 Task: Define due dates for tasks focused on implementing improvements to data filtering.
Action: Mouse moved to (107, 478)
Screenshot: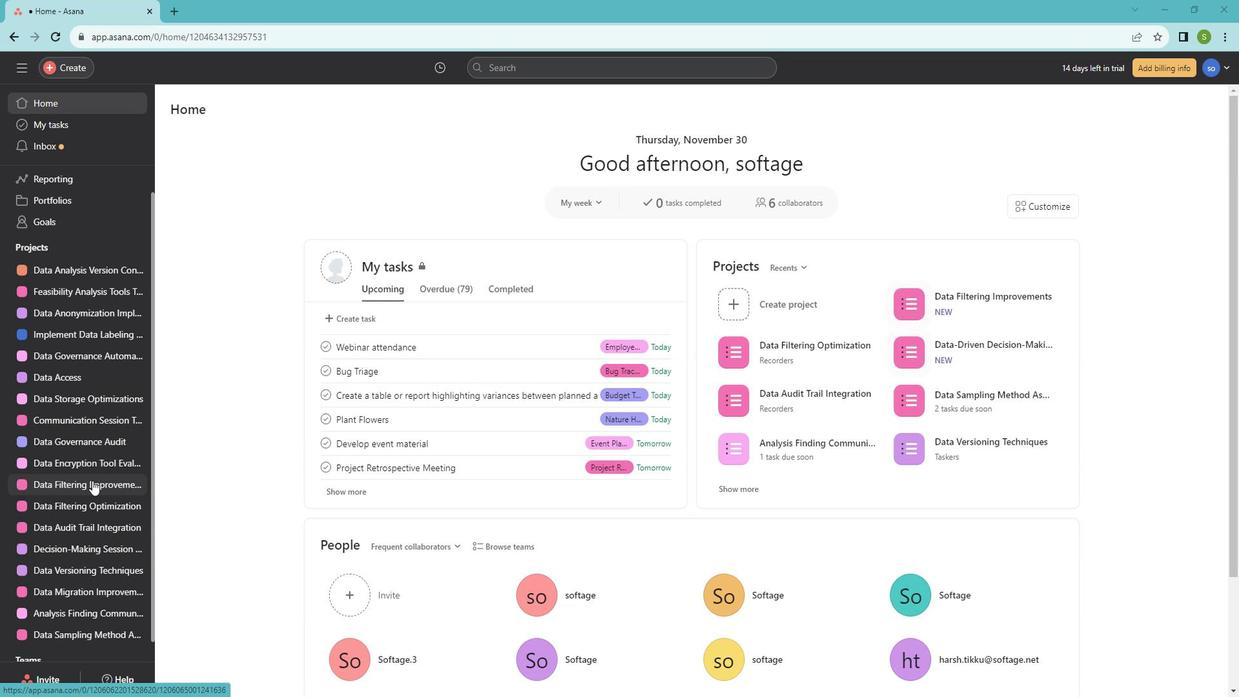 
Action: Mouse pressed left at (107, 478)
Screenshot: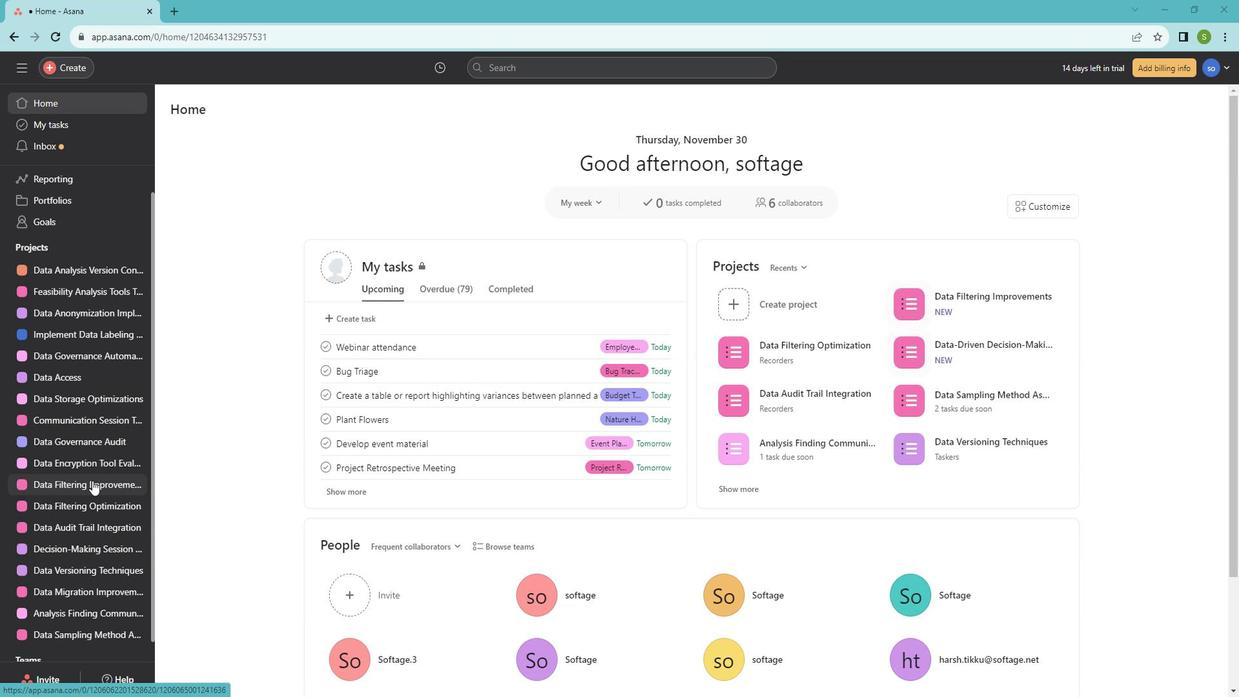 
Action: Mouse moved to (706, 260)
Screenshot: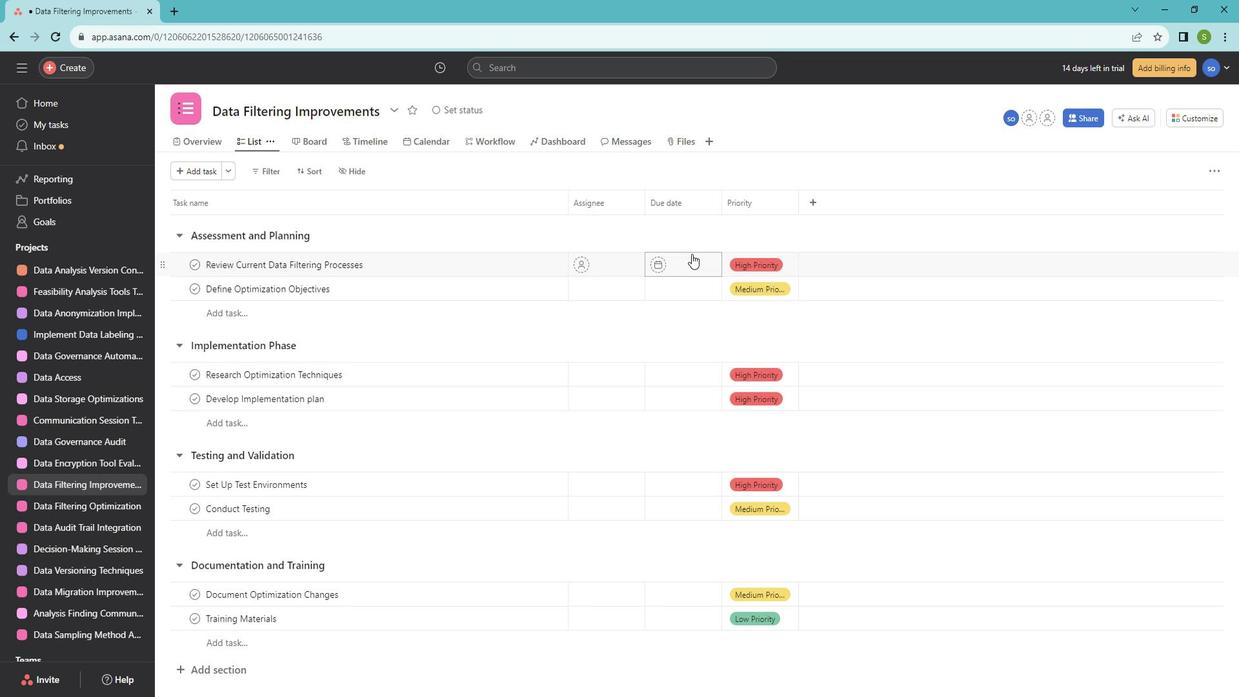 
Action: Mouse pressed left at (706, 260)
Screenshot: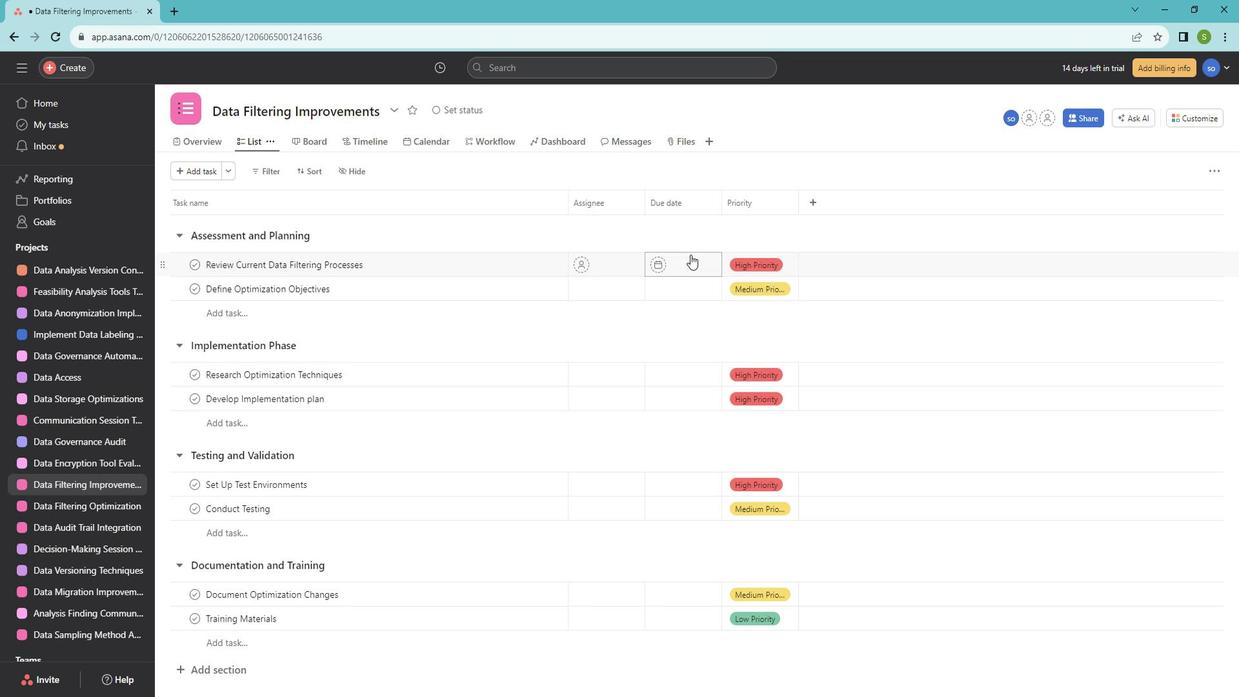 
Action: Mouse moved to (830, 330)
Screenshot: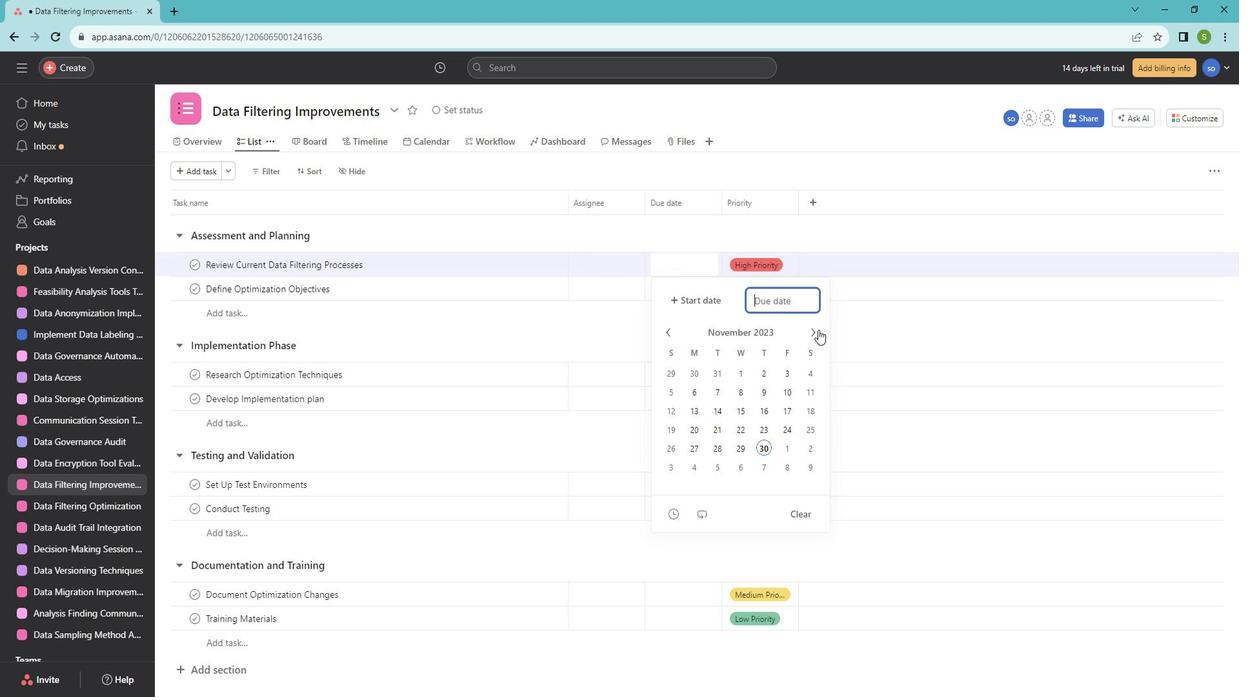 
Action: Mouse pressed left at (830, 330)
Screenshot: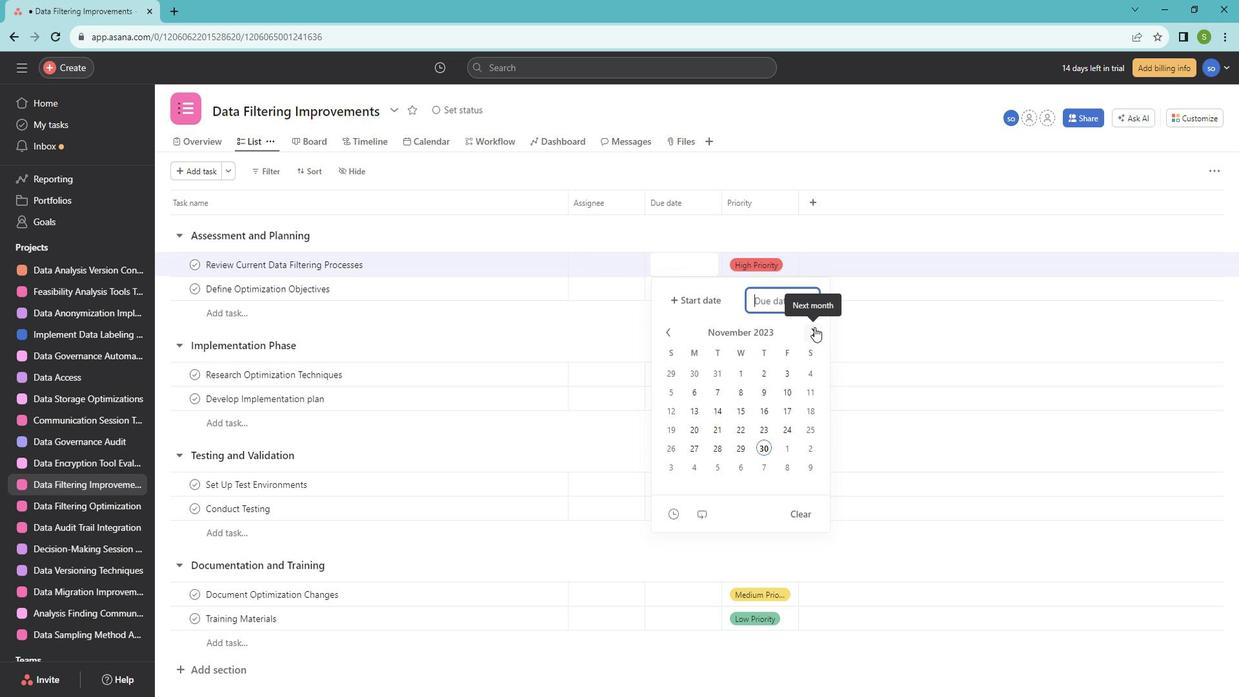 
Action: Mouse pressed left at (830, 330)
Screenshot: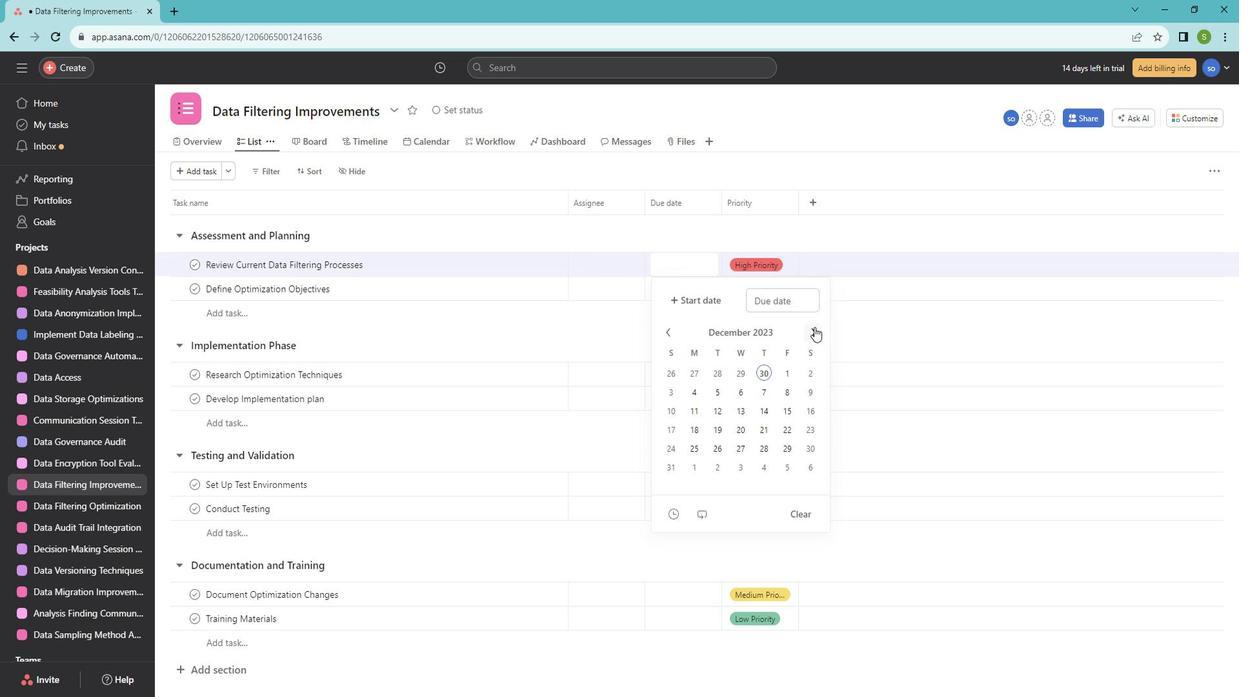 
Action: Mouse moved to (705, 302)
Screenshot: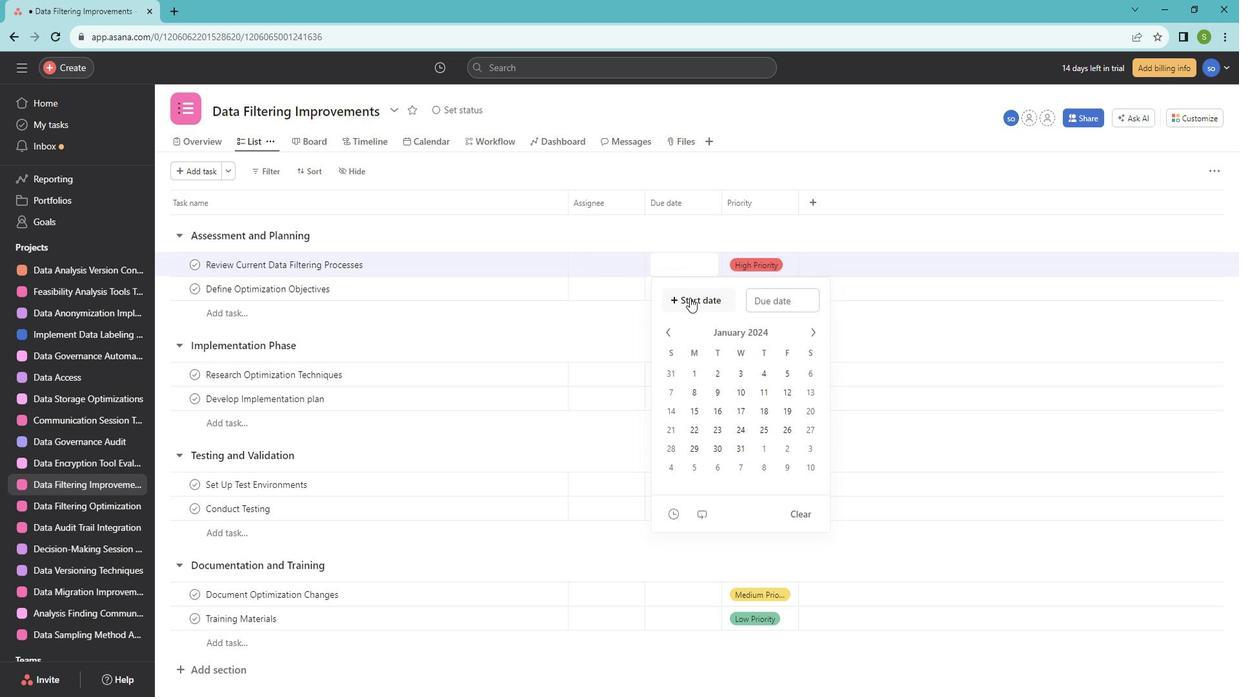 
Action: Mouse pressed left at (705, 302)
Screenshot: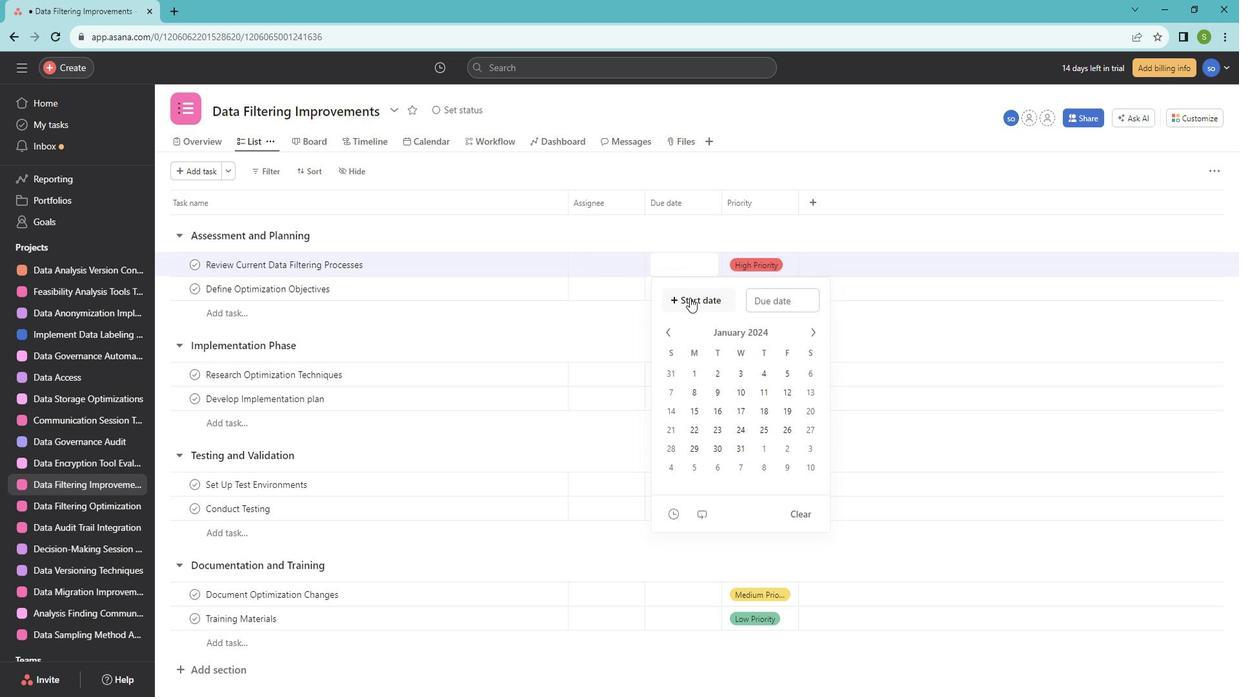
Action: Mouse moved to (708, 374)
Screenshot: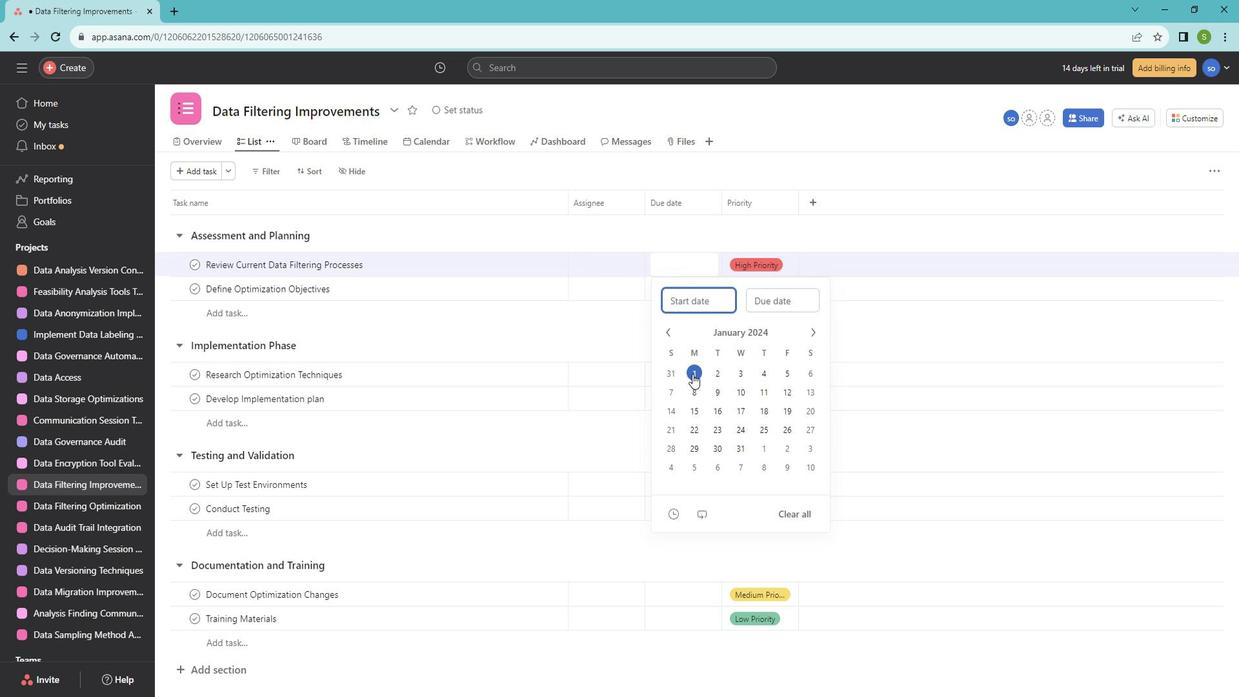 
Action: Mouse pressed left at (708, 374)
Screenshot: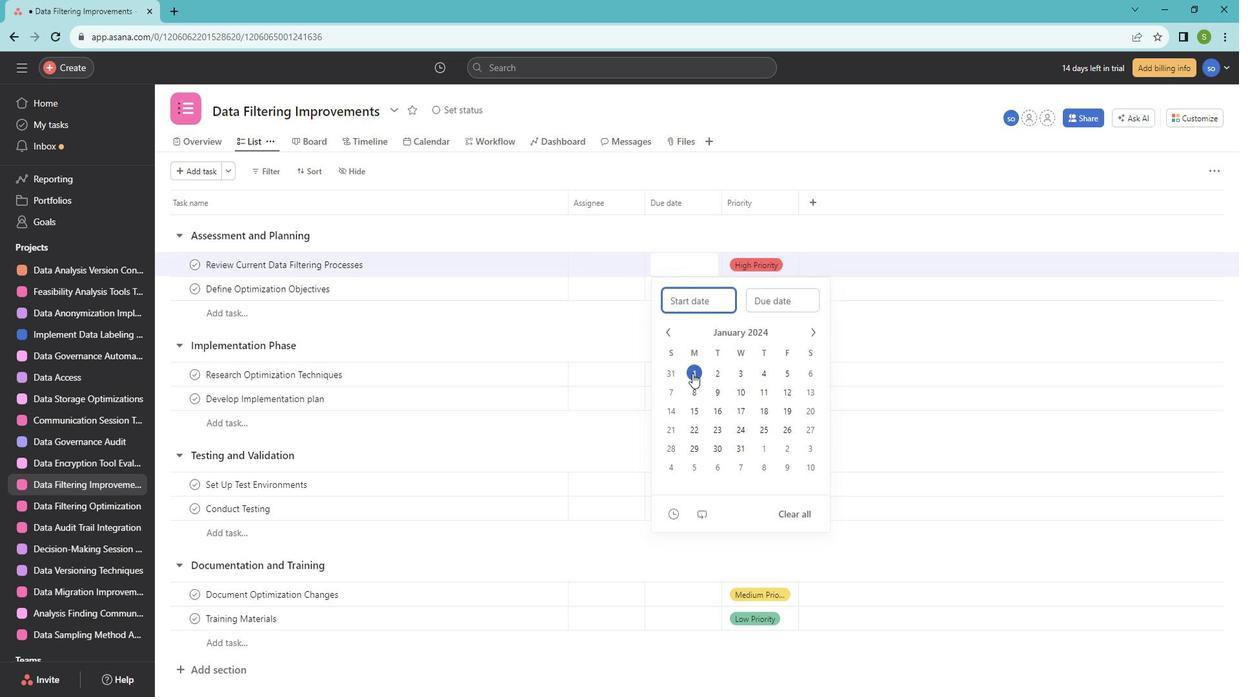 
Action: Mouse moved to (688, 389)
Screenshot: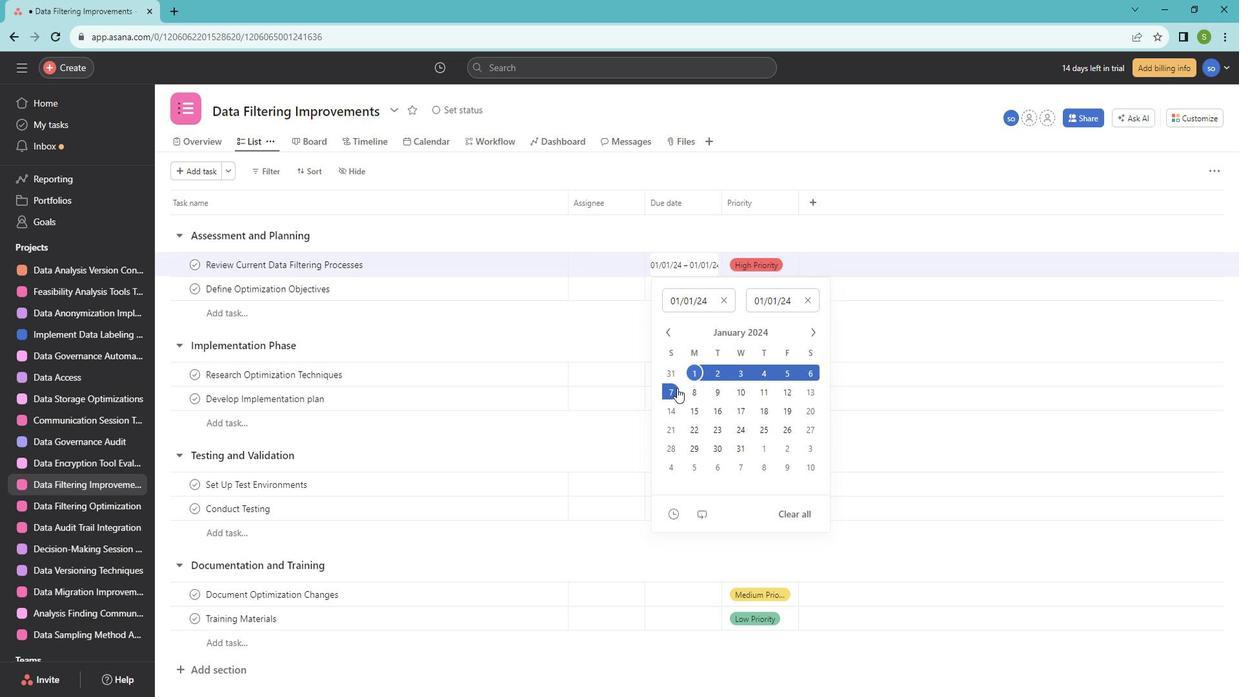 
Action: Mouse pressed left at (688, 389)
Screenshot: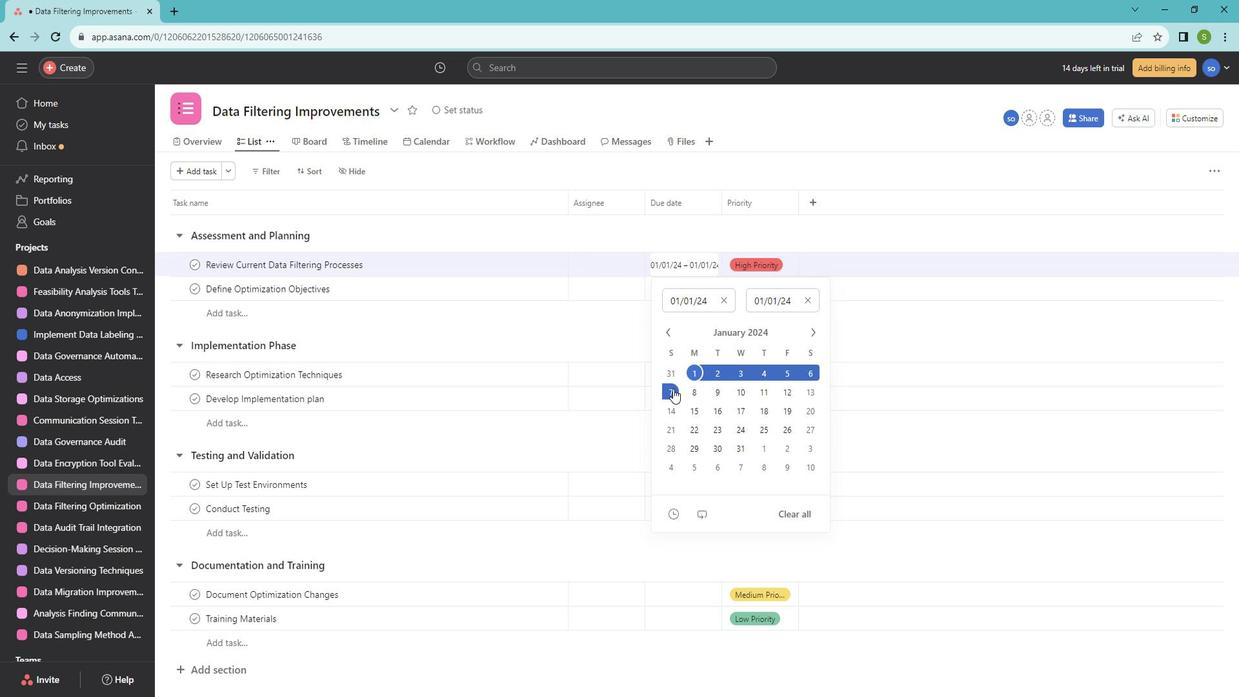 
Action: Mouse moved to (847, 336)
Screenshot: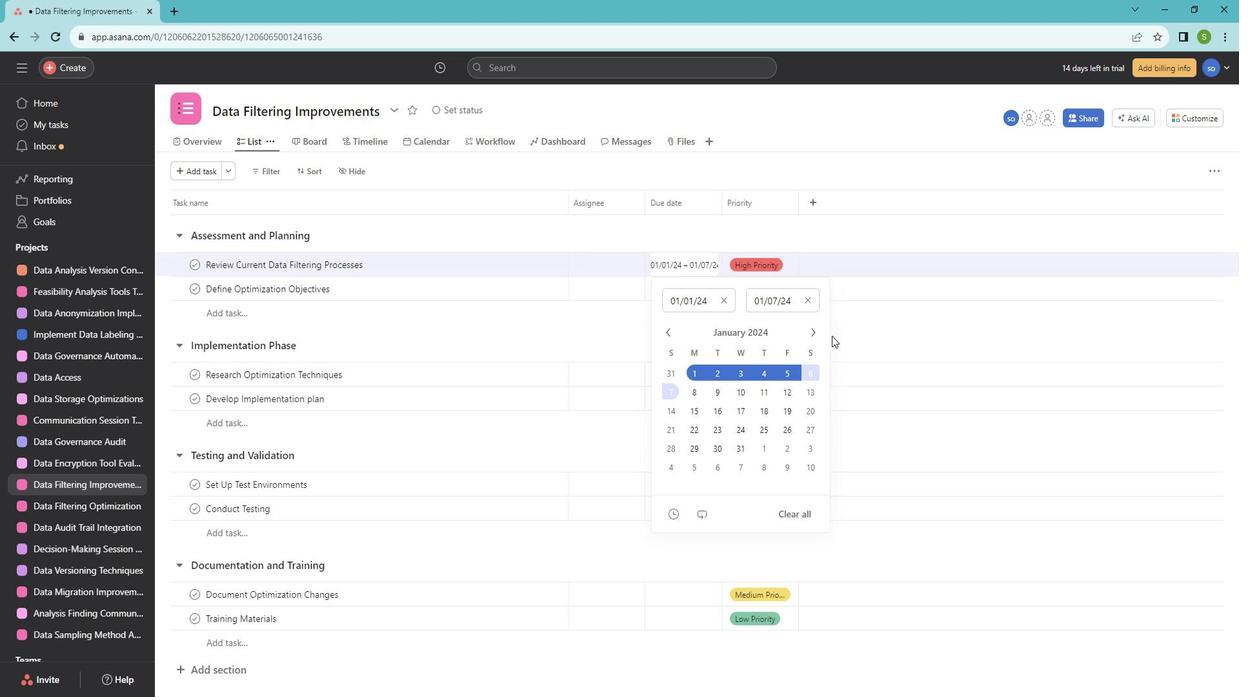 
Action: Mouse pressed left at (847, 336)
Screenshot: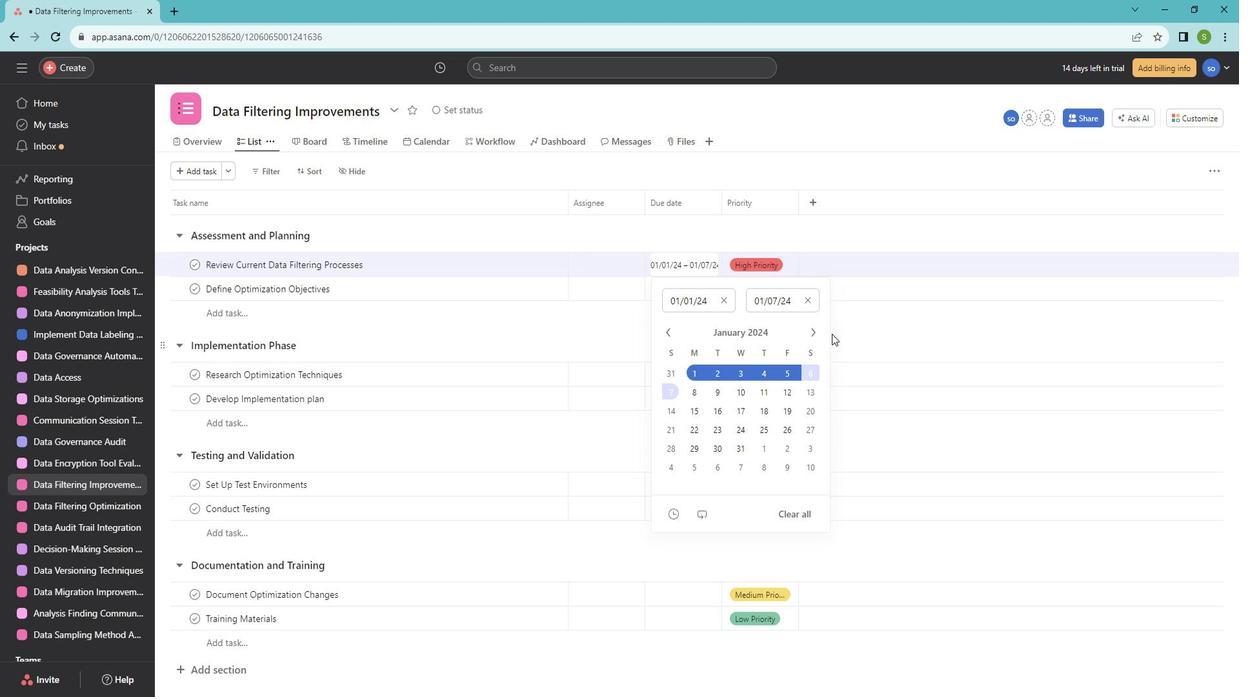 
Action: Mouse moved to (696, 293)
Screenshot: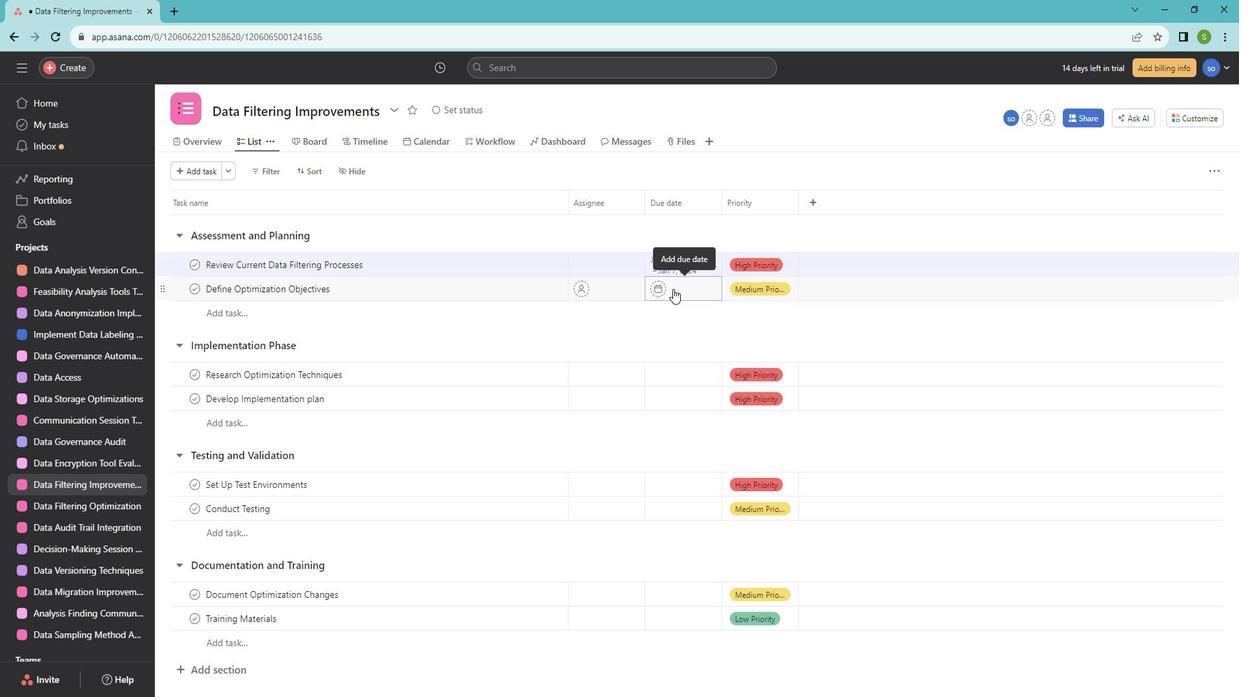 
Action: Mouse pressed left at (696, 293)
Screenshot: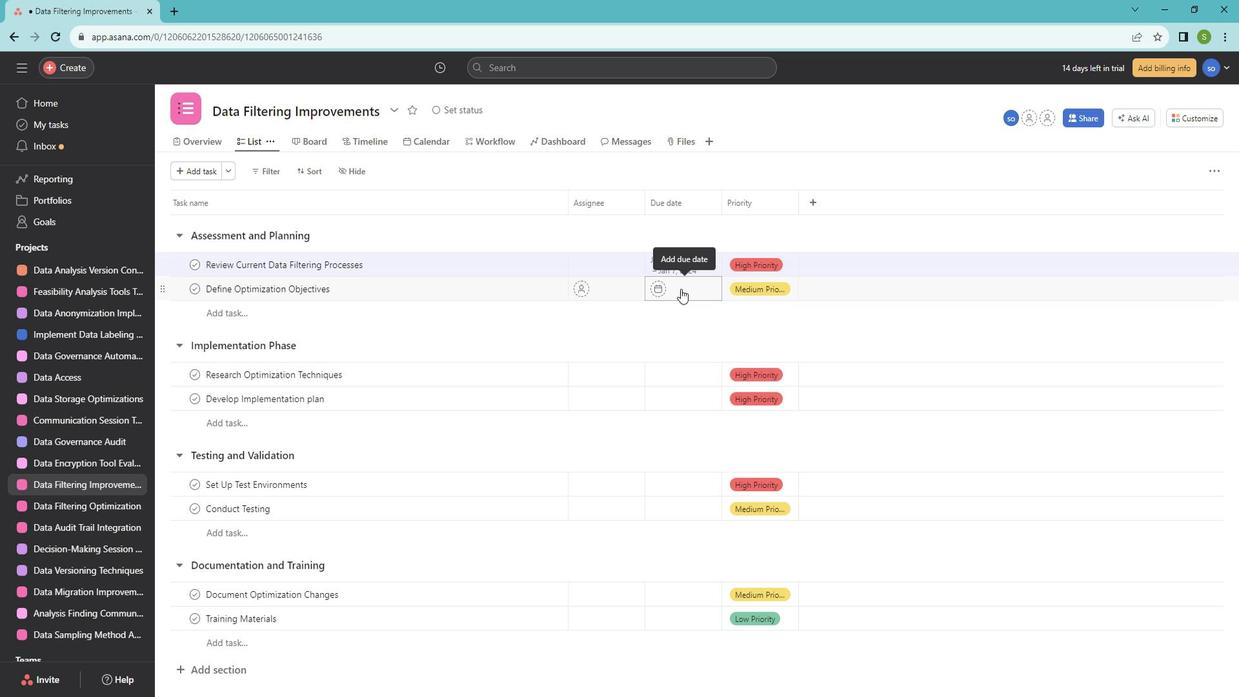 
Action: Mouse moved to (826, 358)
Screenshot: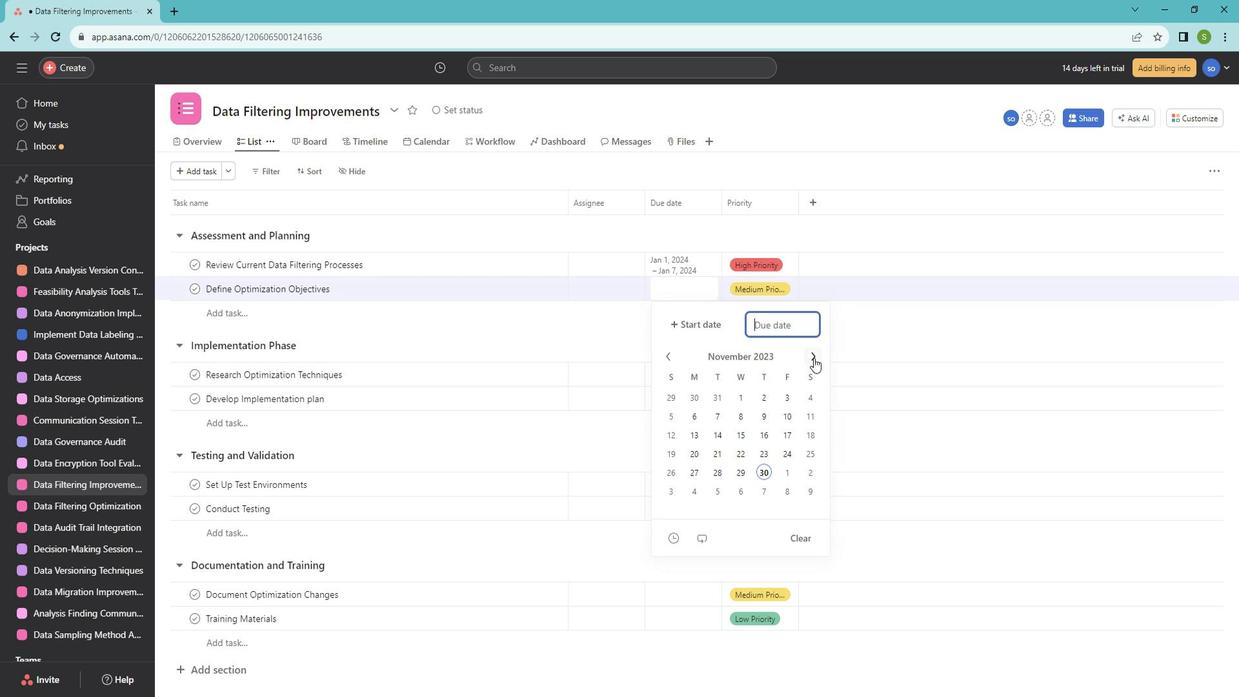
Action: Mouse pressed left at (826, 358)
Screenshot: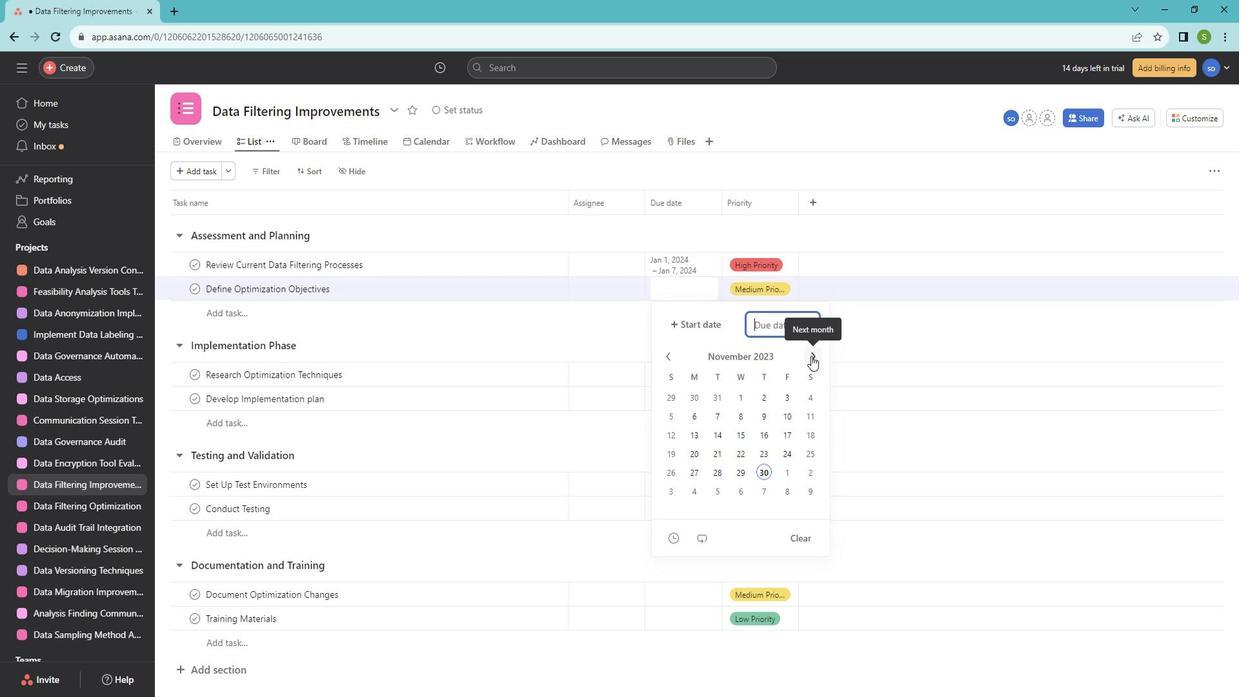 
Action: Mouse pressed left at (826, 358)
Screenshot: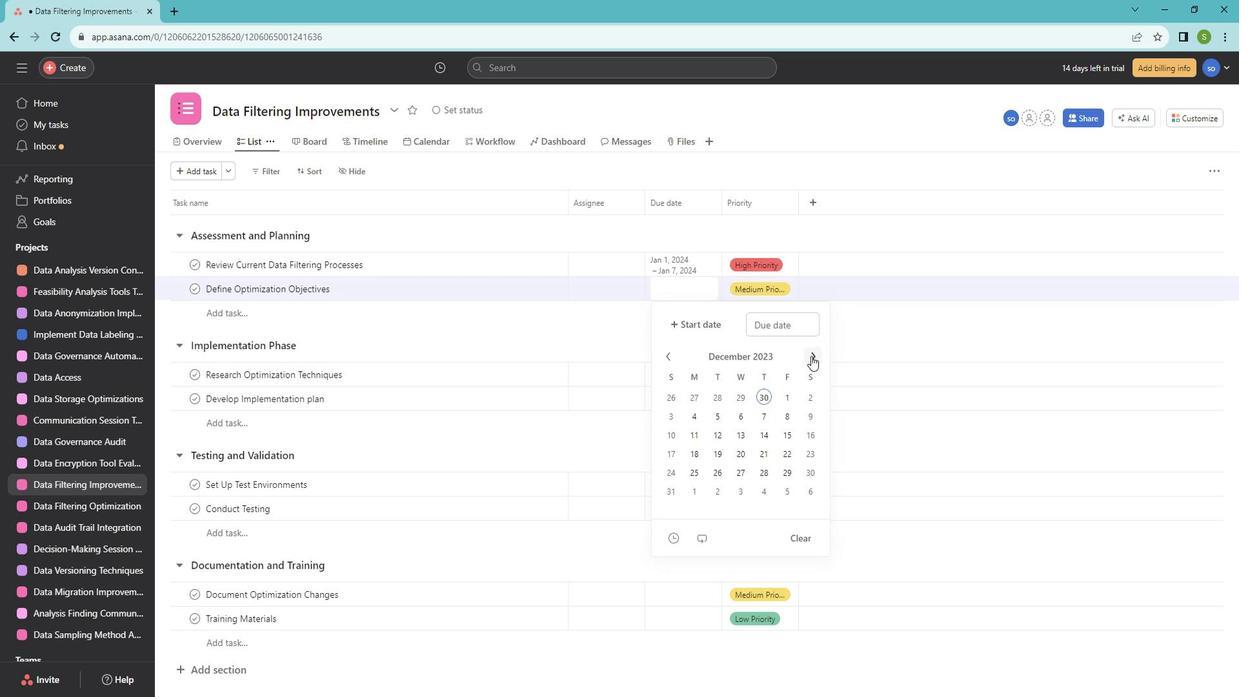 
Action: Mouse moved to (690, 329)
Screenshot: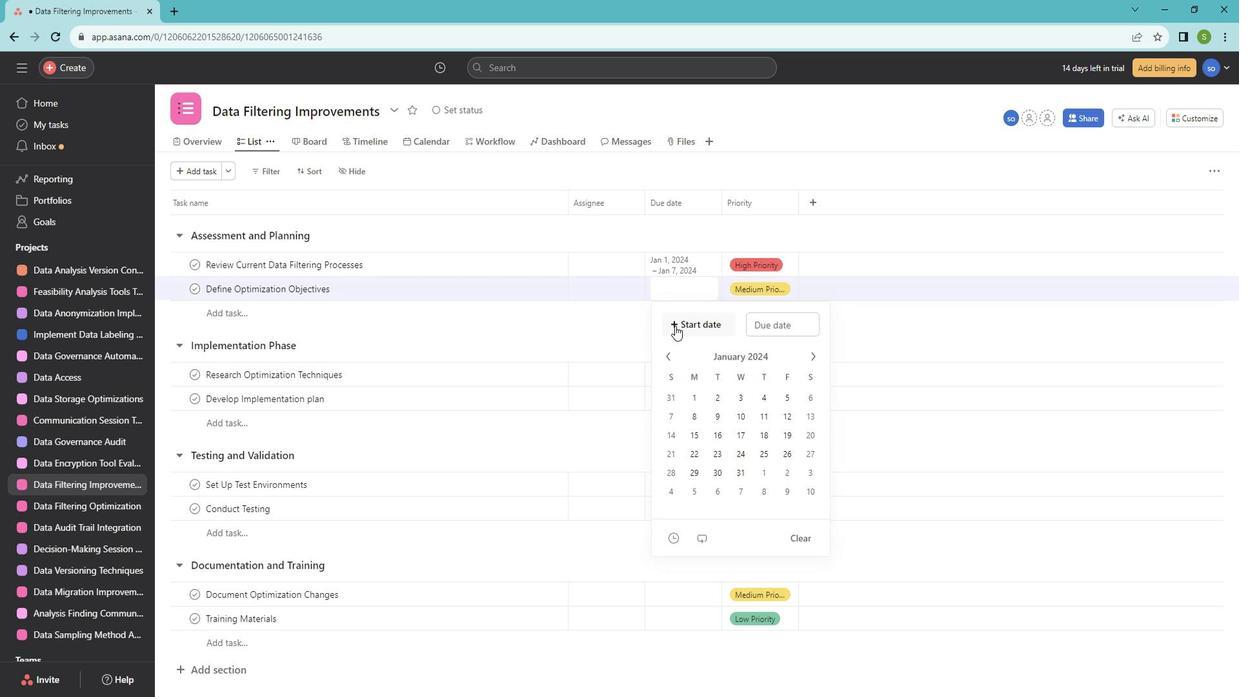 
Action: Mouse pressed left at (690, 329)
Screenshot: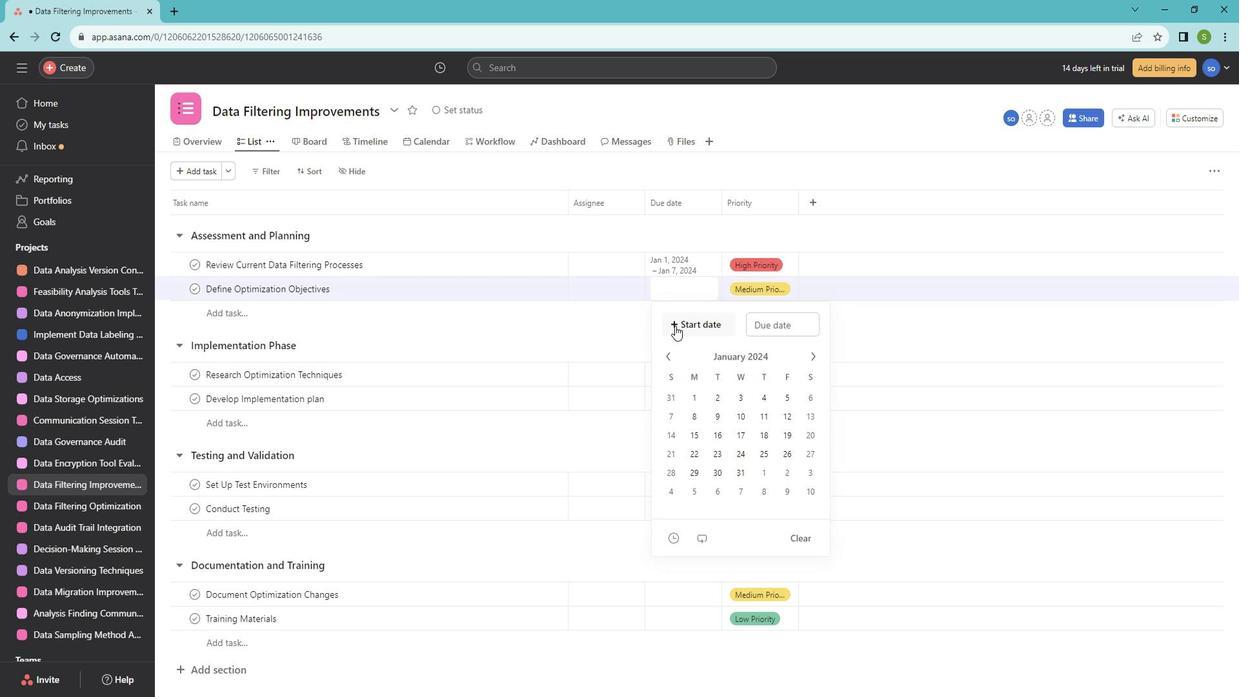 
Action: Mouse moved to (755, 414)
Screenshot: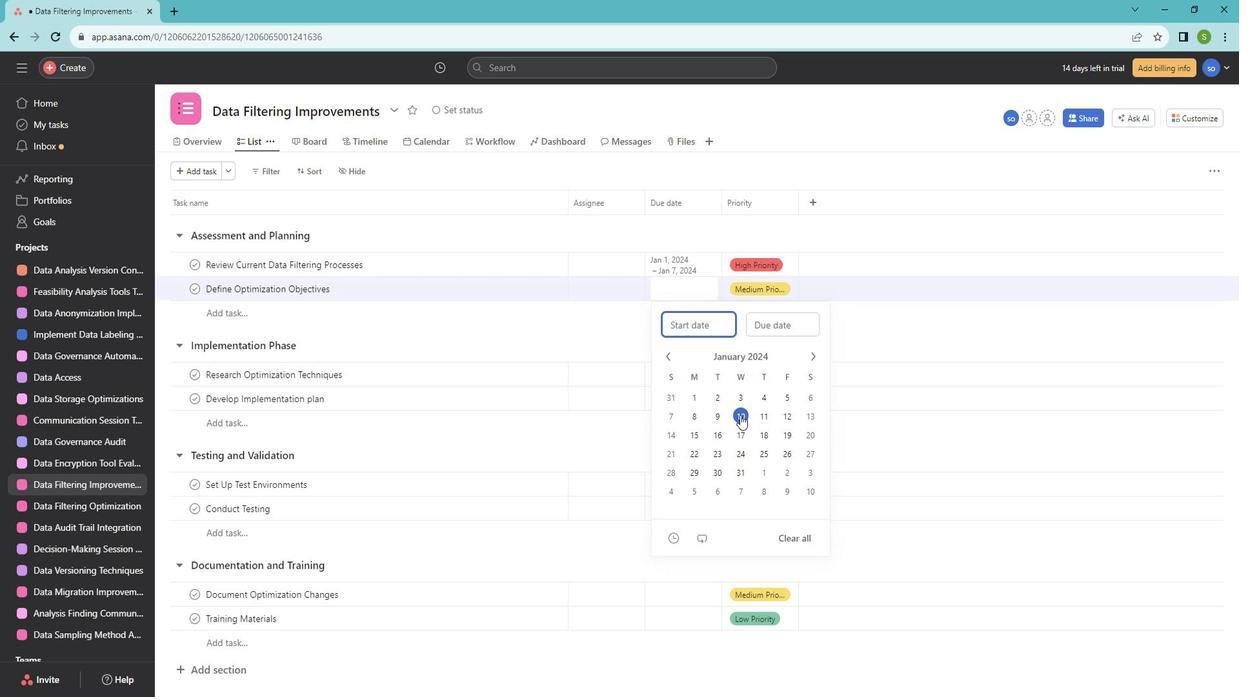 
Action: Mouse pressed left at (755, 414)
Screenshot: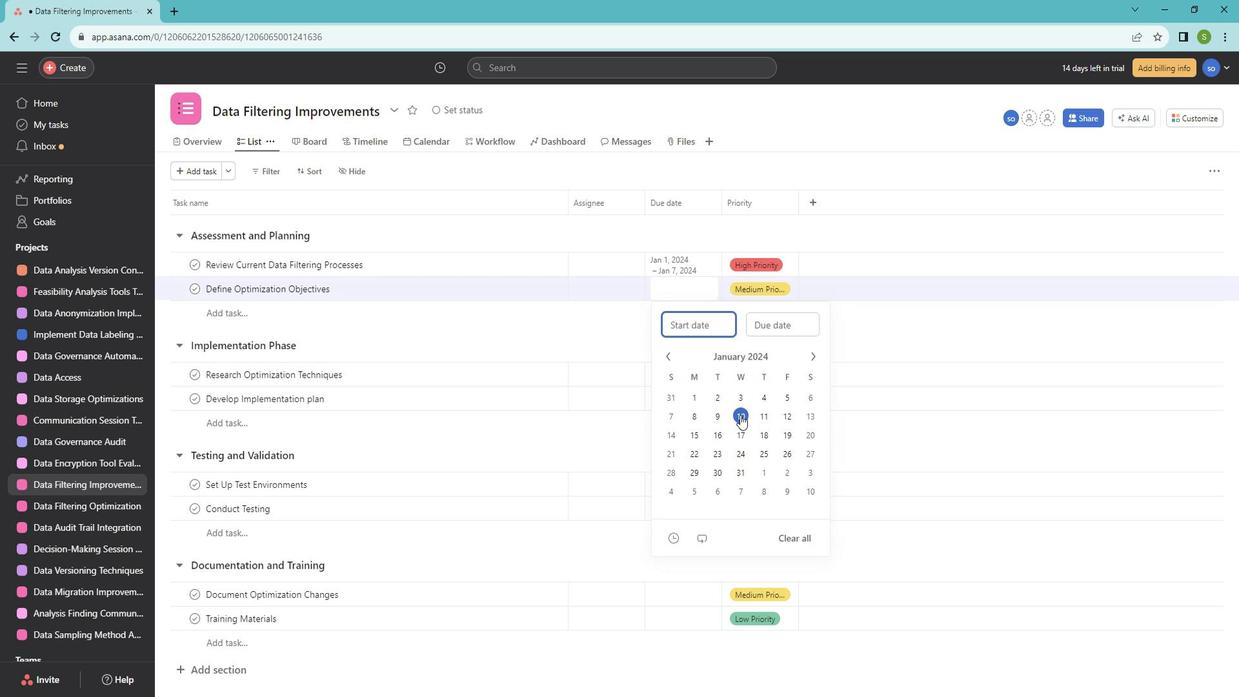 
Action: Mouse moved to (756, 431)
Screenshot: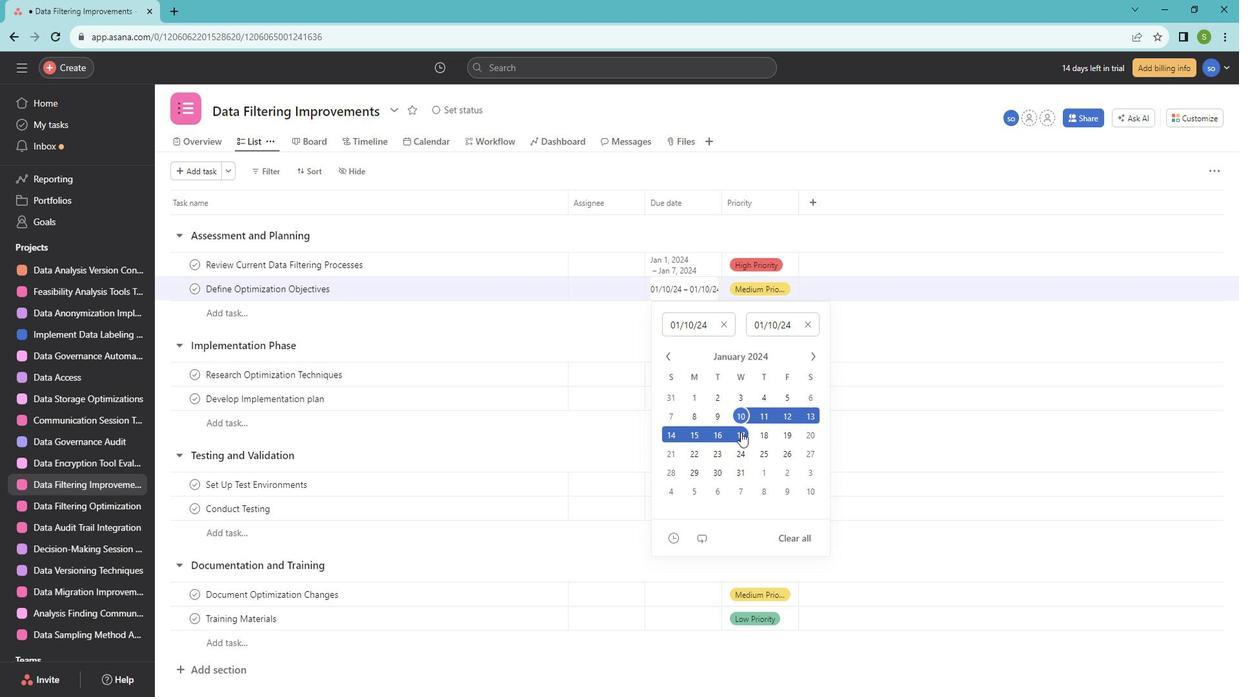 
Action: Mouse pressed left at (756, 431)
Screenshot: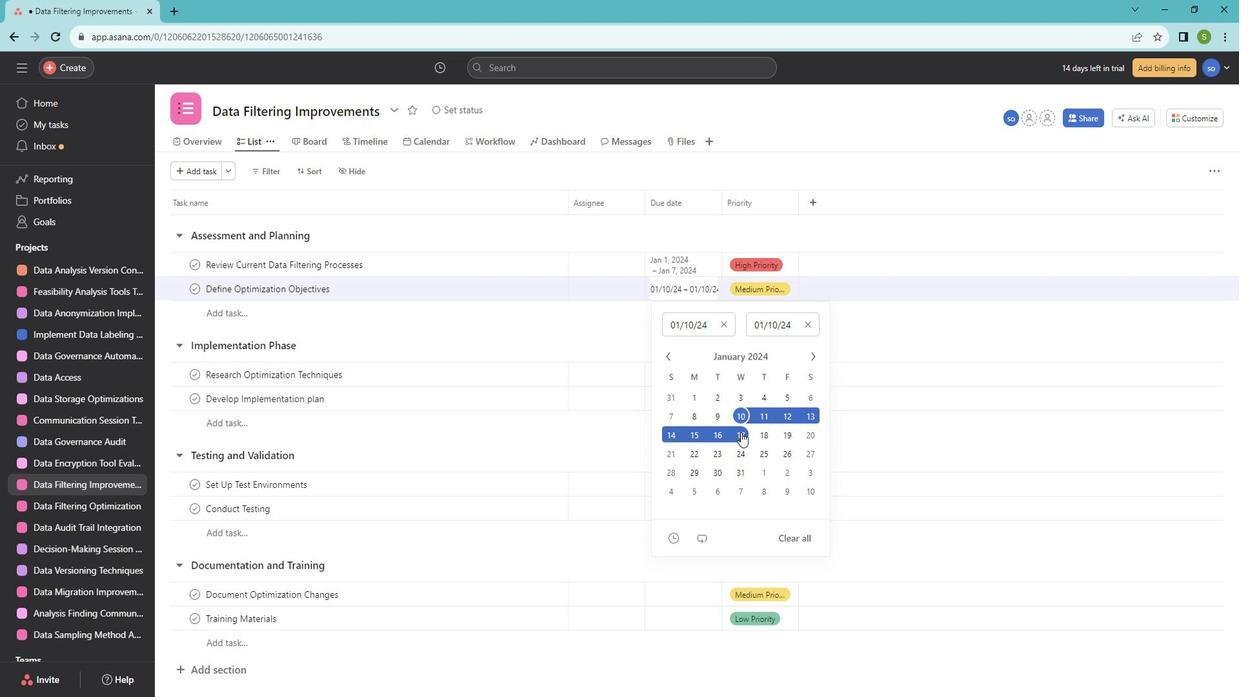 
Action: Mouse moved to (840, 376)
Screenshot: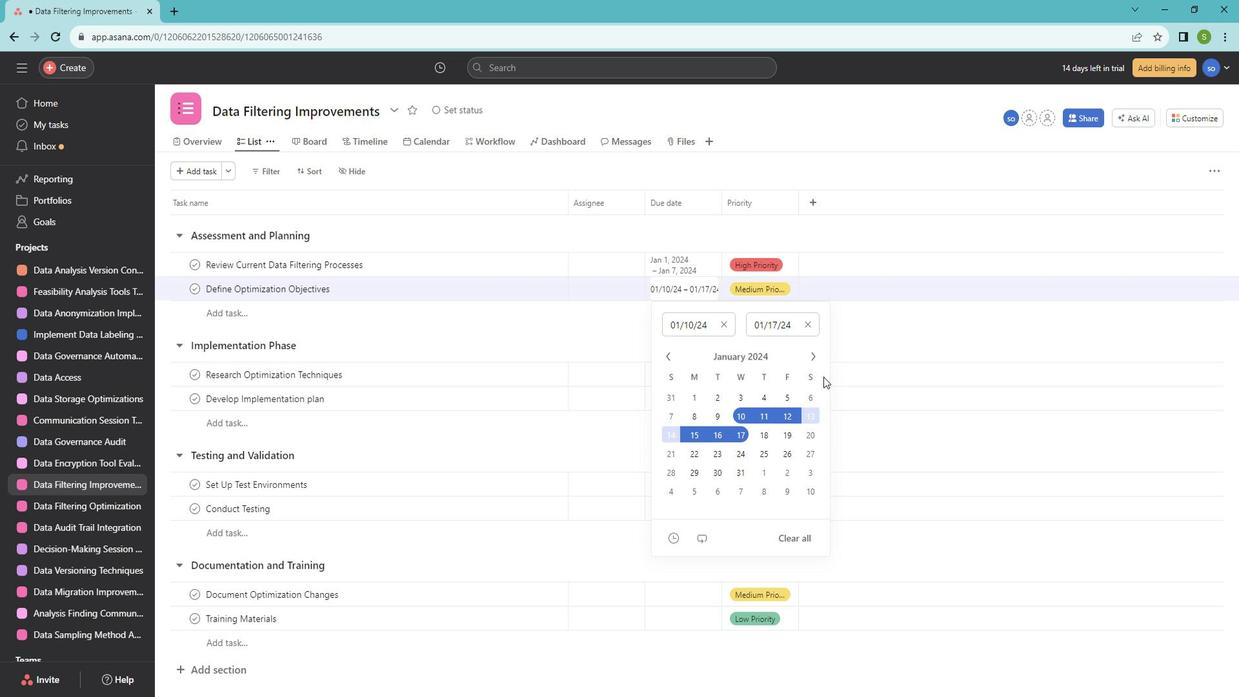 
Action: Mouse pressed left at (840, 376)
Screenshot: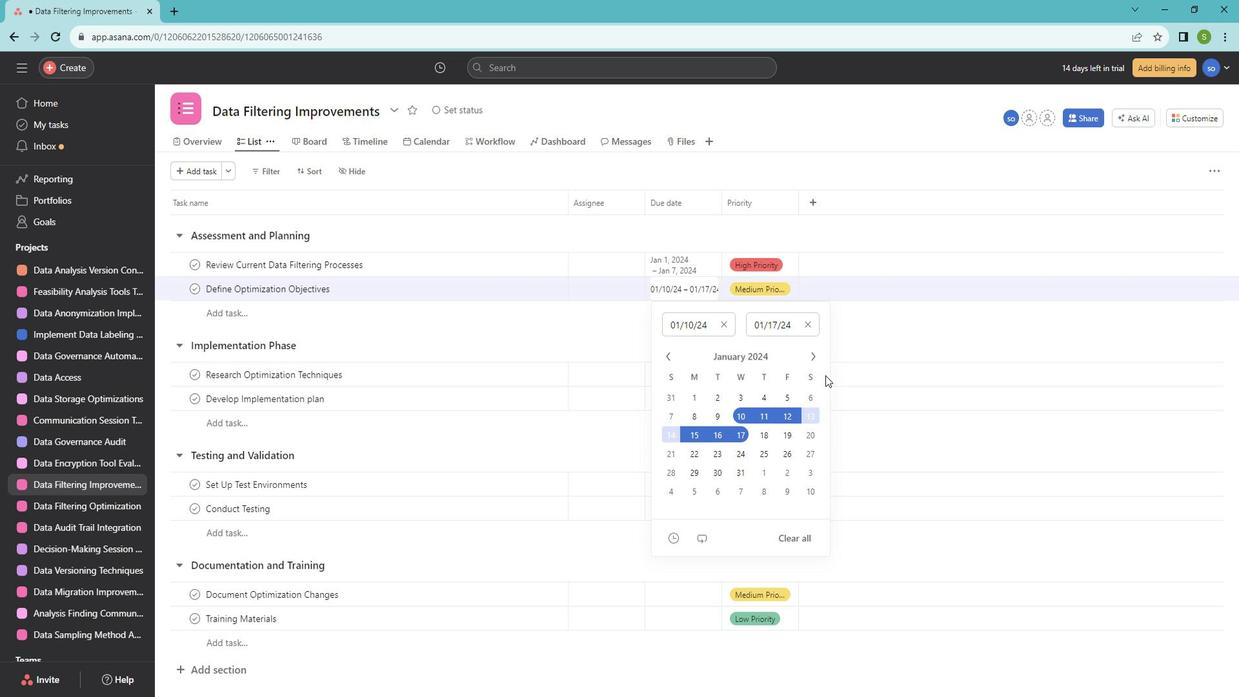 
Action: Mouse moved to (862, 365)
Screenshot: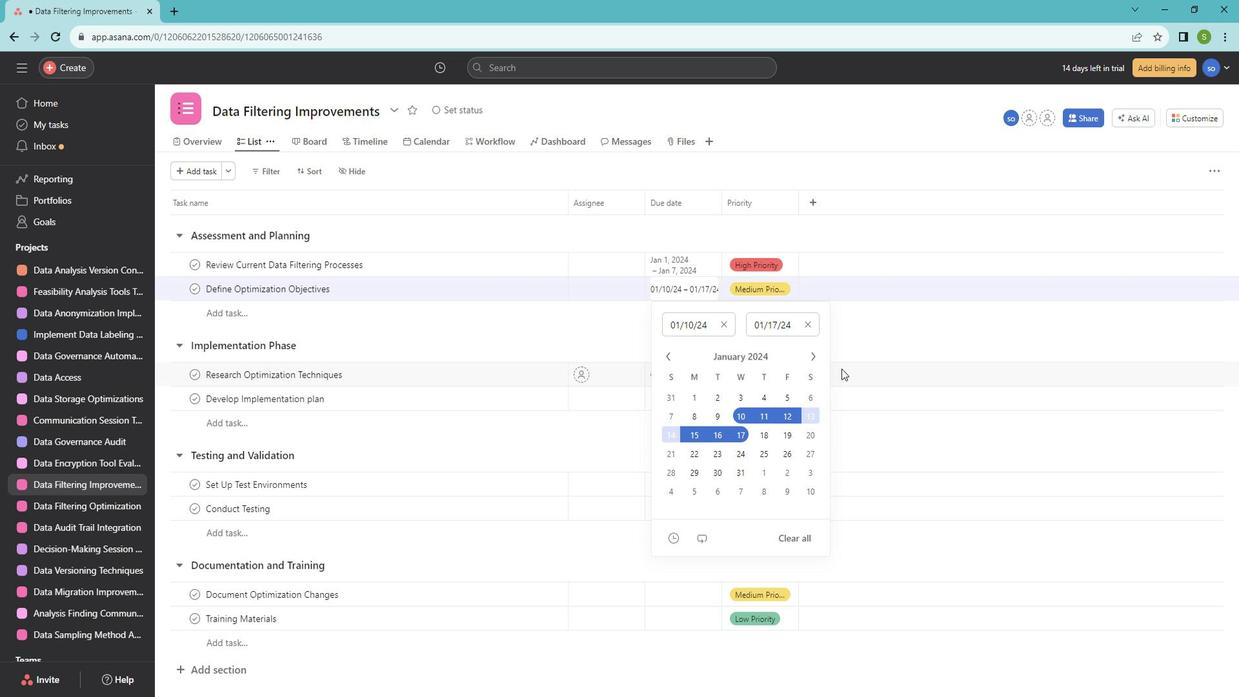 
Action: Mouse pressed left at (862, 365)
Screenshot: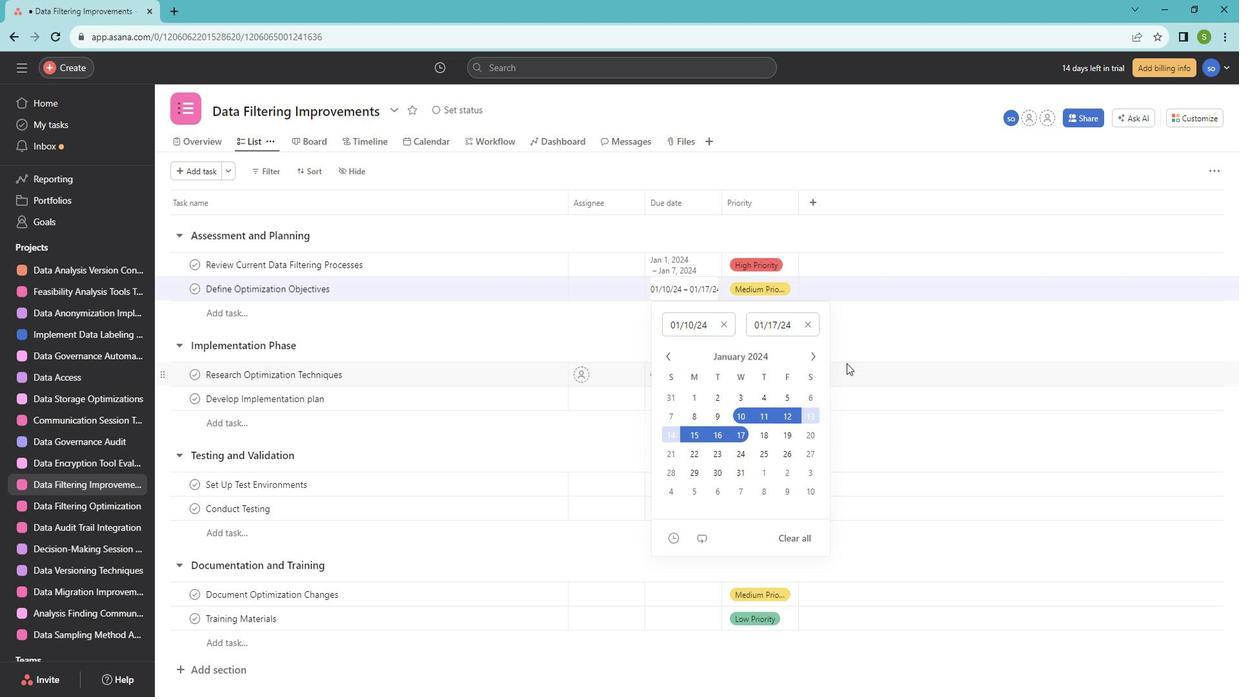 
Action: Mouse moved to (692, 373)
Screenshot: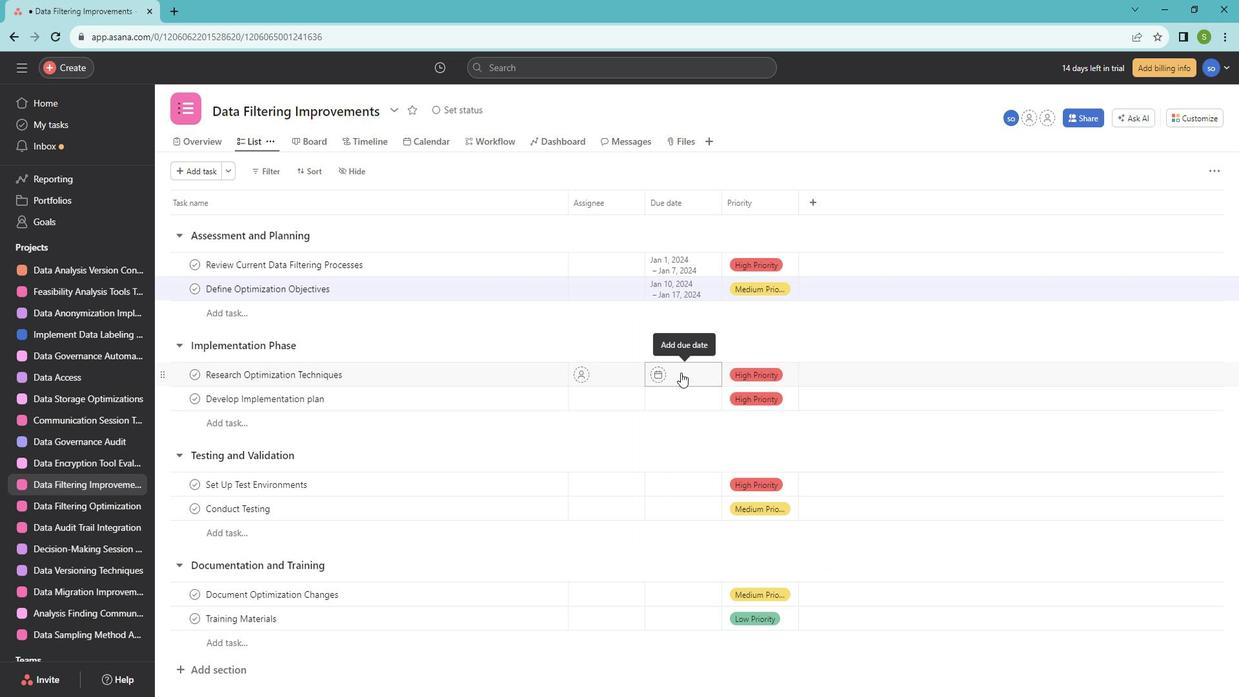 
Action: Mouse pressed left at (692, 373)
Screenshot: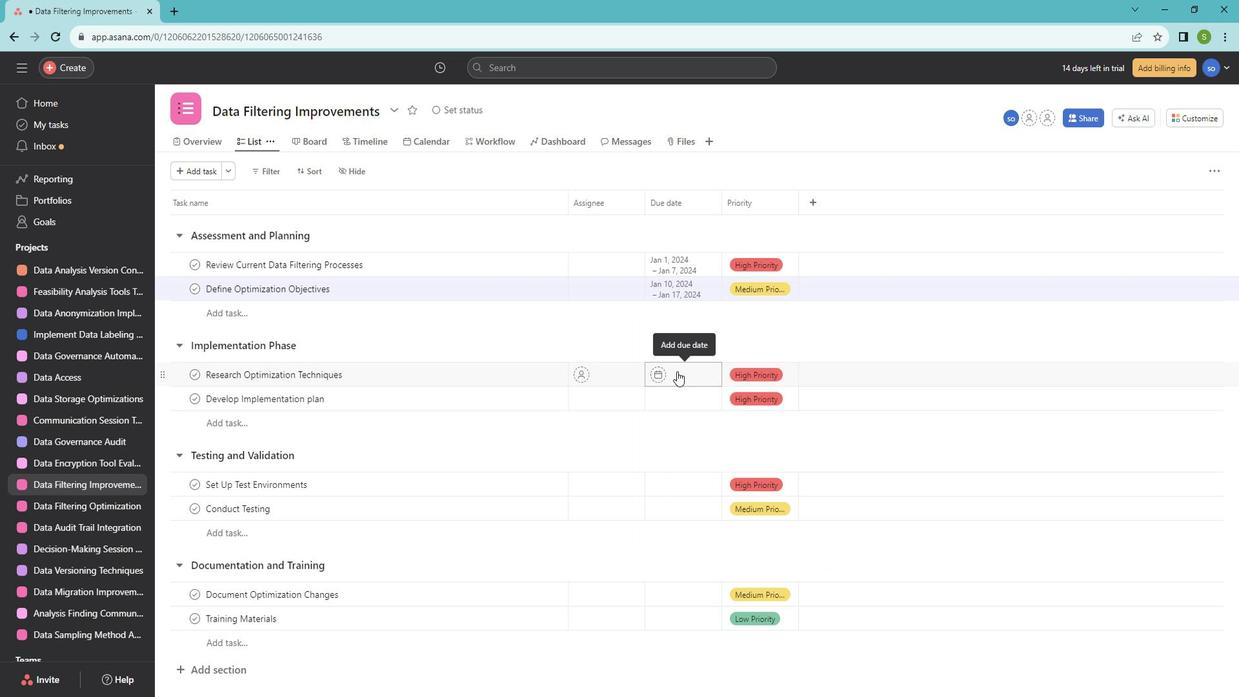 
Action: Mouse moved to (830, 435)
Screenshot: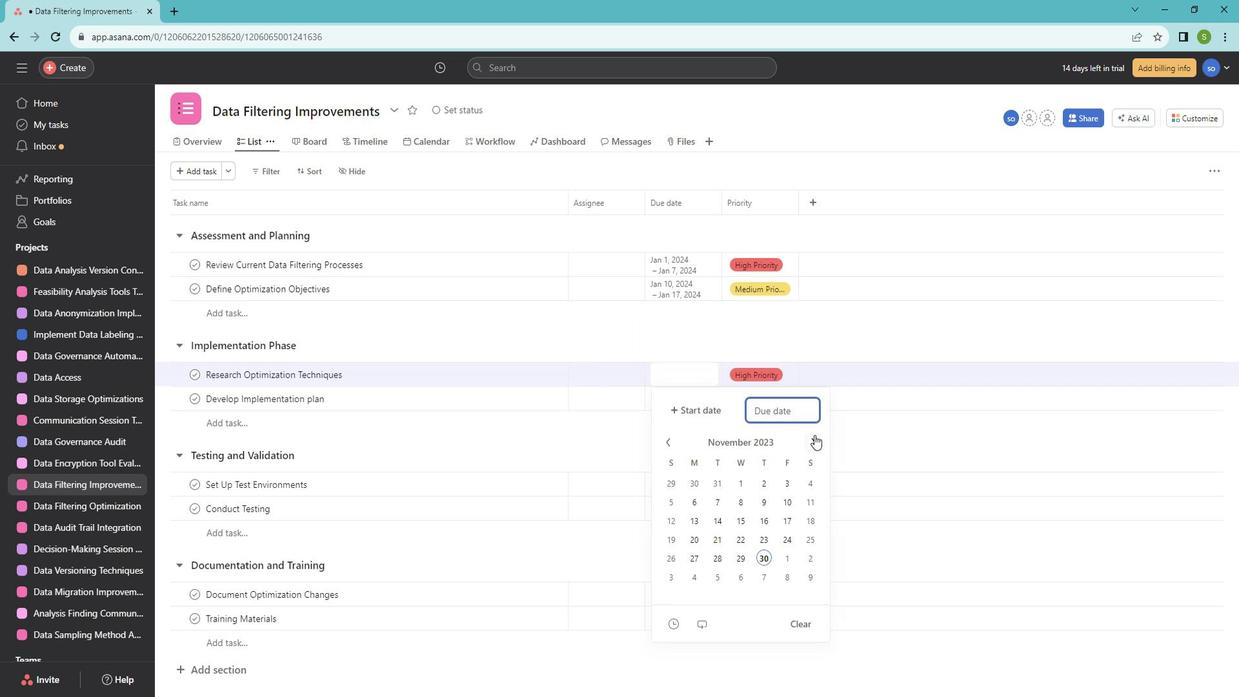 
Action: Mouse pressed left at (830, 435)
Screenshot: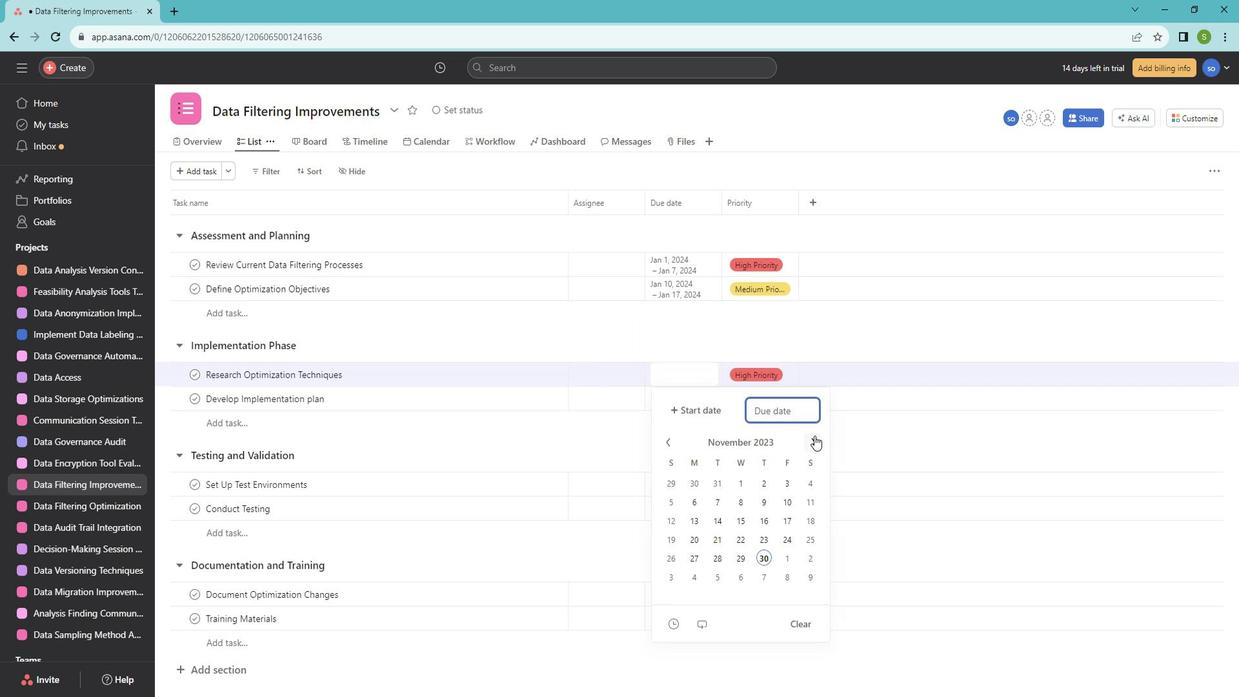 
Action: Mouse moved to (829, 436)
Screenshot: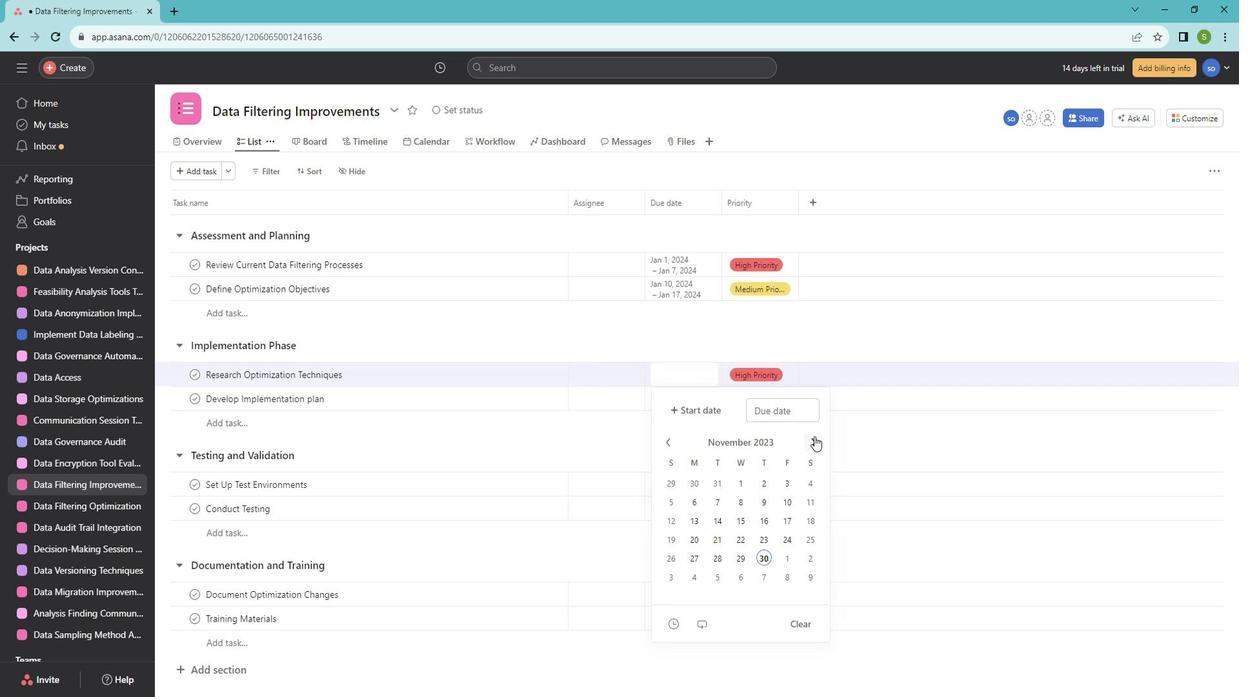 
Action: Mouse pressed left at (829, 436)
Screenshot: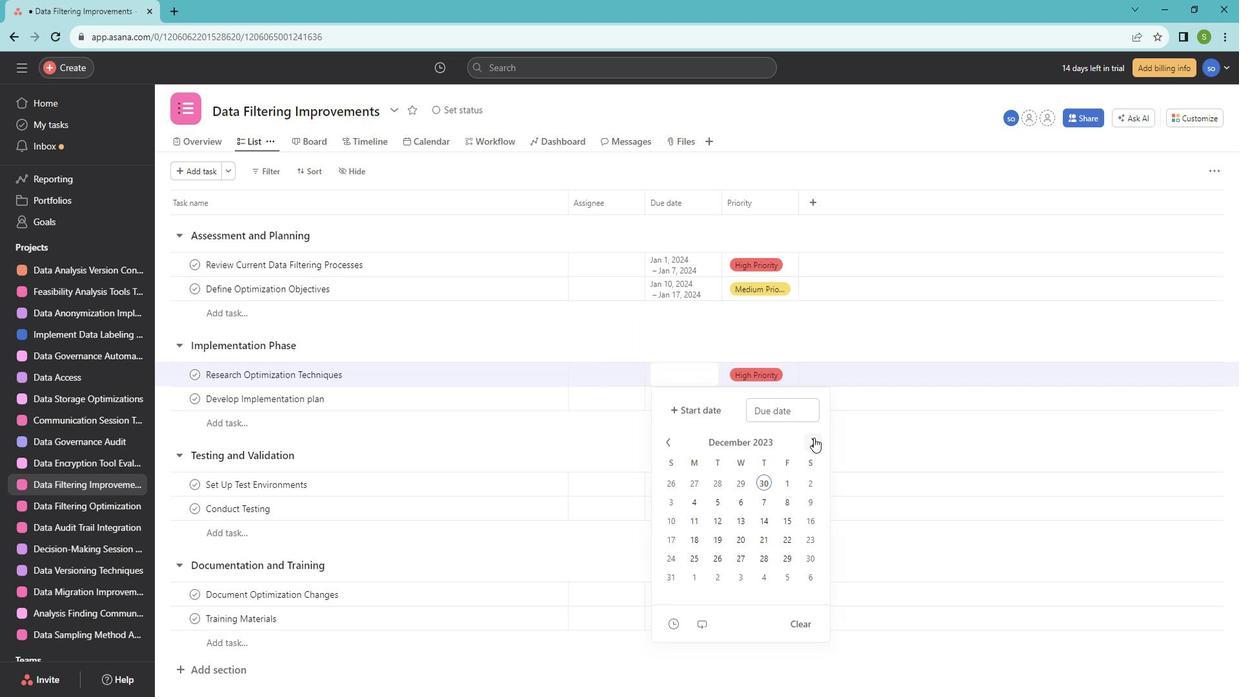 
Action: Mouse moved to (700, 408)
Screenshot: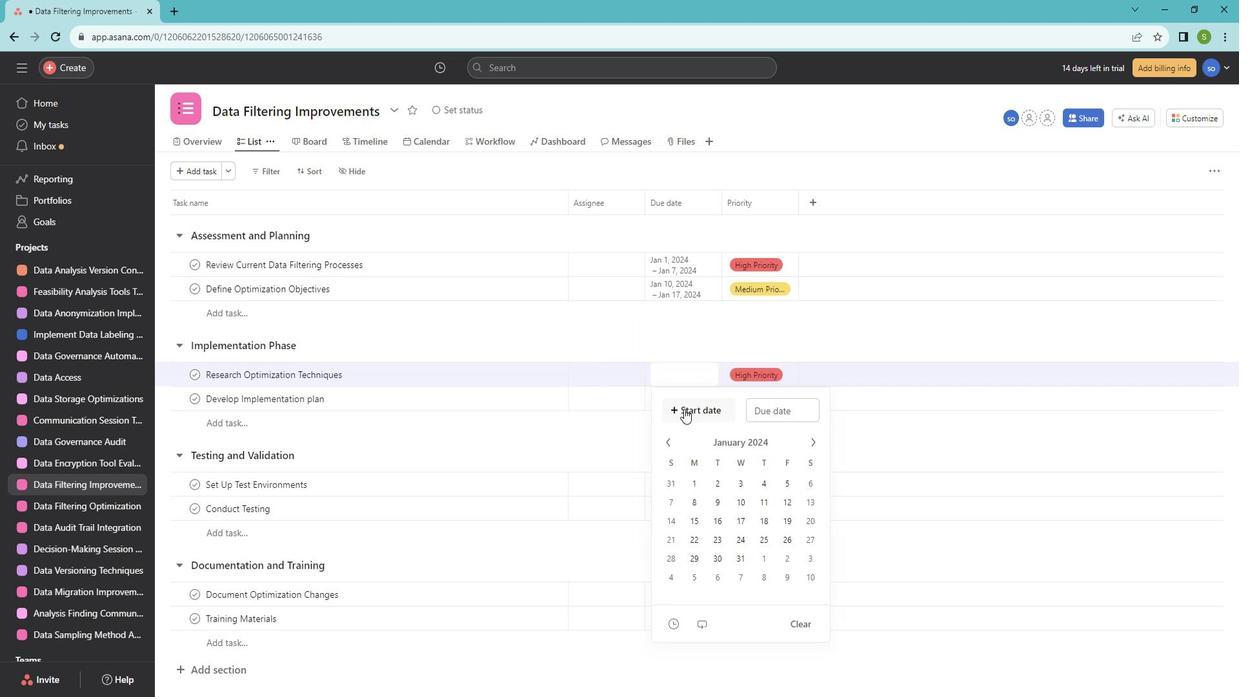 
Action: Mouse pressed left at (700, 408)
Screenshot: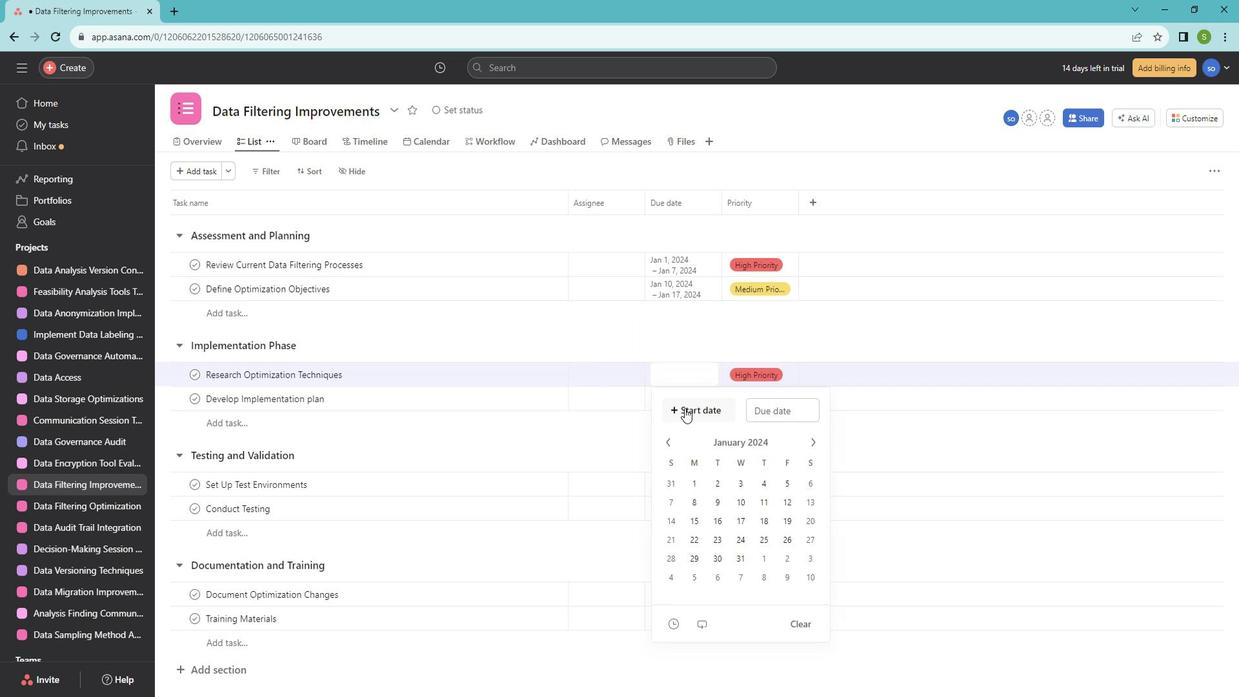 
Action: Mouse moved to (824, 516)
Screenshot: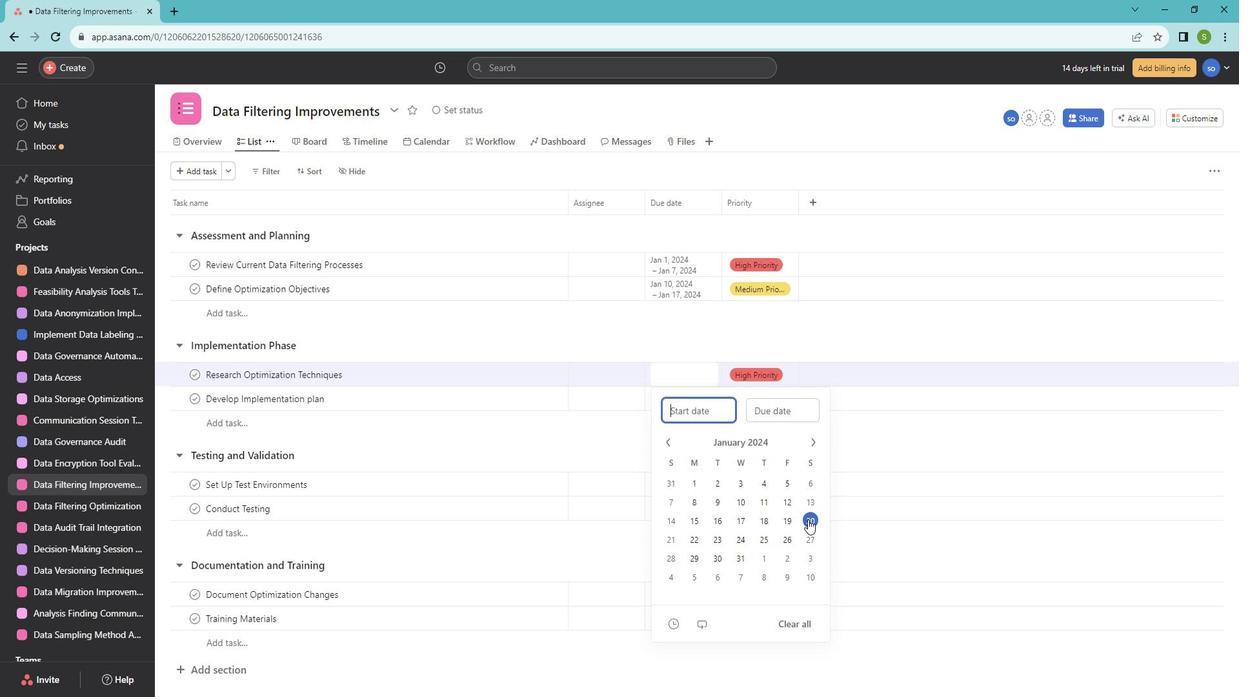 
Action: Mouse pressed left at (824, 516)
Screenshot: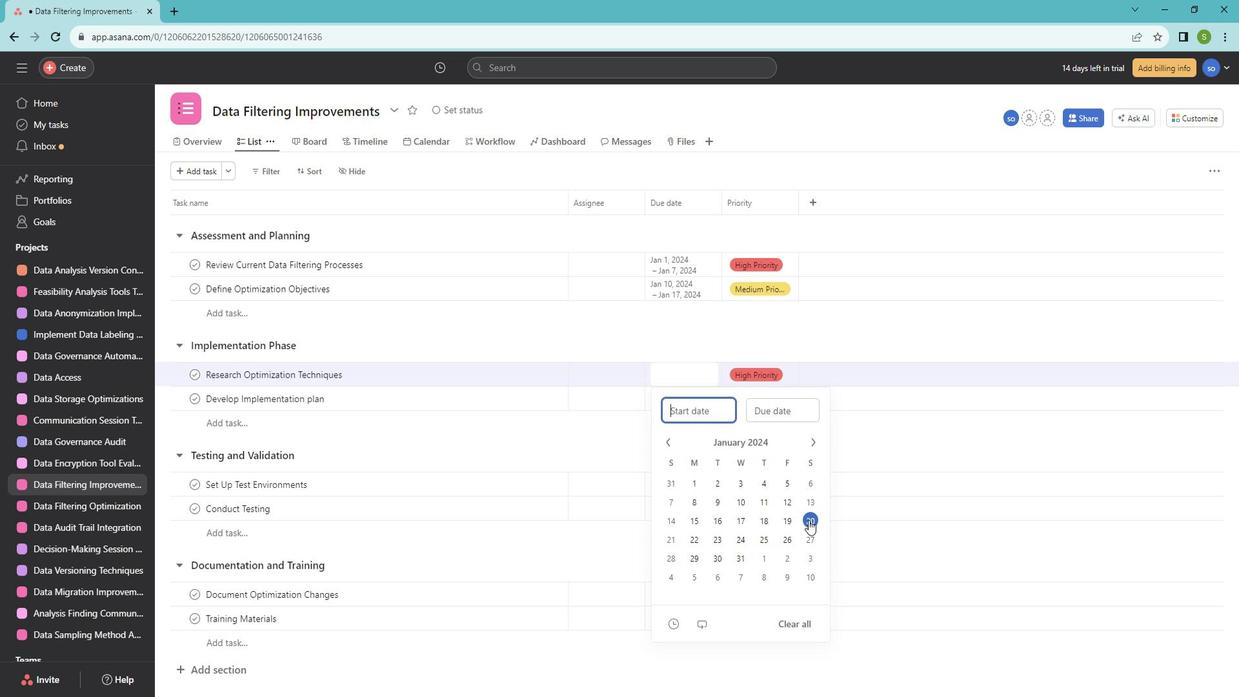 
Action: Mouse moved to (831, 533)
Screenshot: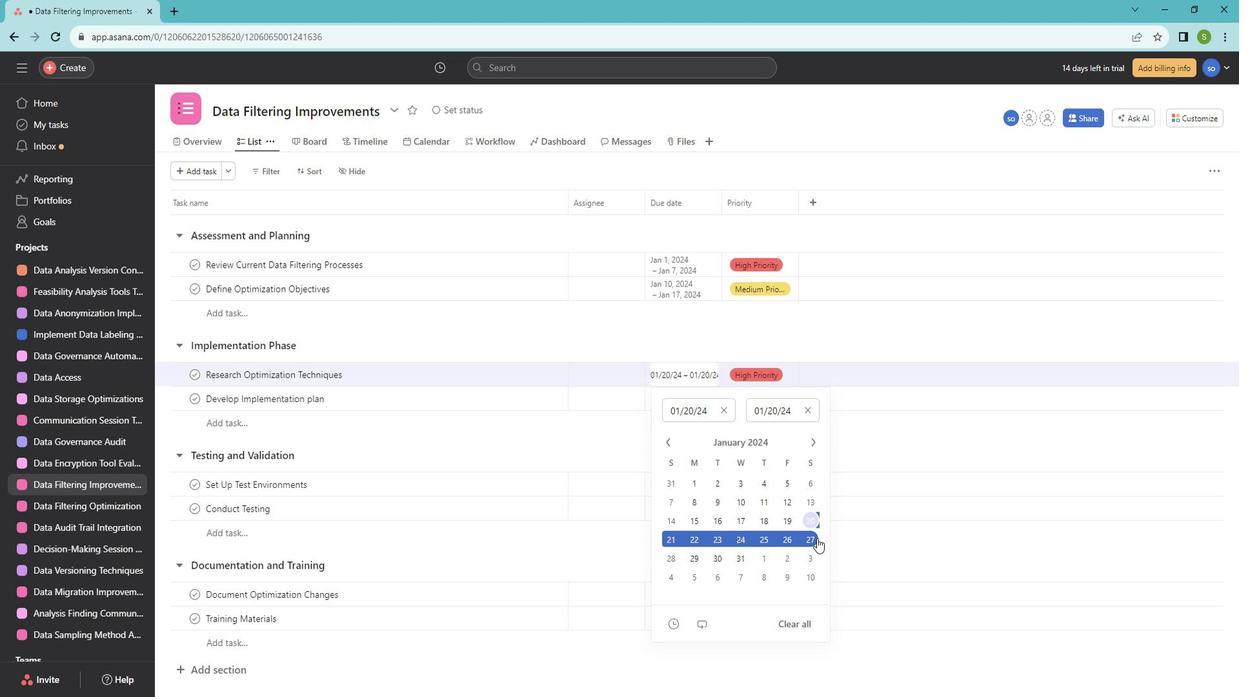 
Action: Mouse pressed left at (831, 533)
Screenshot: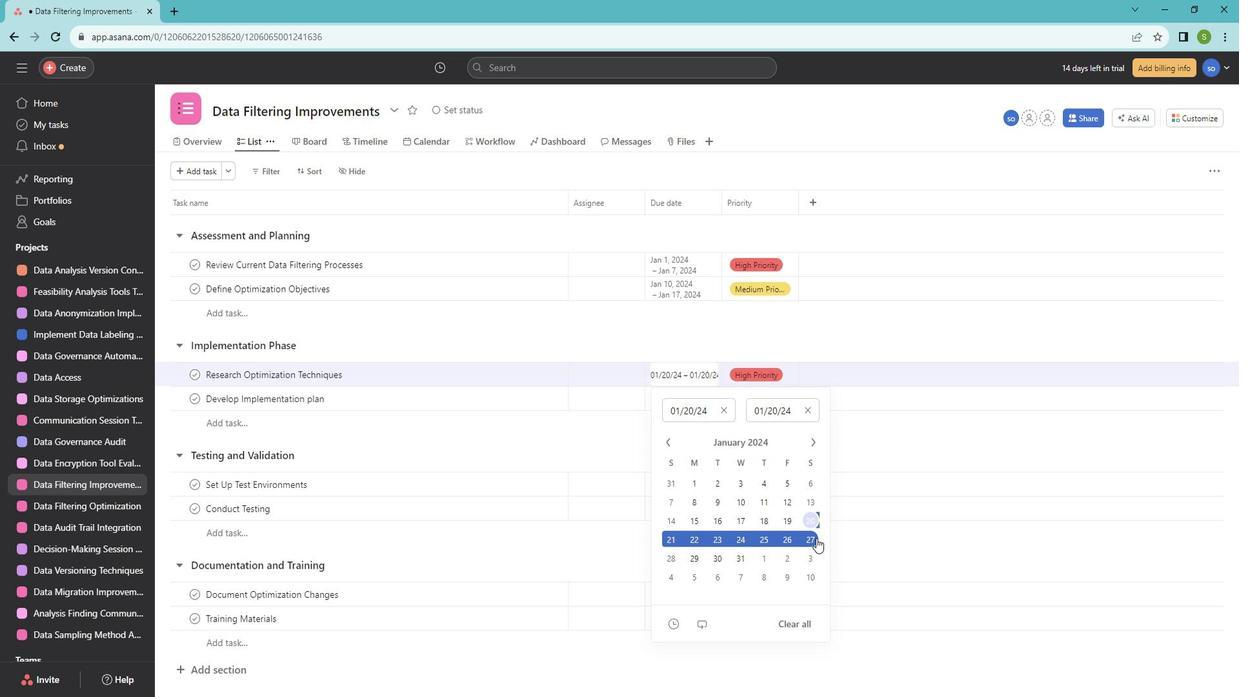 
Action: Mouse moved to (909, 421)
Screenshot: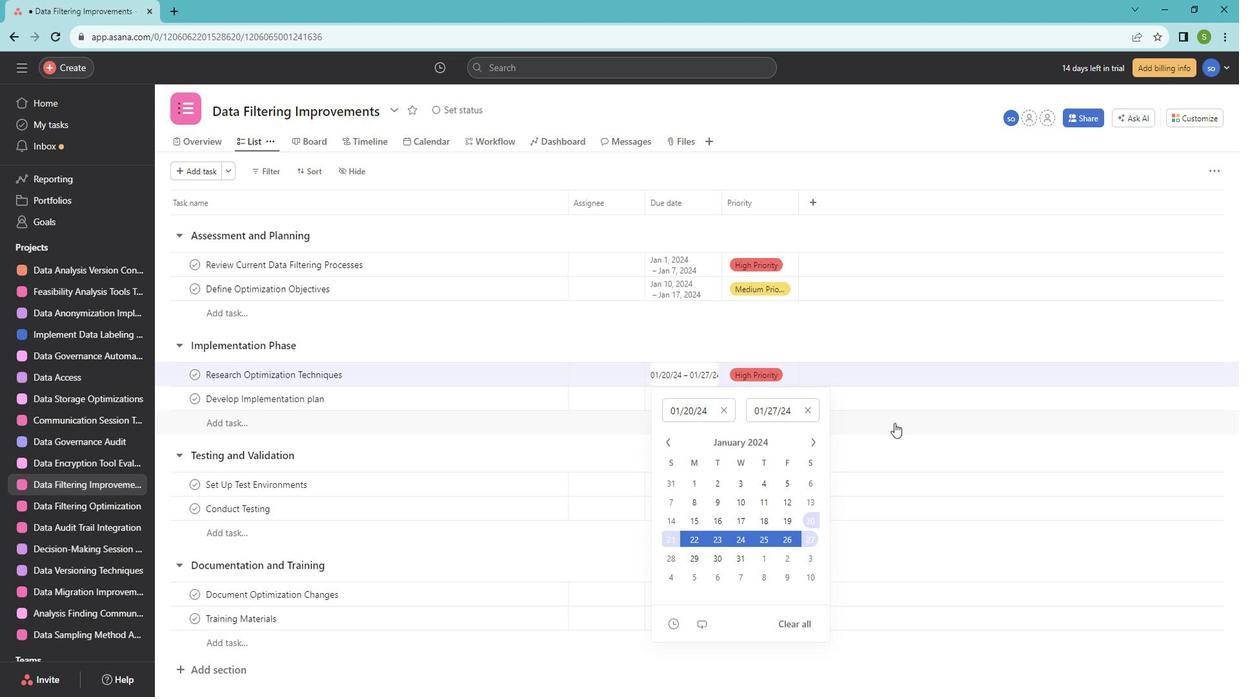 
Action: Mouse pressed left at (909, 421)
Screenshot: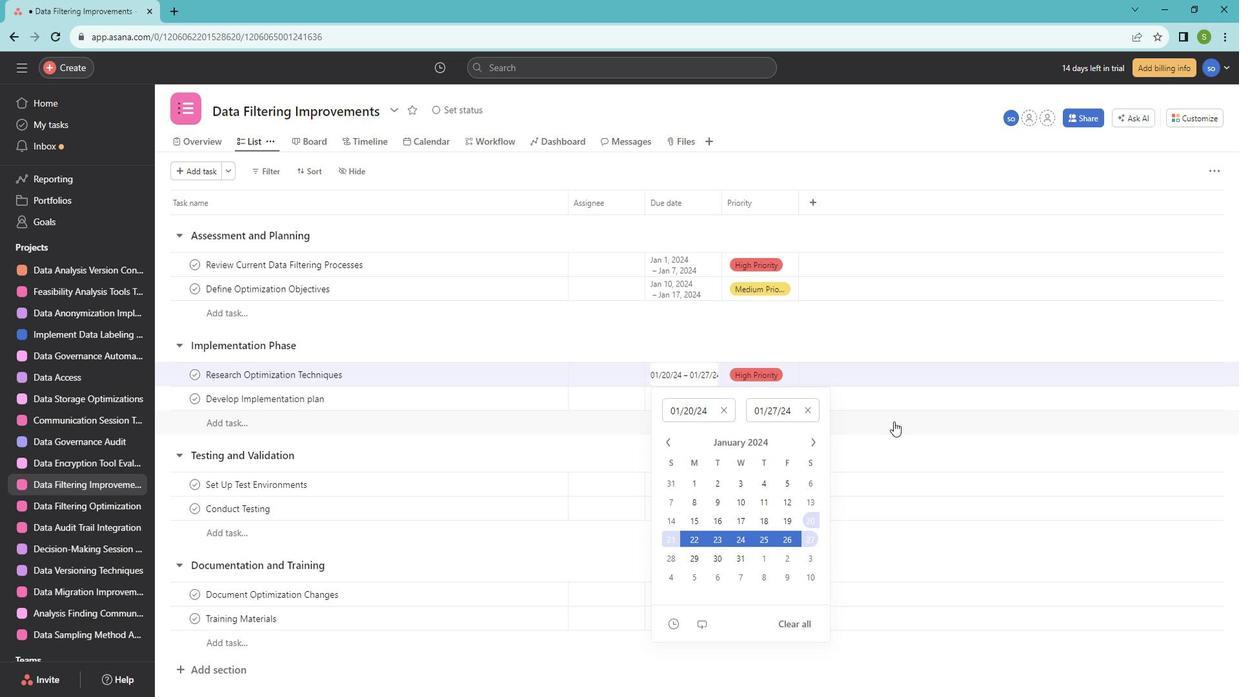 
Action: Mouse moved to (688, 400)
Screenshot: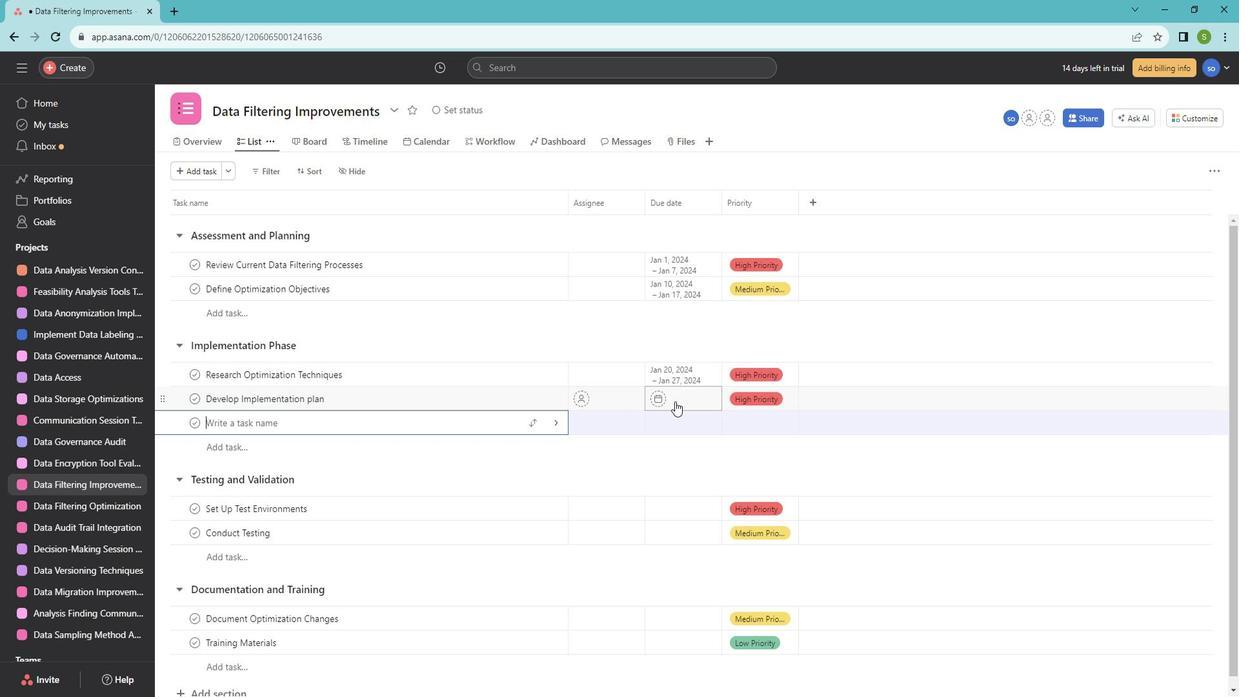 
Action: Mouse pressed left at (688, 400)
Screenshot: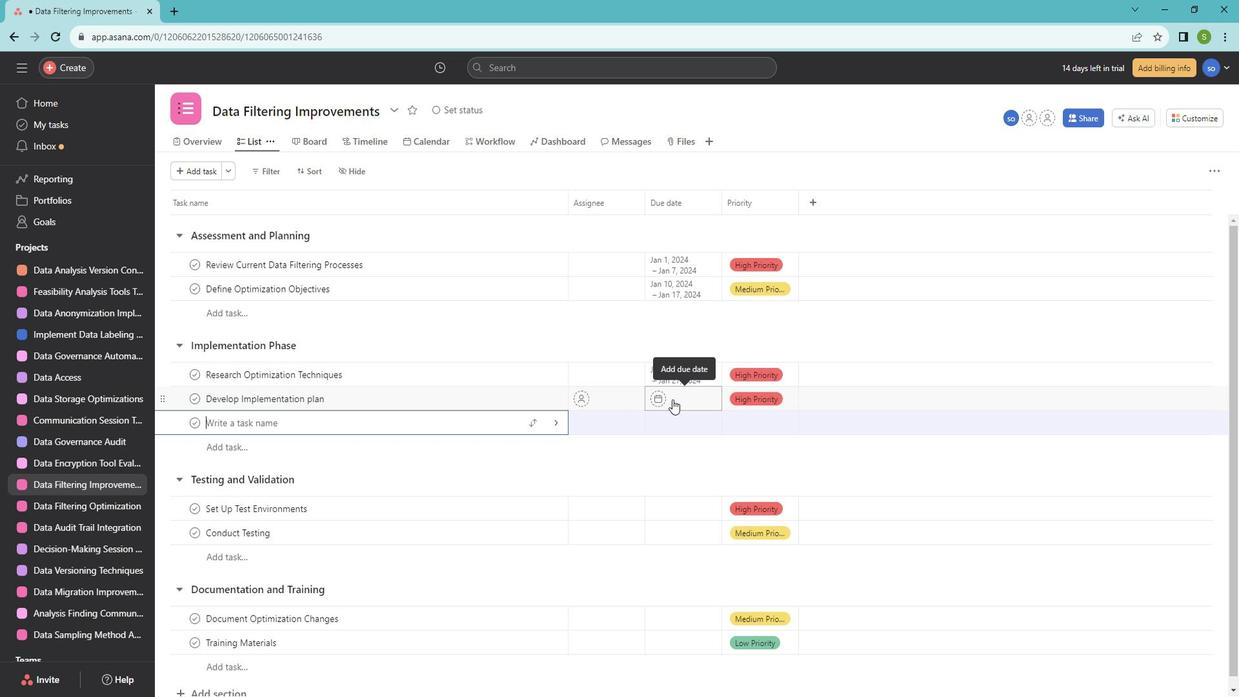 
Action: Mouse moved to (702, 430)
Screenshot: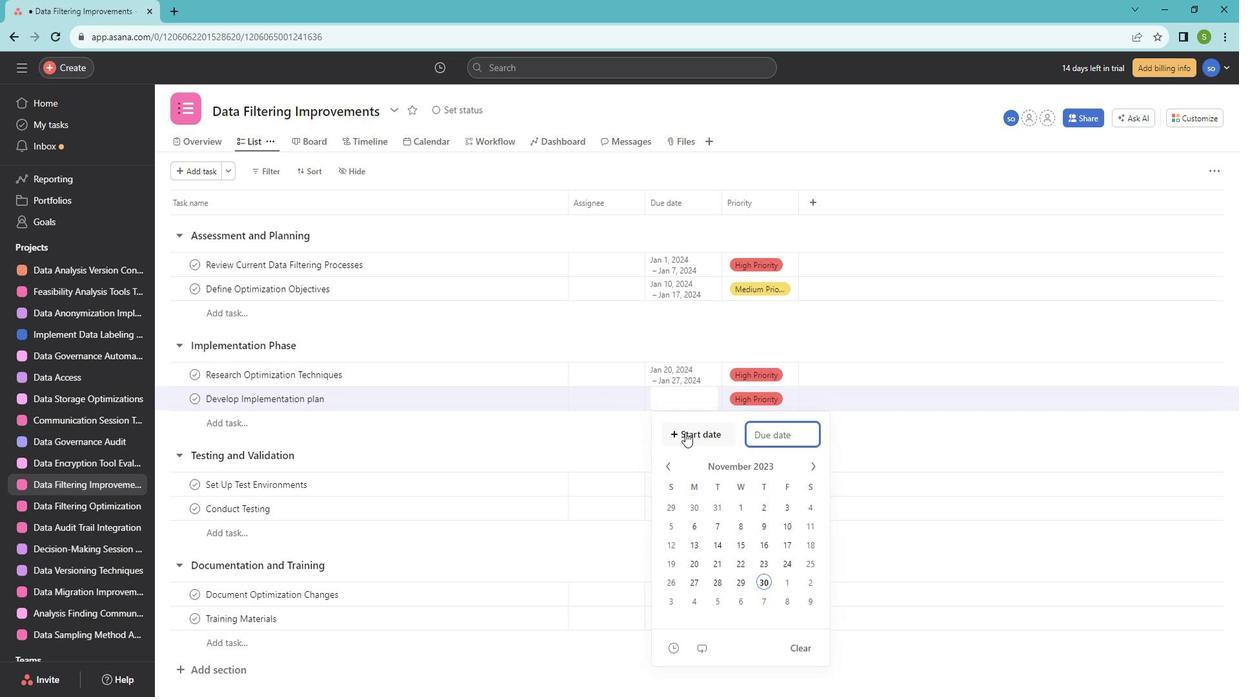 
Action: Mouse pressed left at (702, 430)
Screenshot: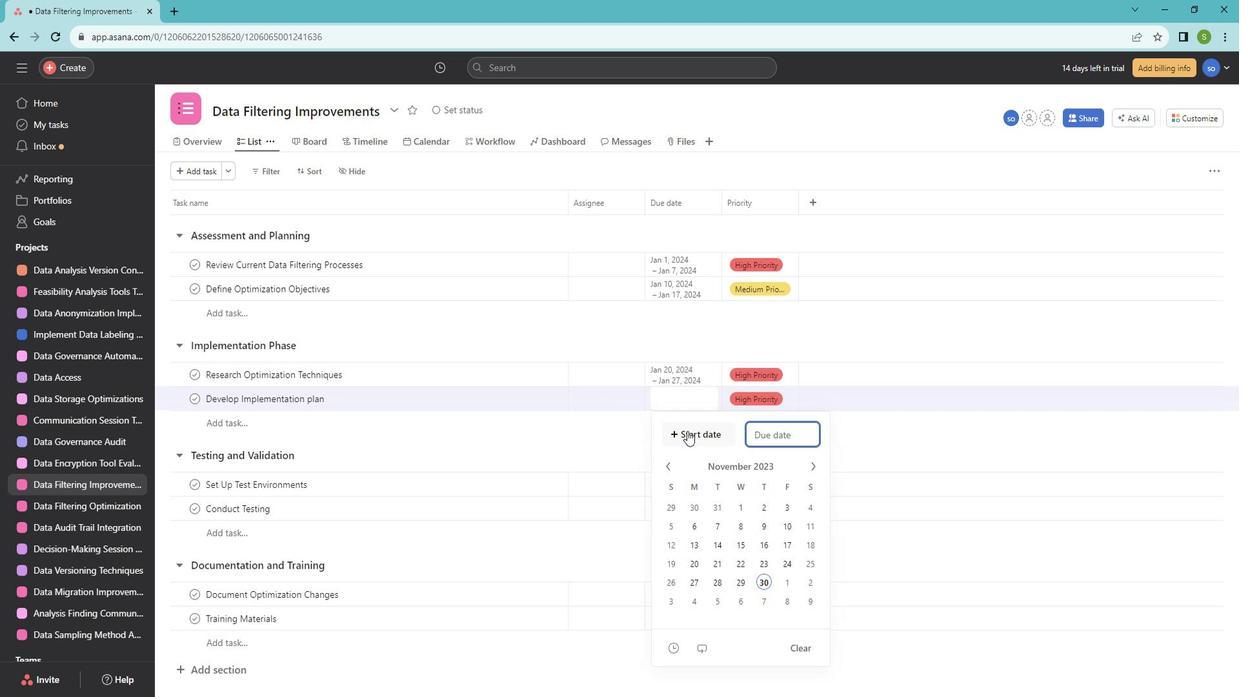 
Action: Mouse moved to (824, 464)
Screenshot: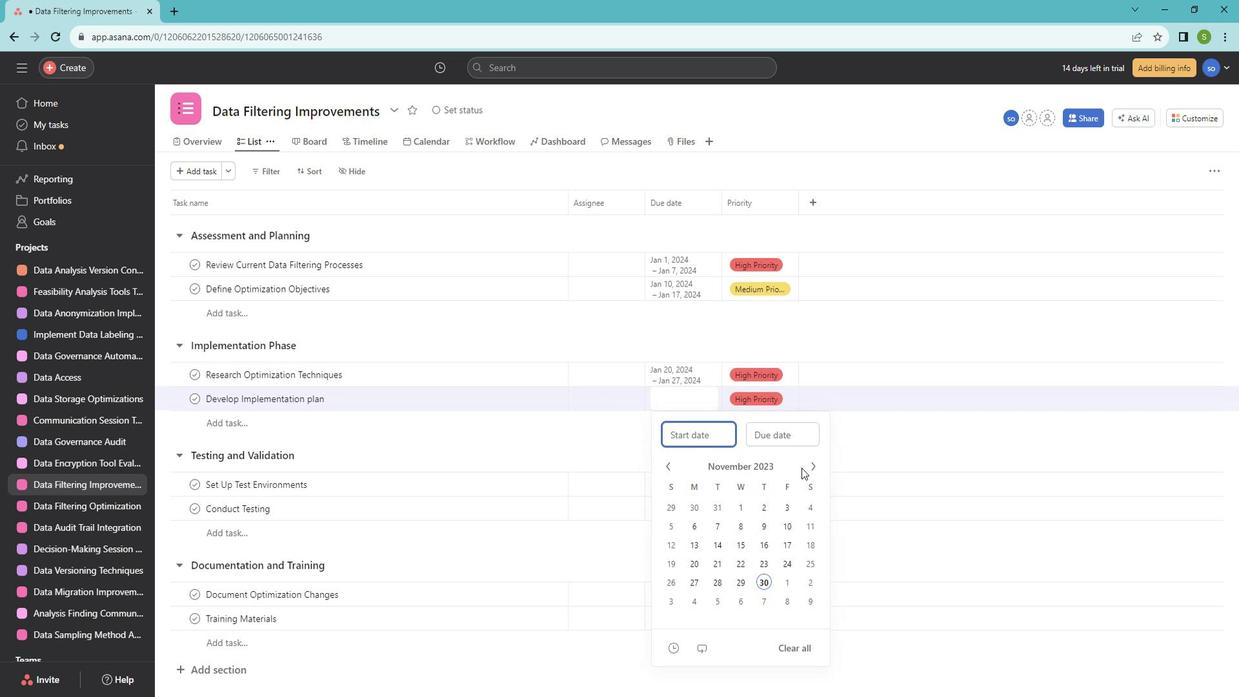 
Action: Mouse pressed left at (824, 464)
Screenshot: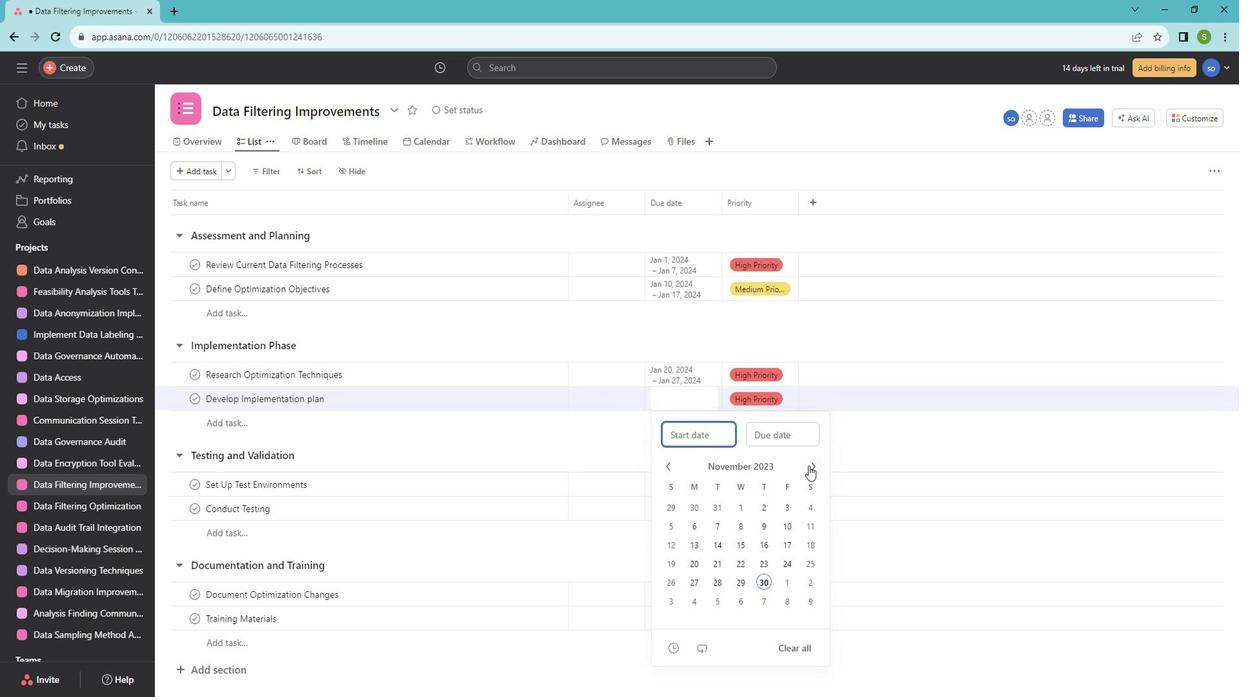 
Action: Mouse pressed left at (824, 464)
Screenshot: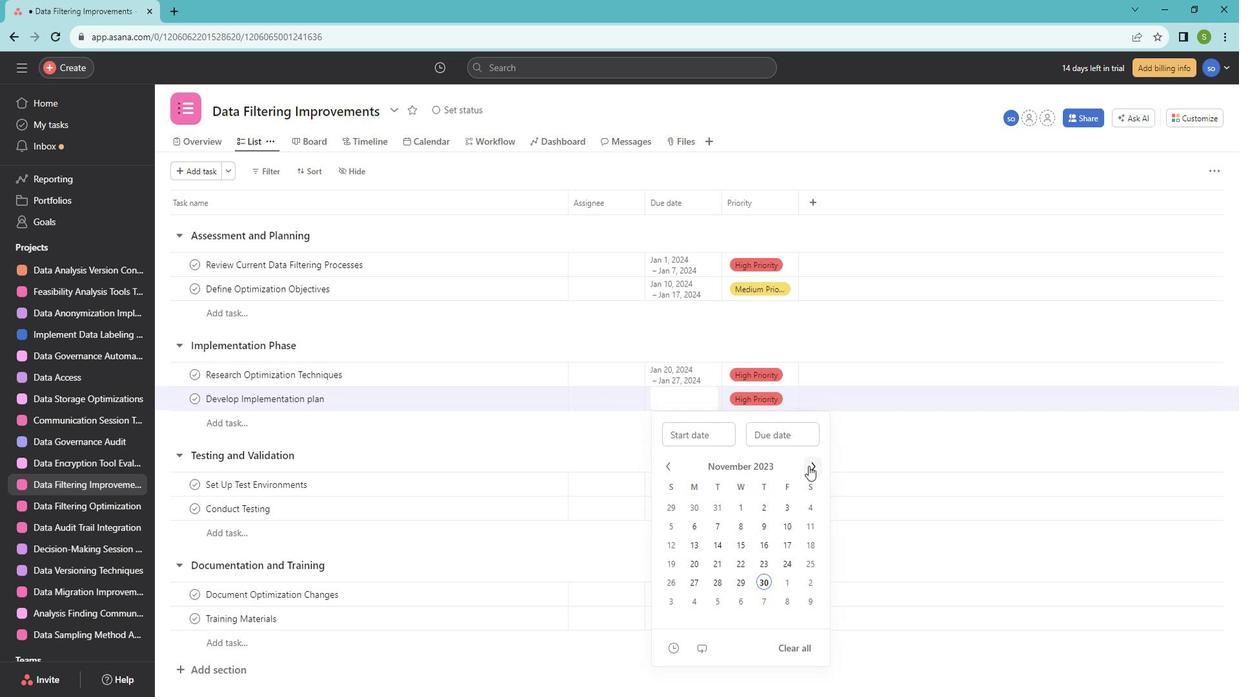 
Action: Mouse pressed left at (824, 464)
Screenshot: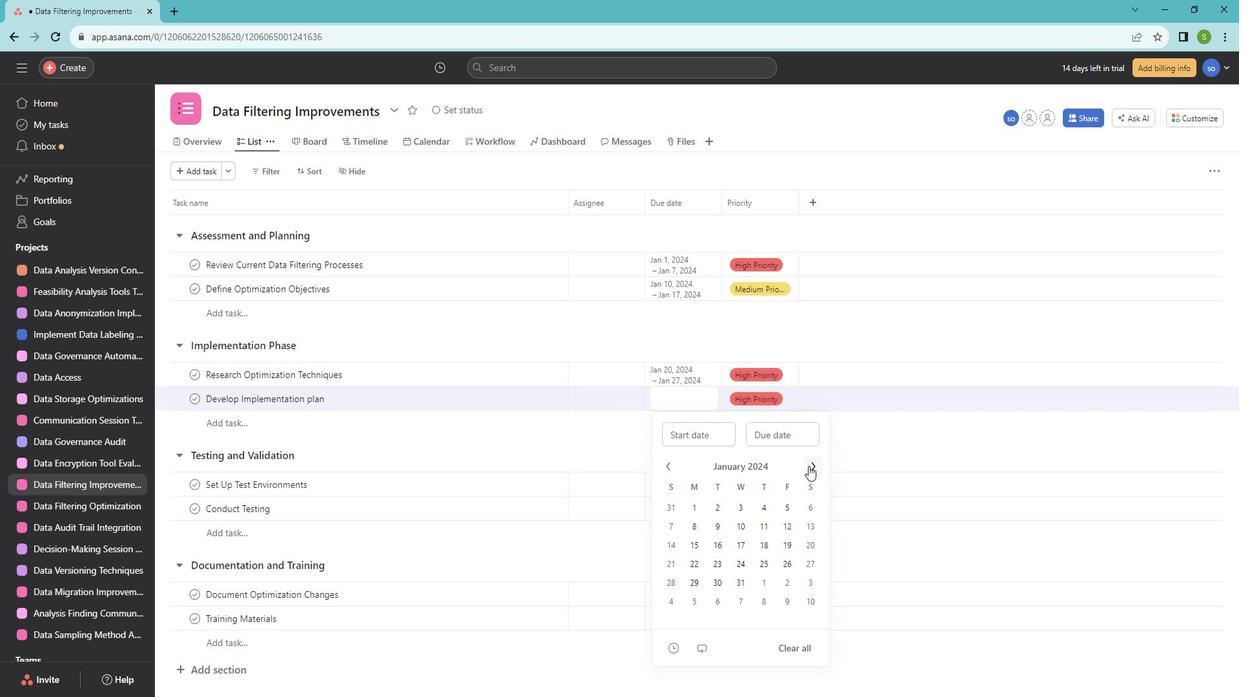 
Action: Mouse moved to (781, 502)
Screenshot: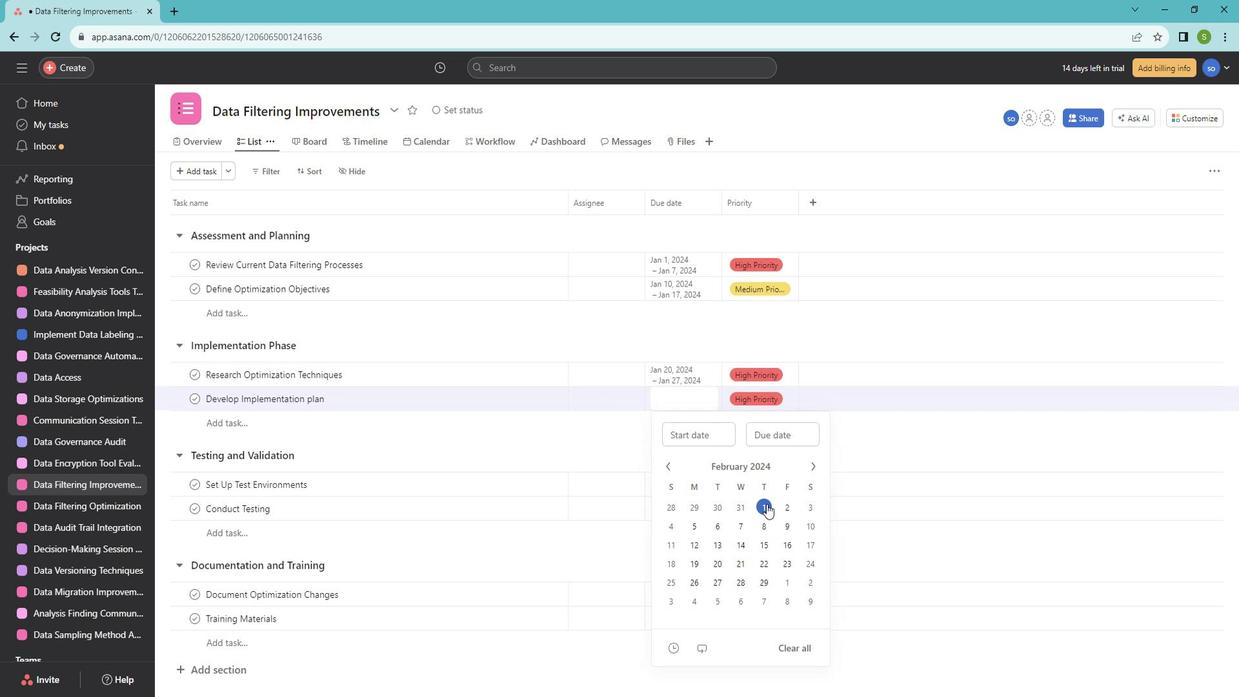 
Action: Mouse pressed left at (781, 502)
Screenshot: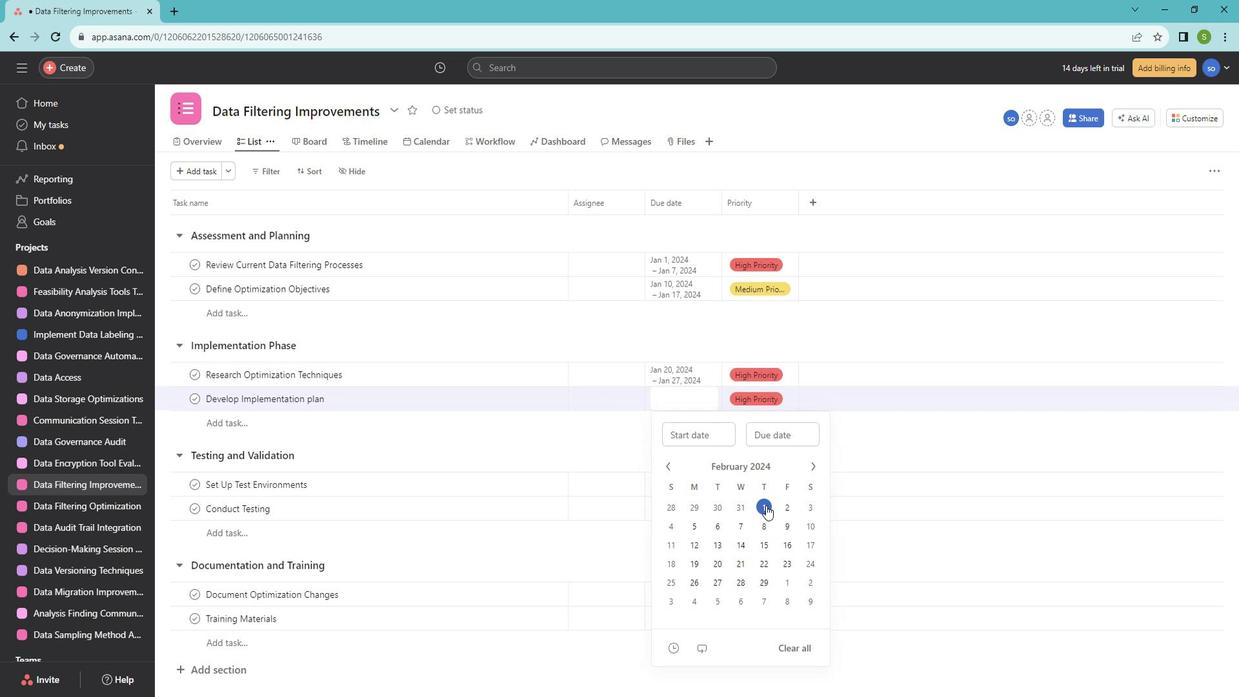 
Action: Mouse moved to (760, 520)
Screenshot: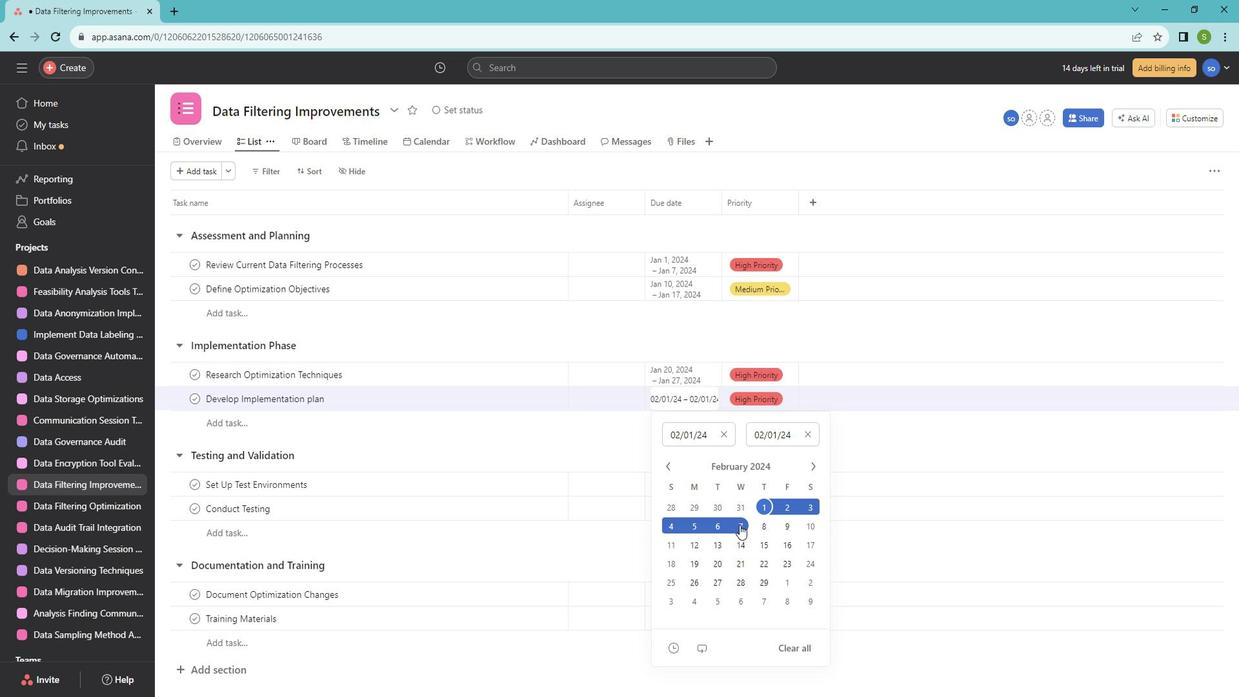 
Action: Mouse pressed left at (760, 520)
Screenshot: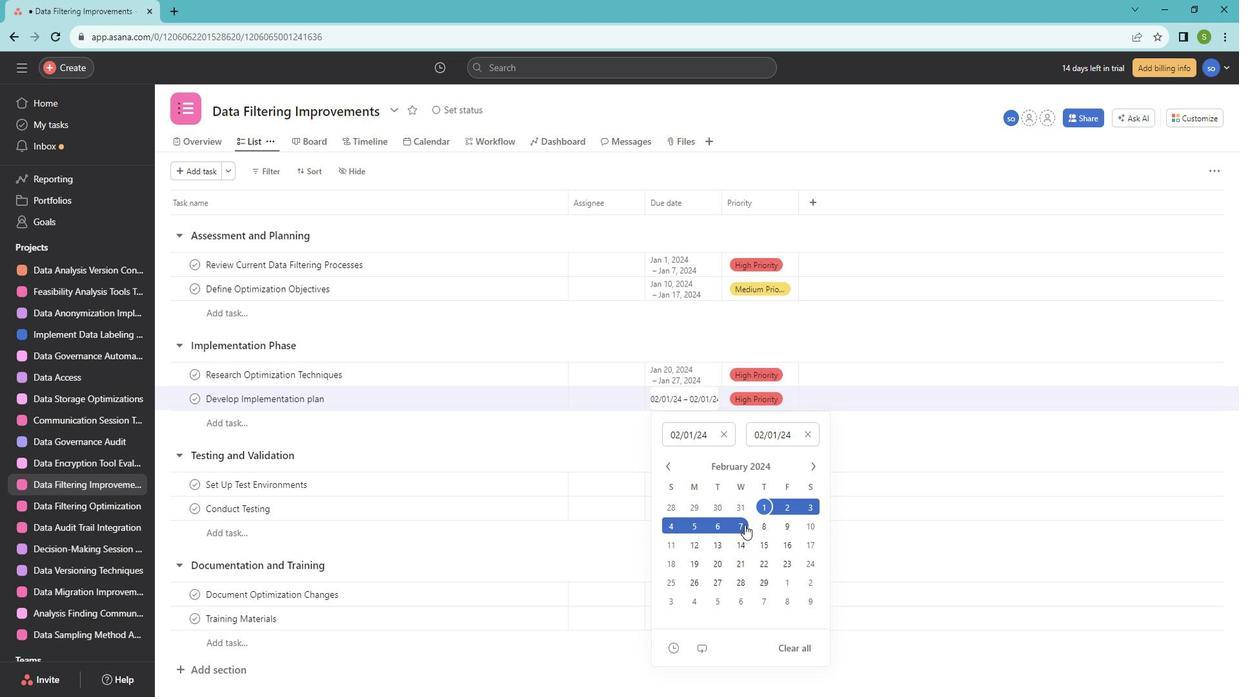
Action: Mouse moved to (661, 504)
Screenshot: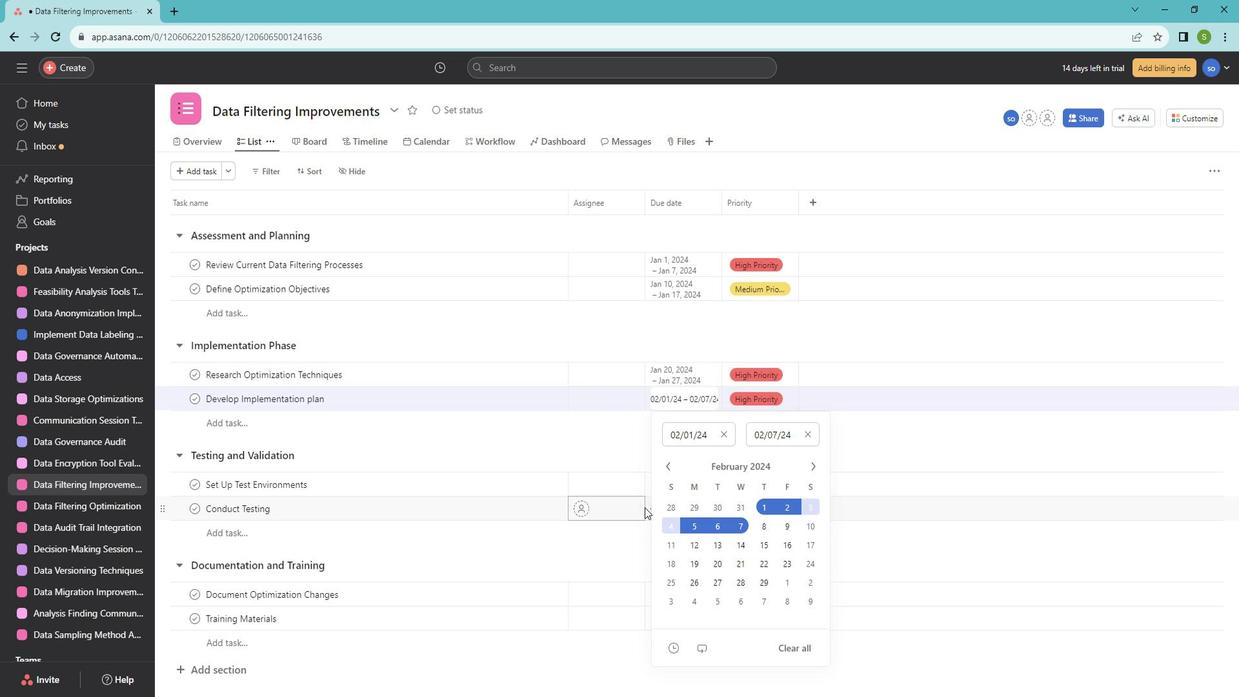 
Action: Mouse pressed left at (661, 504)
Screenshot: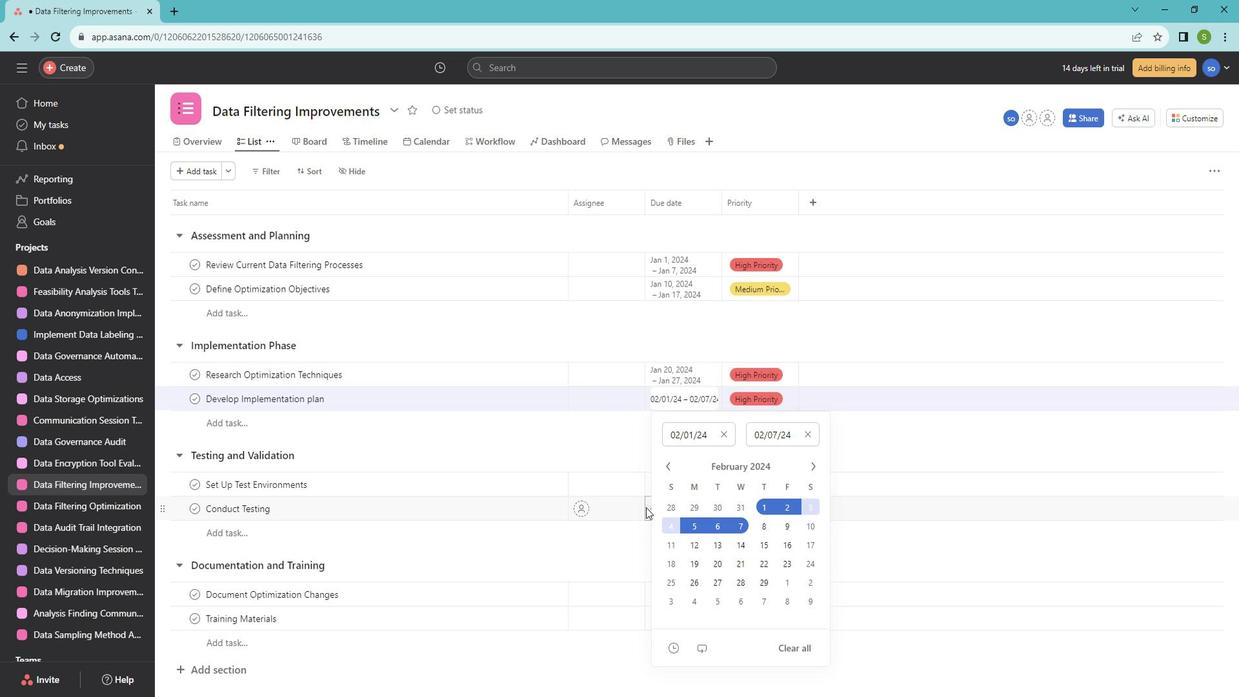 
Action: Mouse moved to (681, 476)
Screenshot: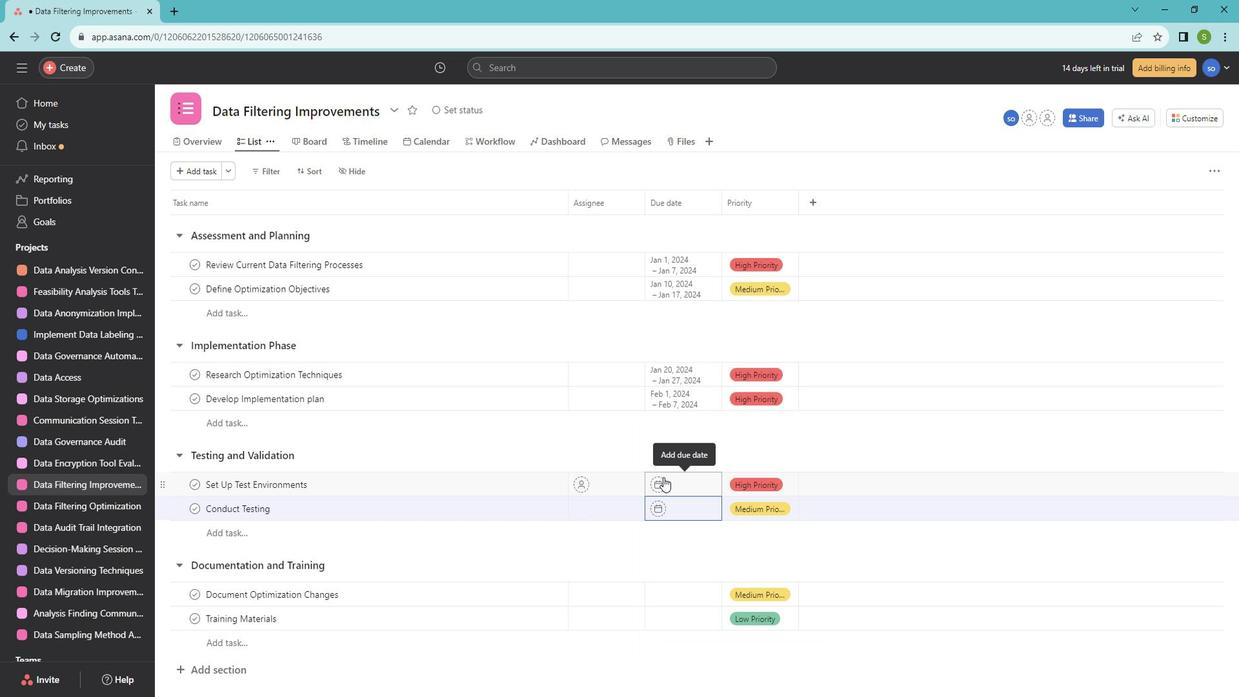 
Action: Mouse pressed left at (681, 476)
Screenshot: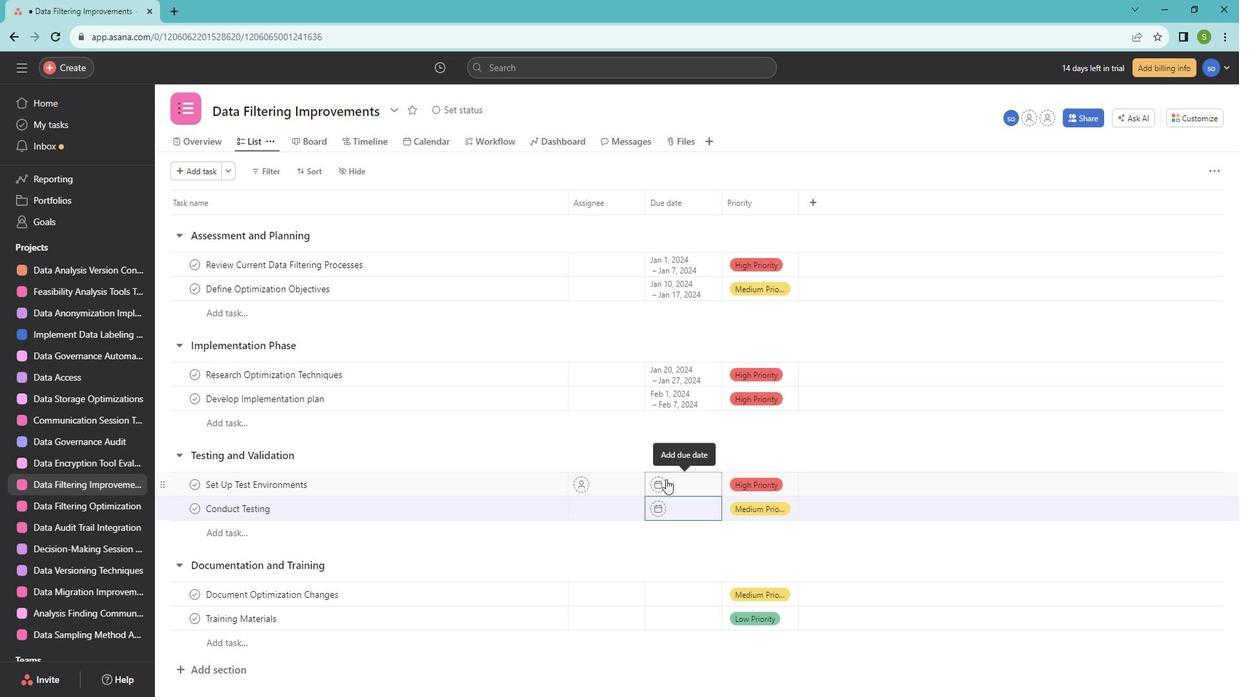 
Action: Mouse moved to (826, 273)
Screenshot: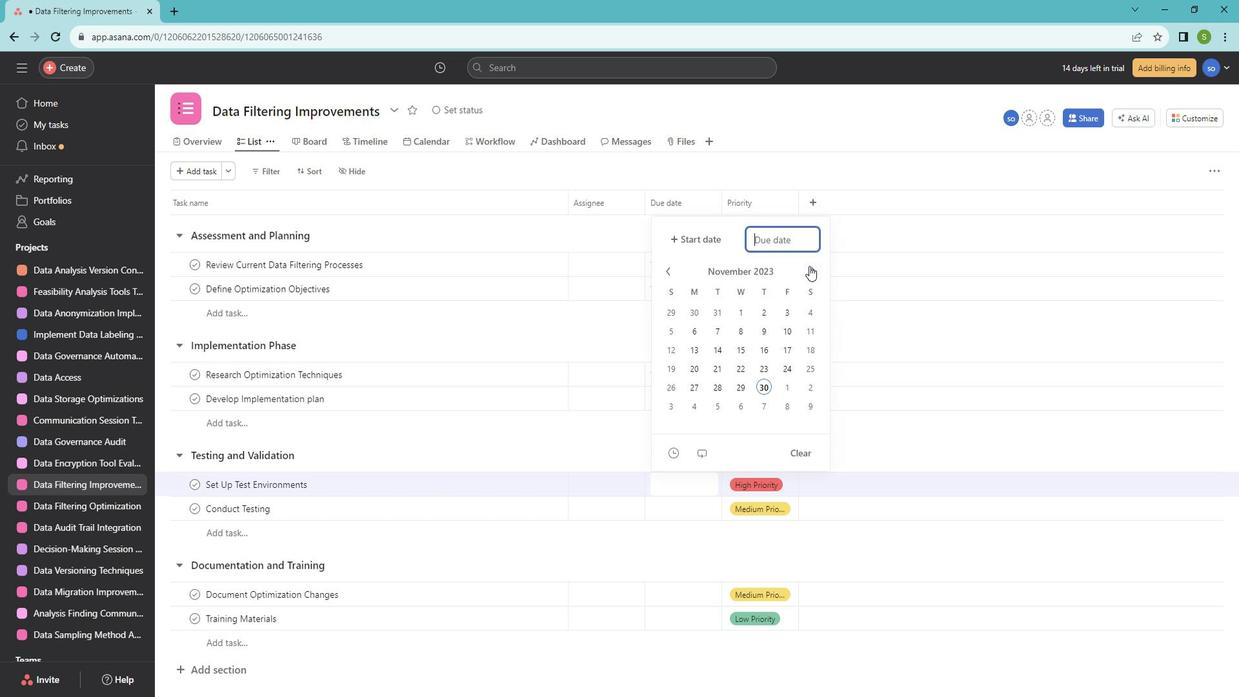 
Action: Mouse pressed left at (826, 273)
Screenshot: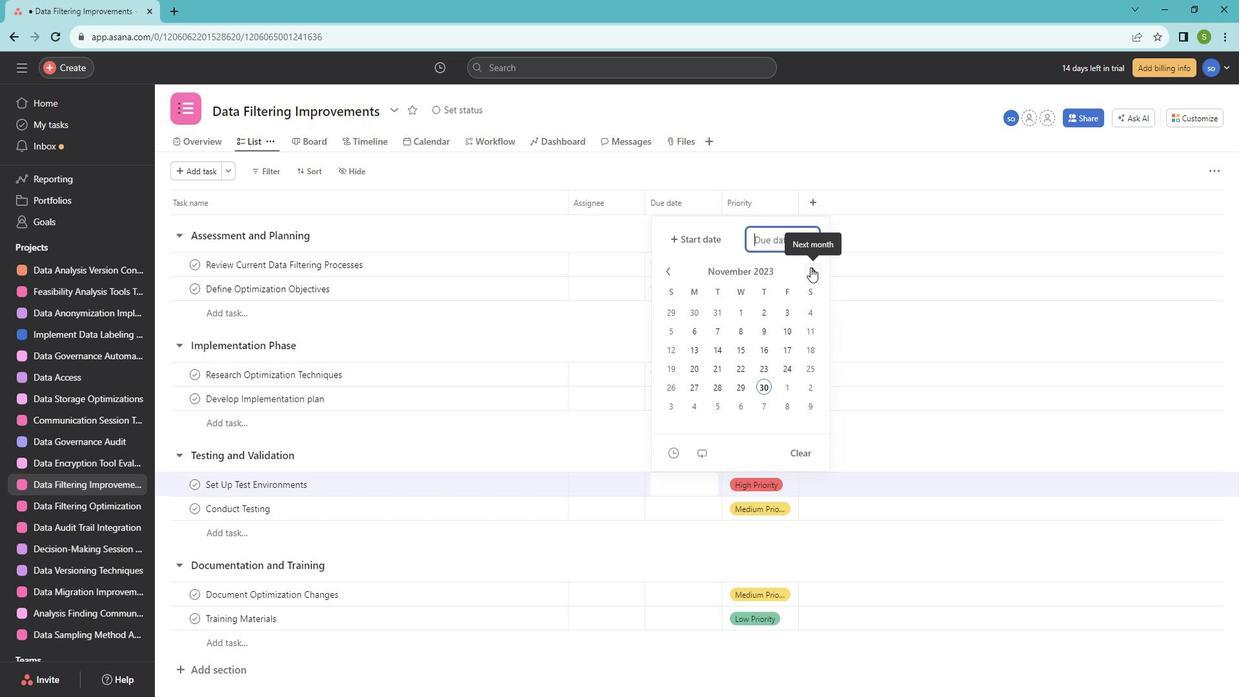 
Action: Mouse pressed left at (826, 273)
Screenshot: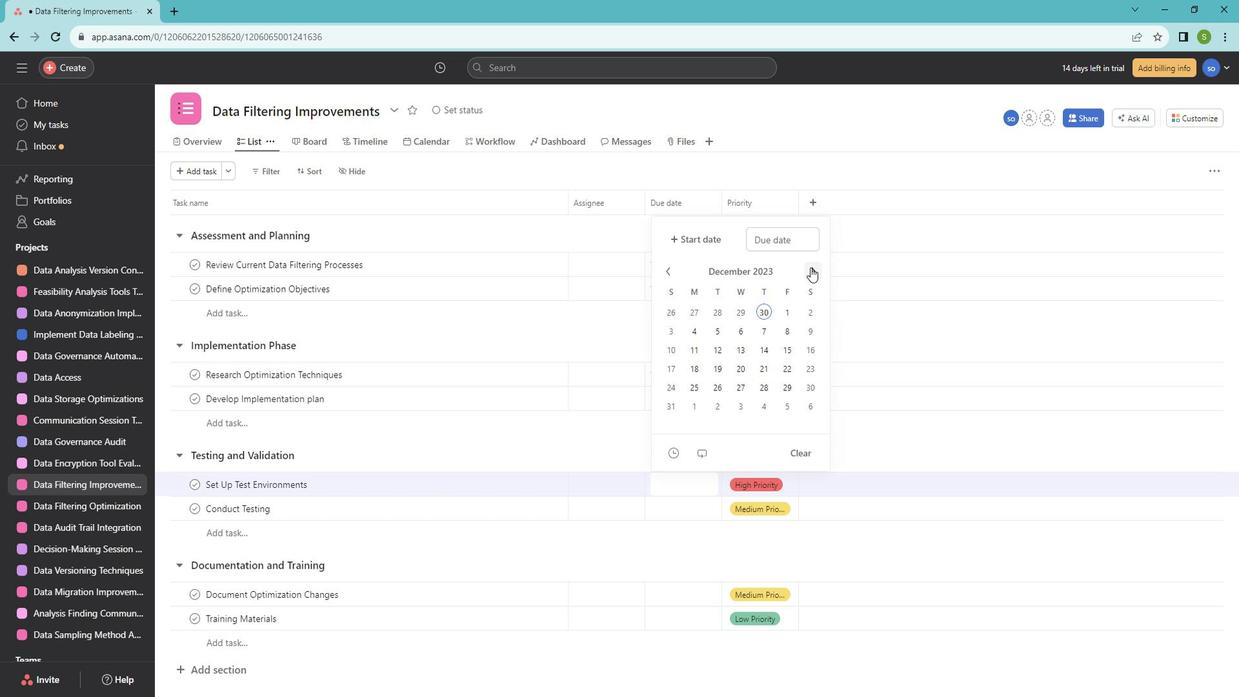 
Action: Mouse moved to (828, 276)
Screenshot: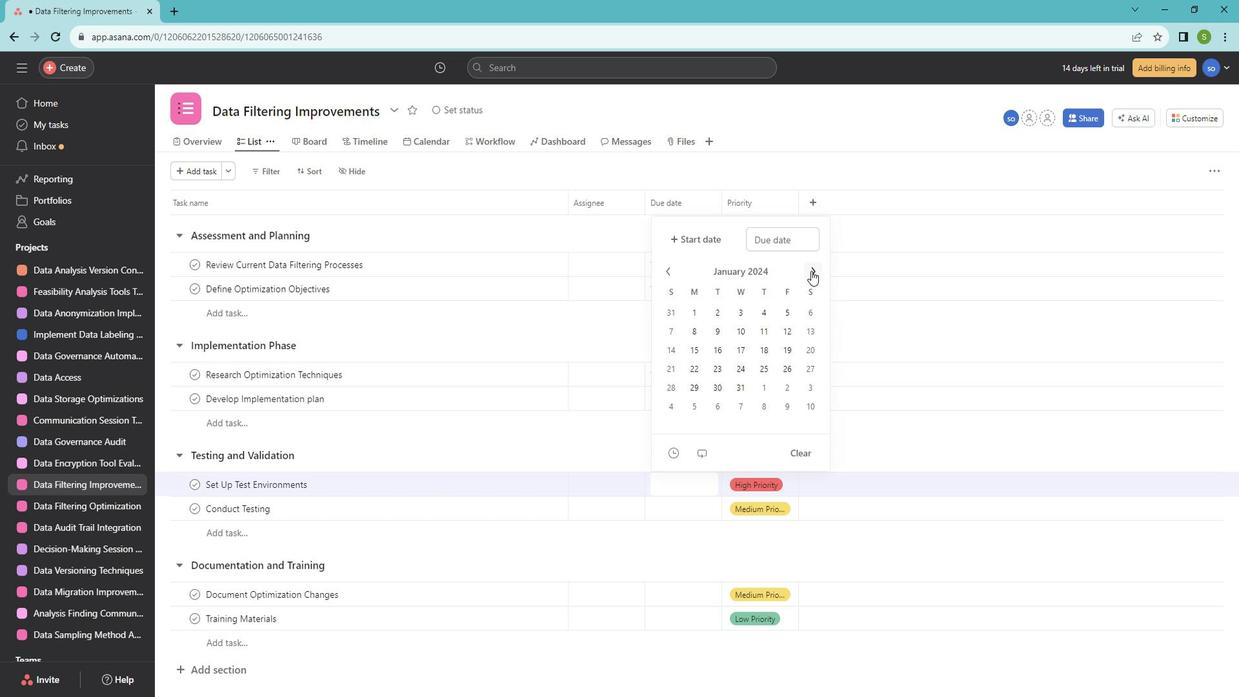 
Action: Mouse pressed left at (828, 276)
Screenshot: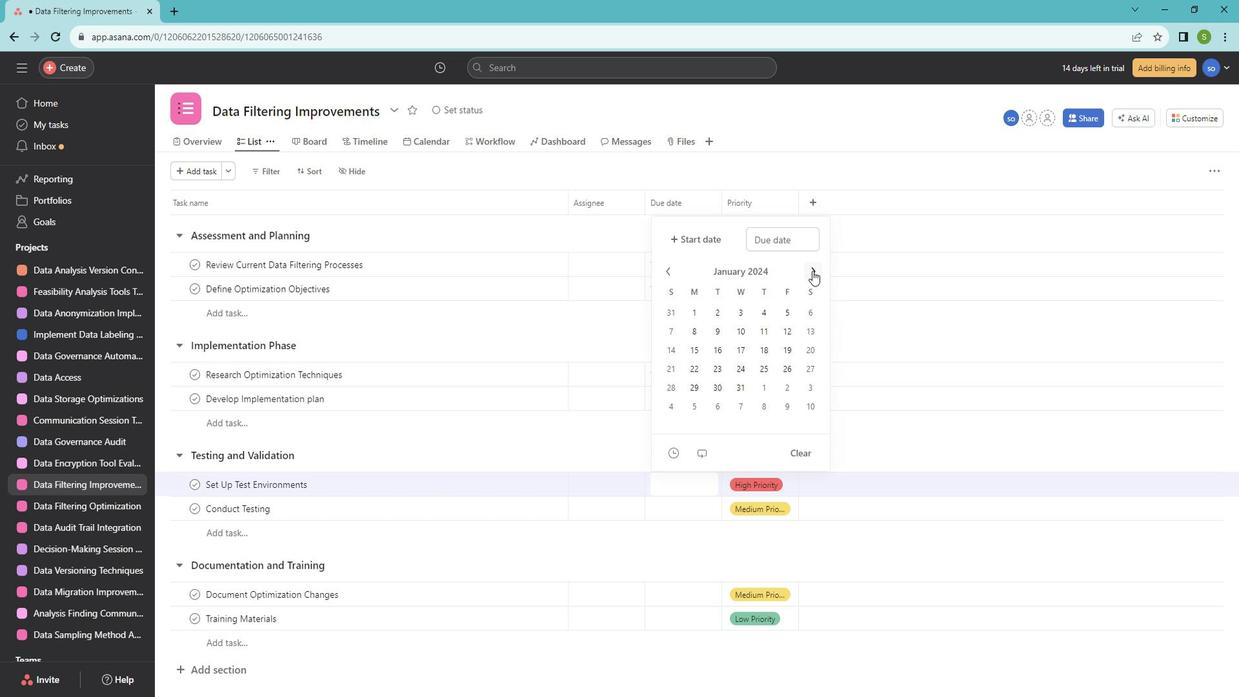 
Action: Mouse moved to (824, 331)
Screenshot: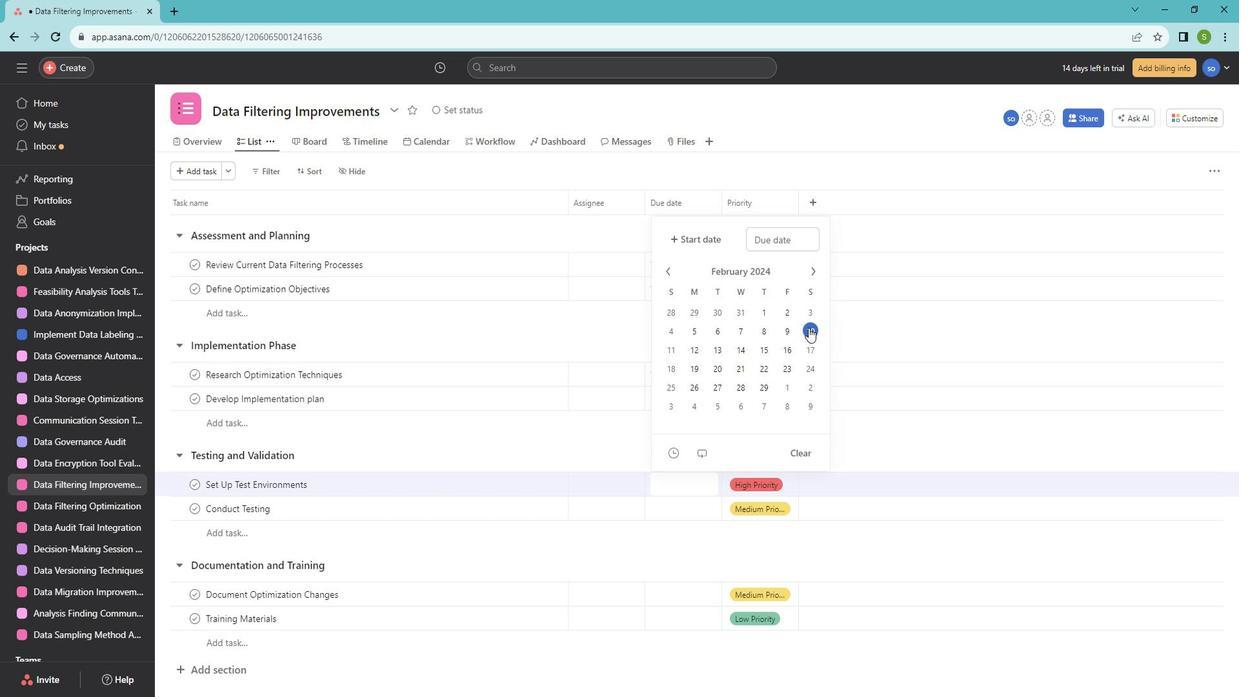 
Action: Mouse pressed left at (824, 331)
Screenshot: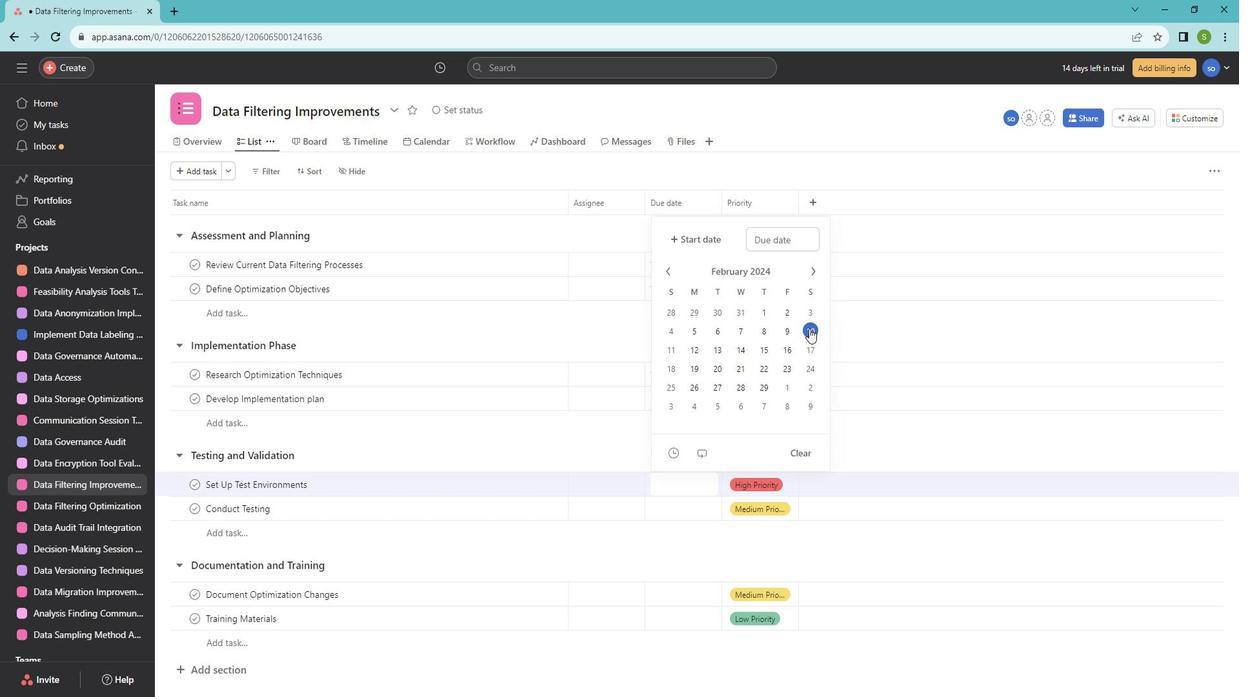 
Action: Mouse moved to (698, 242)
Screenshot: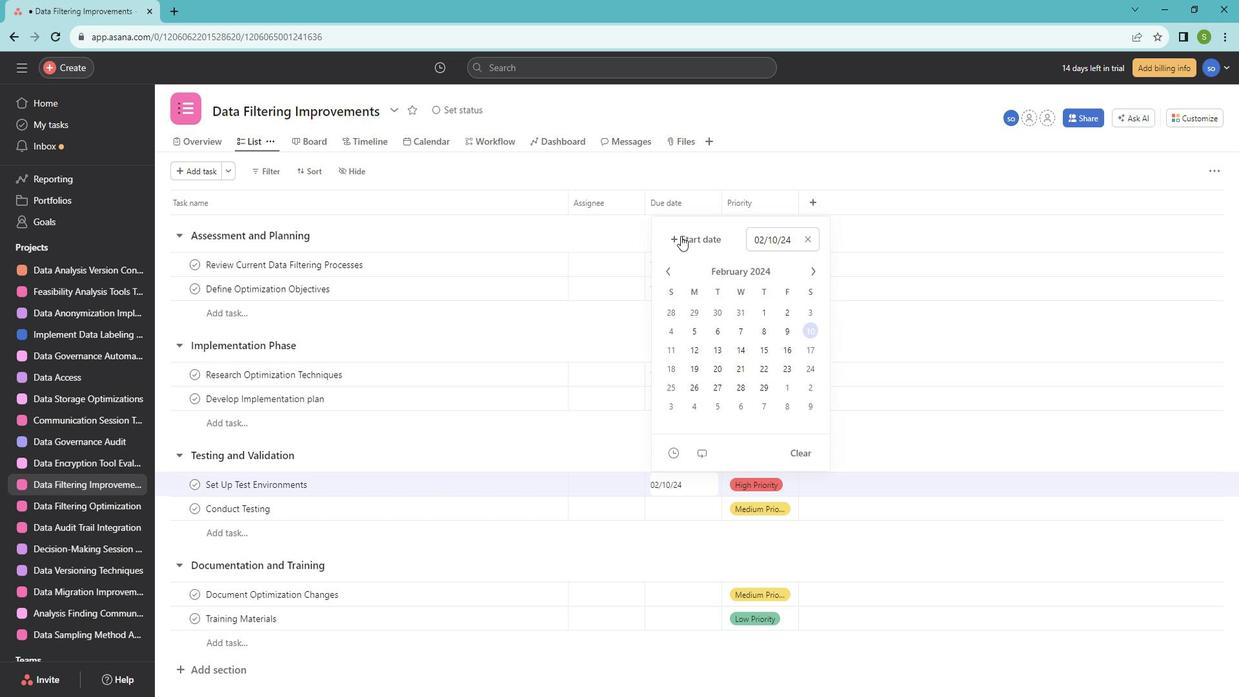 
Action: Mouse pressed left at (698, 242)
Screenshot: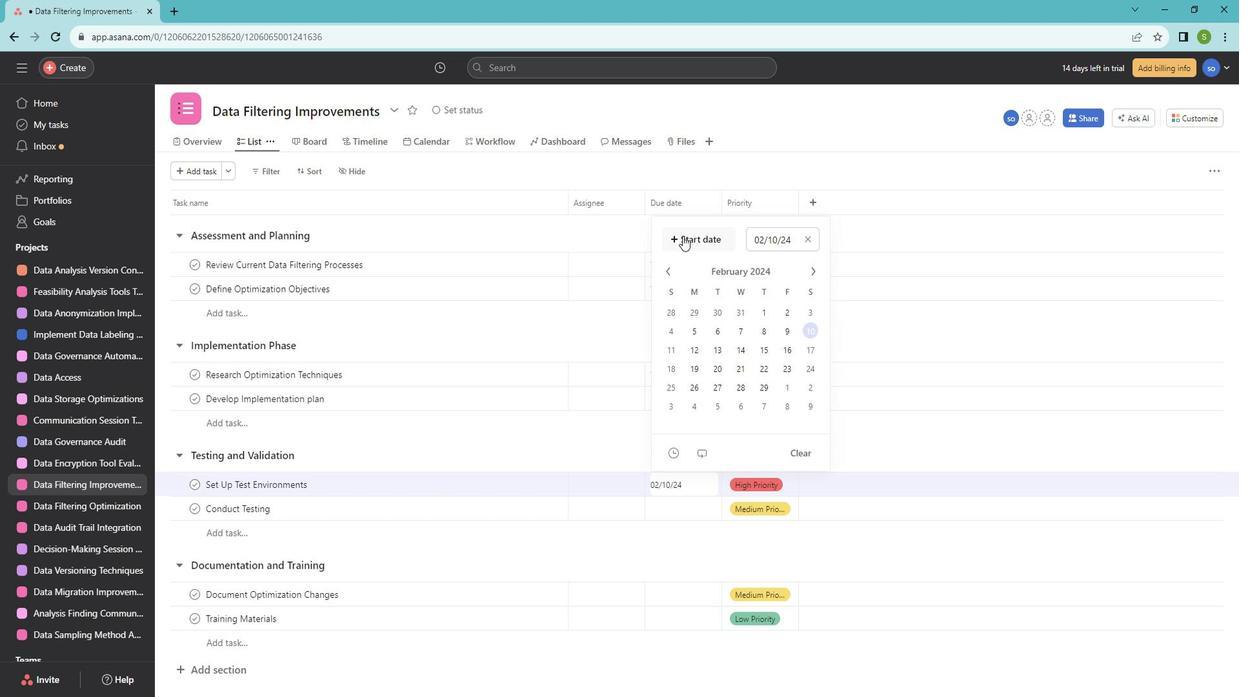 
Action: Mouse moved to (826, 330)
Screenshot: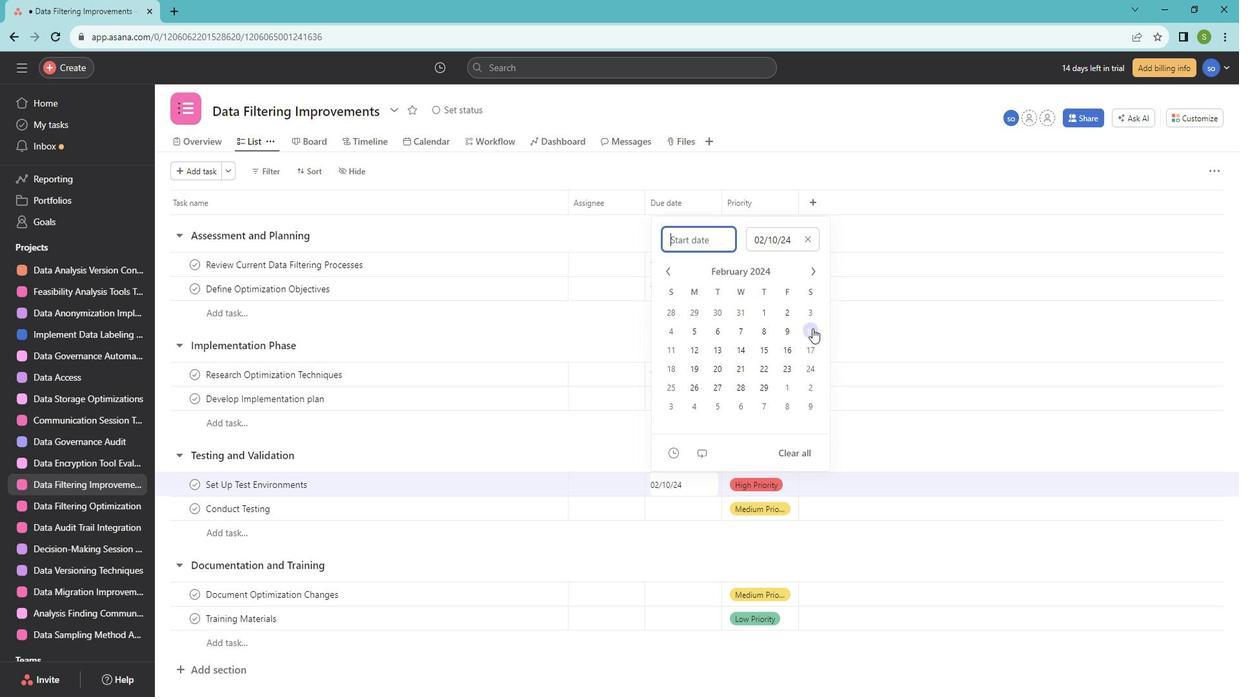 
Action: Mouse pressed left at (826, 330)
Screenshot: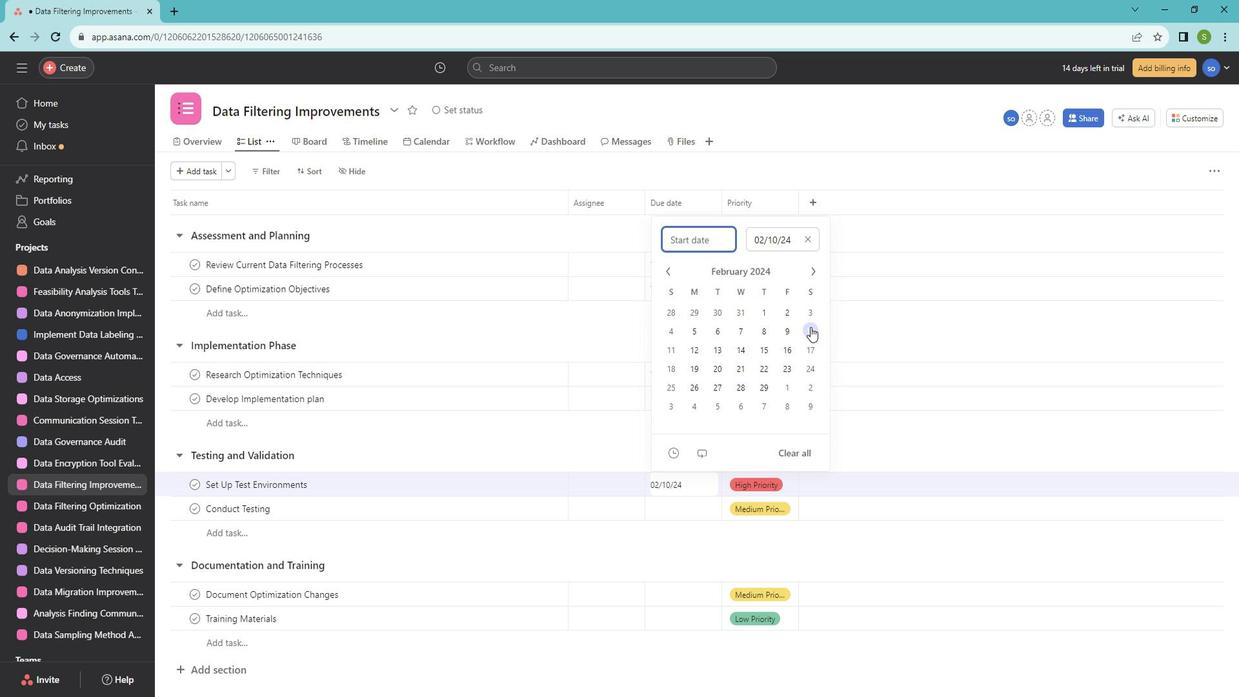 
Action: Mouse moved to (828, 351)
Screenshot: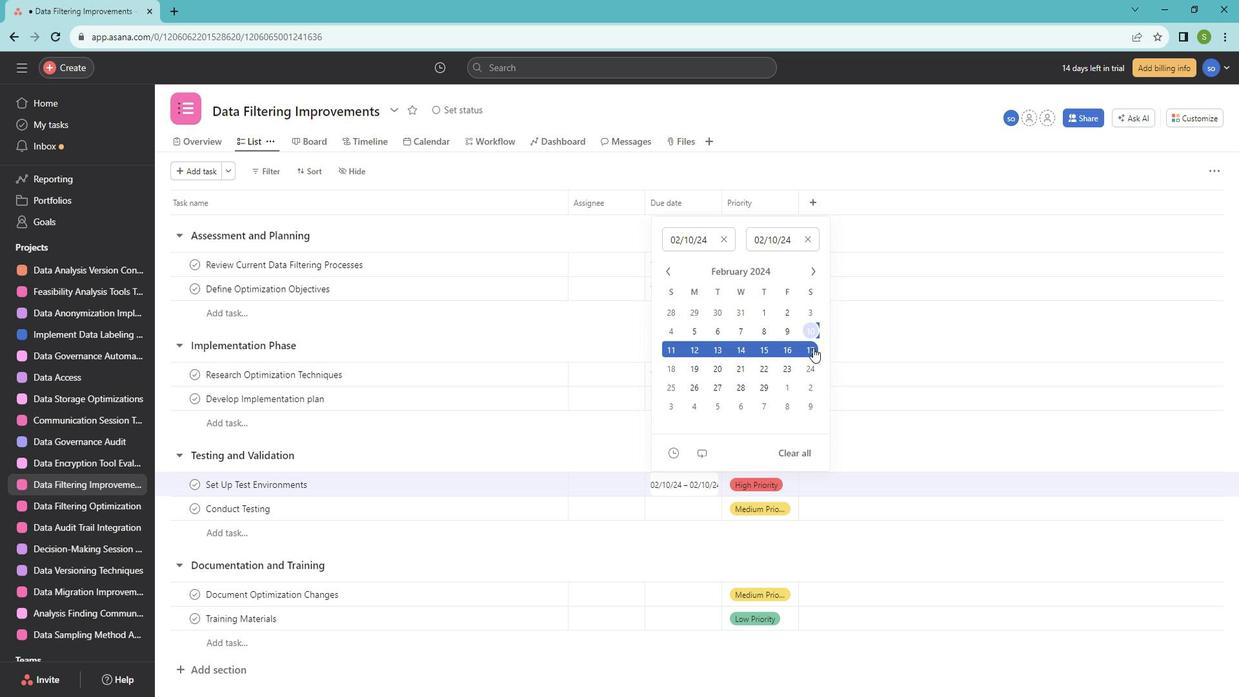 
Action: Mouse pressed left at (828, 351)
Screenshot: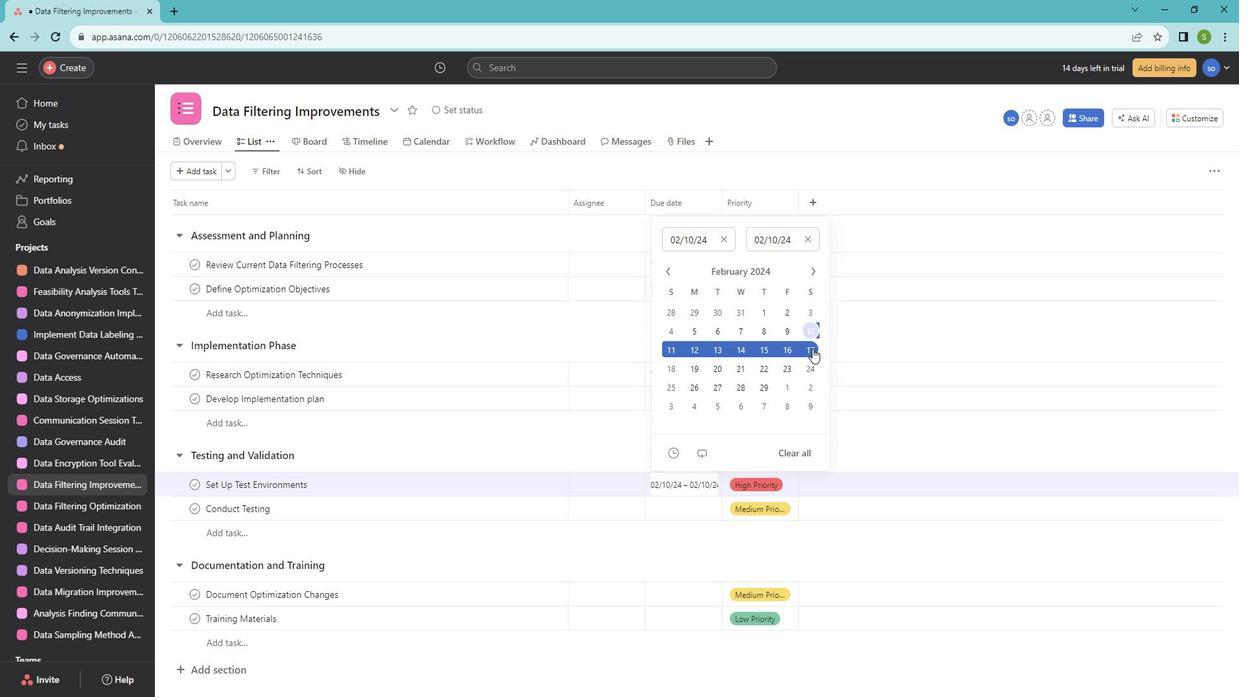 
Action: Mouse moved to (613, 429)
Screenshot: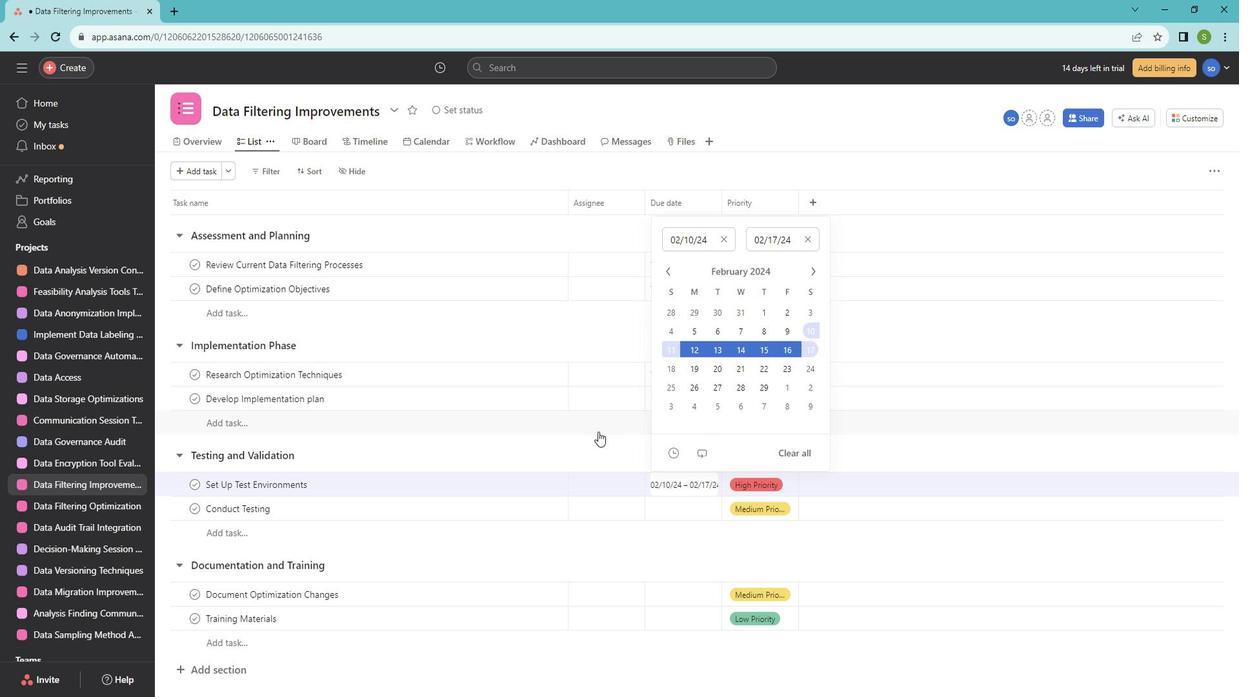 
Action: Mouse pressed left at (613, 429)
Screenshot: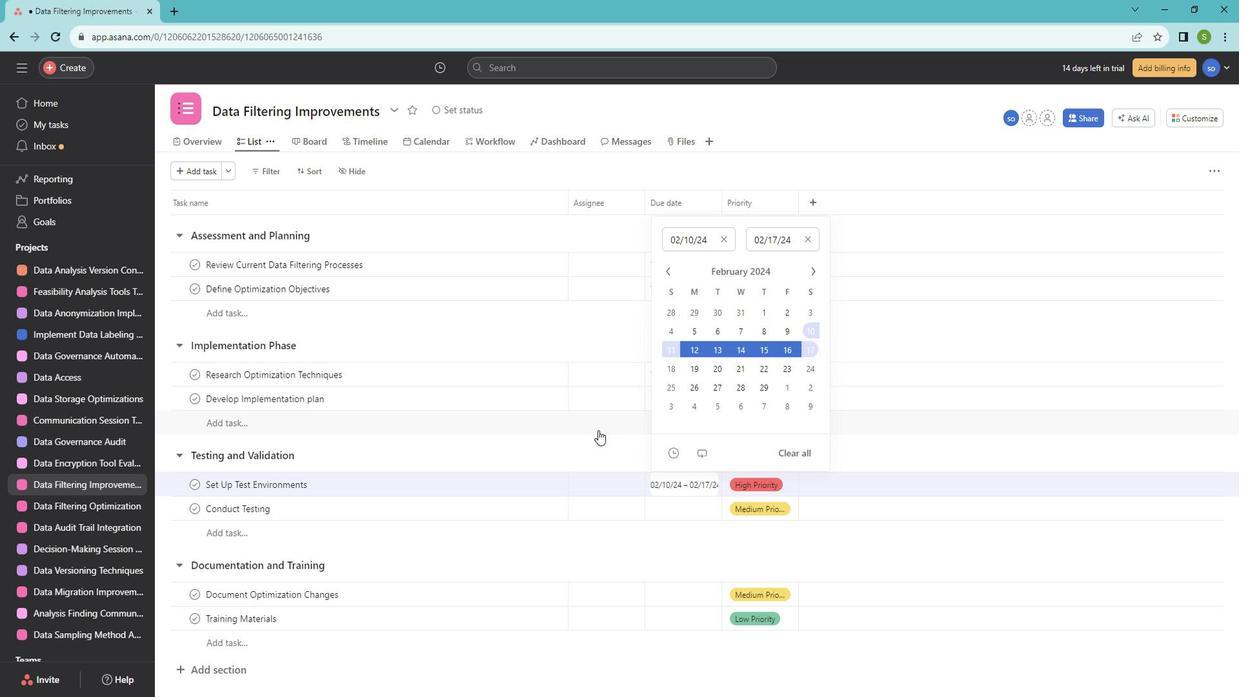 
Action: Mouse moved to (667, 527)
Screenshot: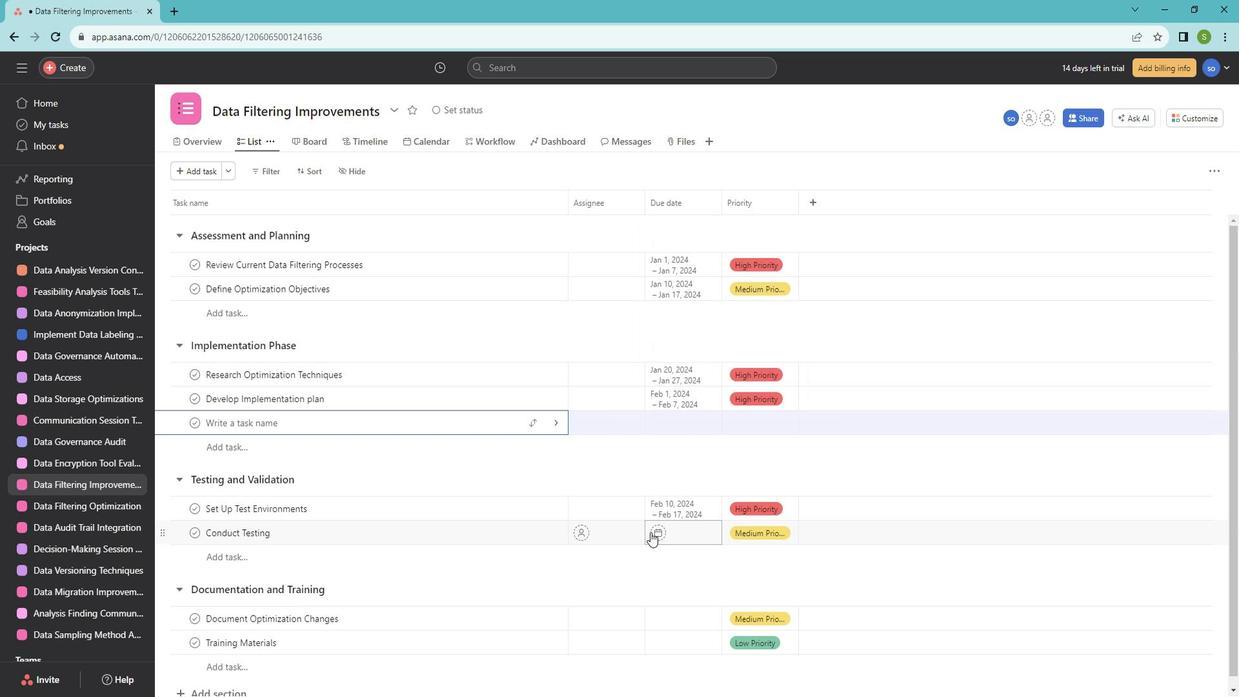 
Action: Mouse pressed left at (667, 527)
Screenshot: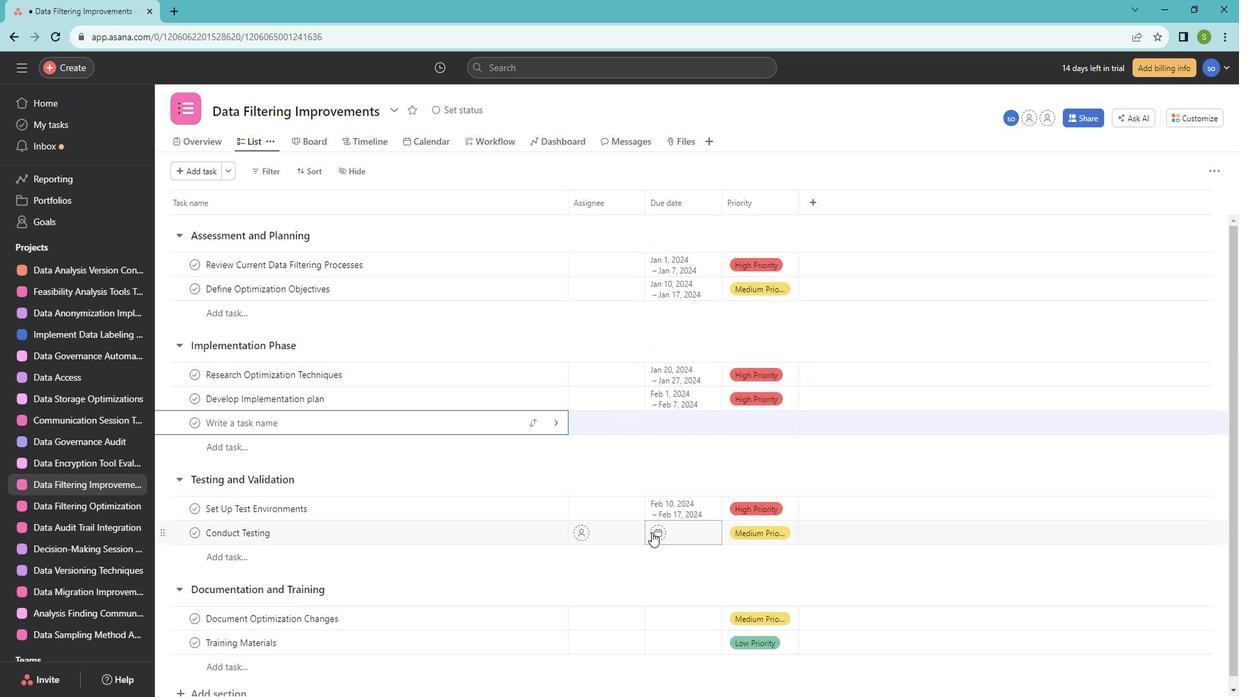 
Action: Mouse moved to (679, 505)
Screenshot: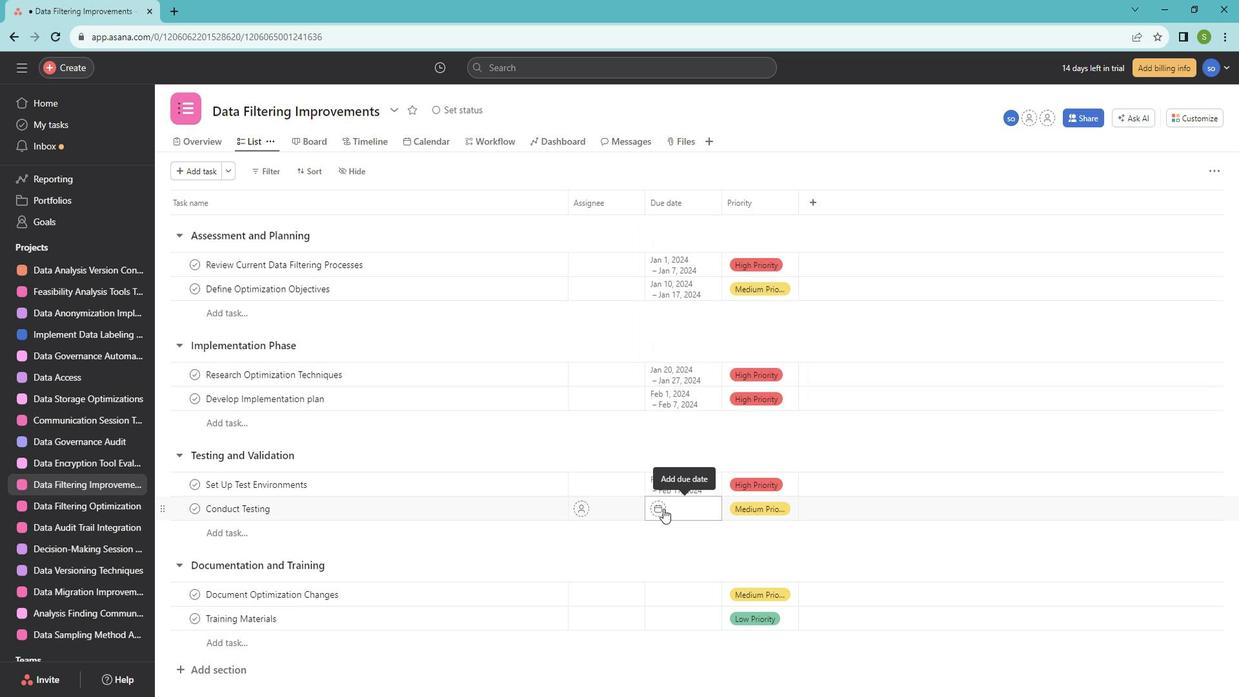 
Action: Mouse pressed left at (679, 505)
Screenshot: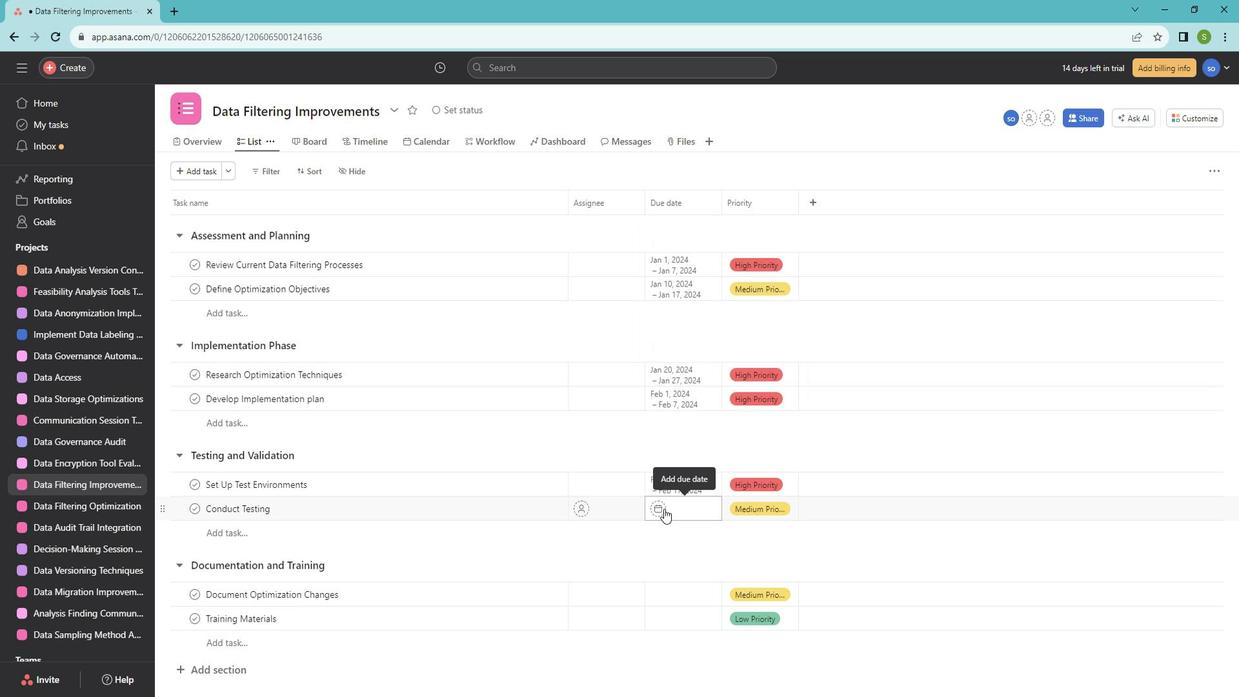 
Action: Mouse moved to (830, 297)
Screenshot: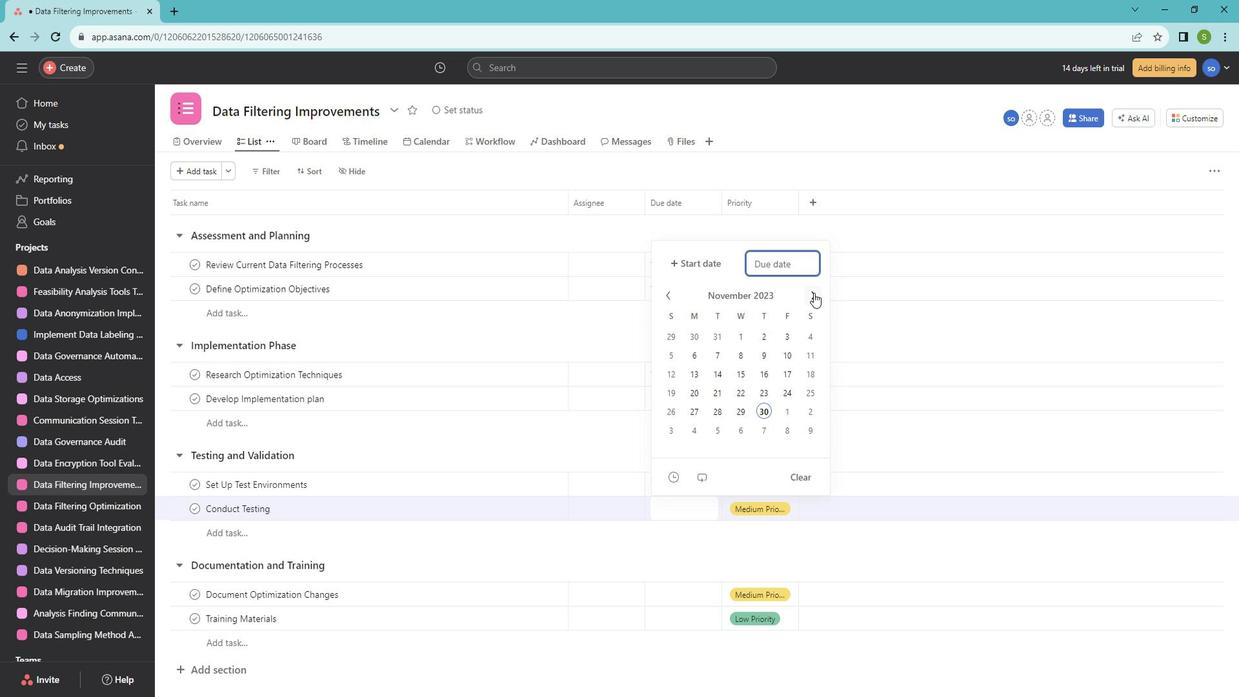 
Action: Mouse pressed left at (830, 297)
Screenshot: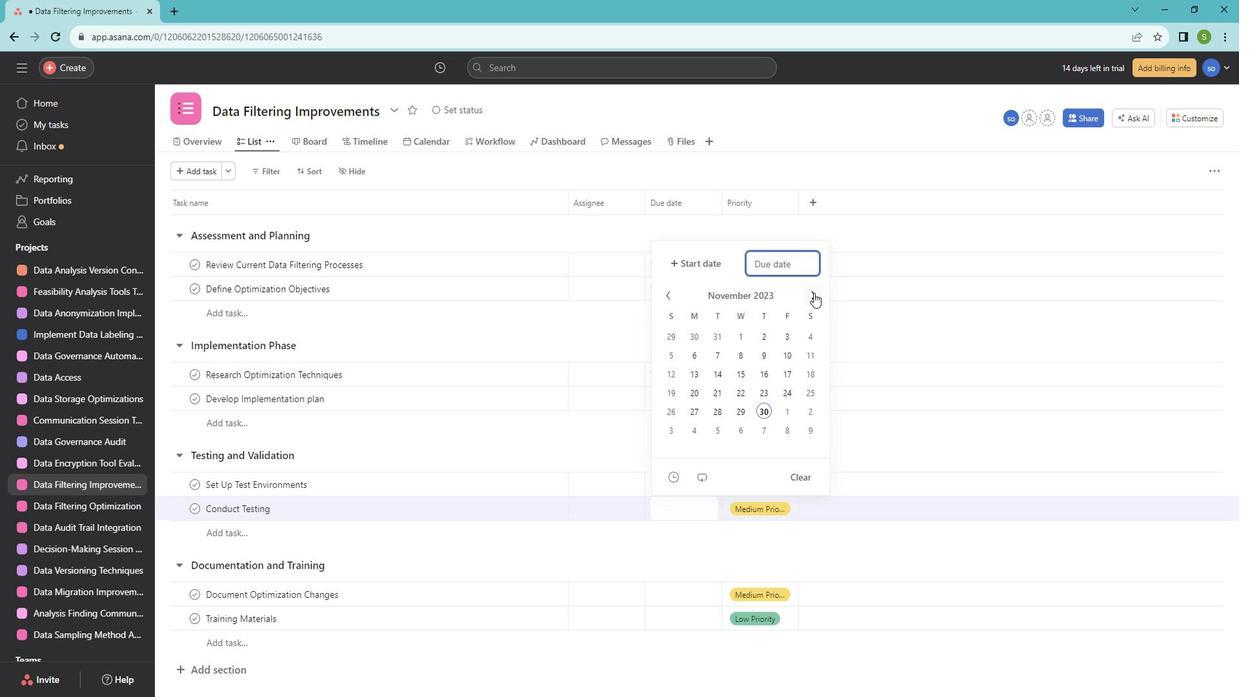 
Action: Mouse pressed left at (830, 297)
Screenshot: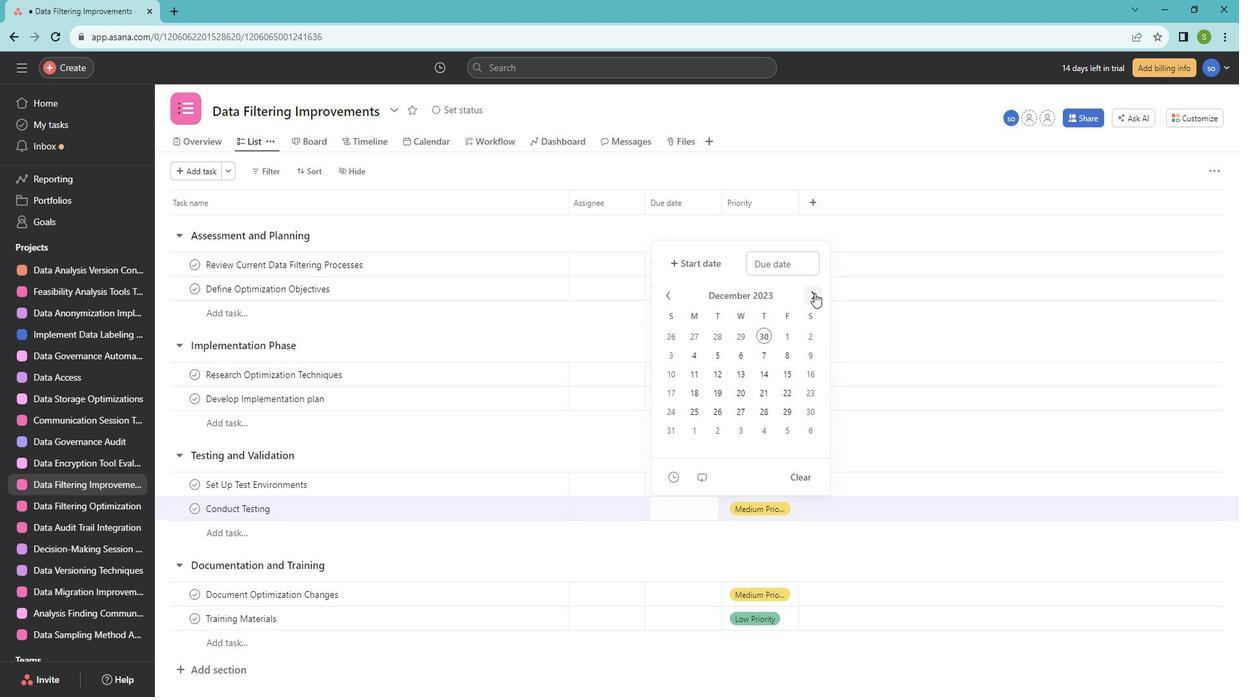 
Action: Mouse moved to (826, 299)
Screenshot: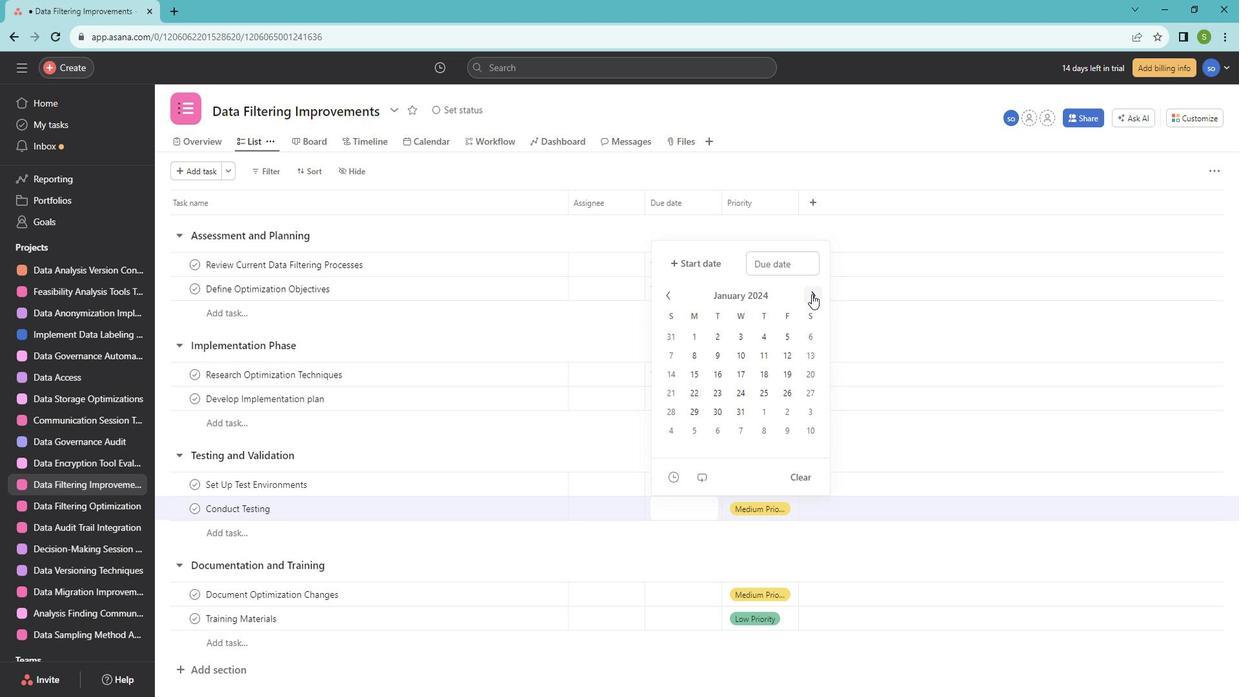 
Action: Mouse pressed left at (826, 299)
Screenshot: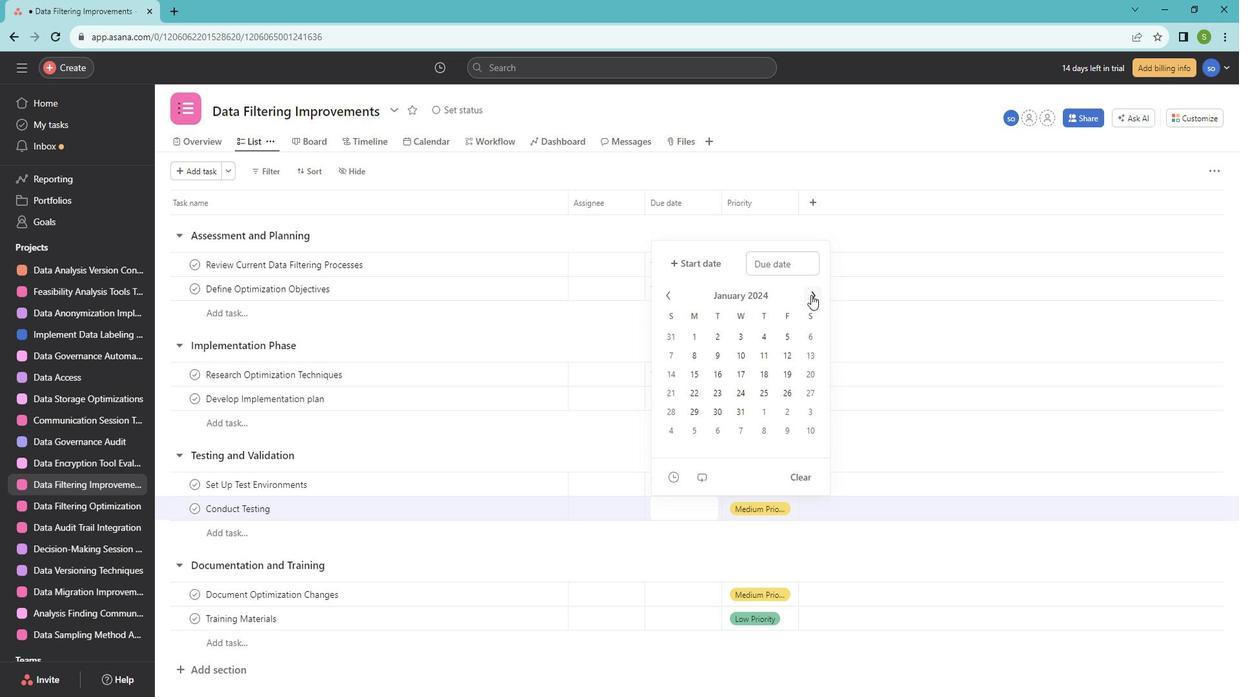 
Action: Mouse moved to (699, 267)
Screenshot: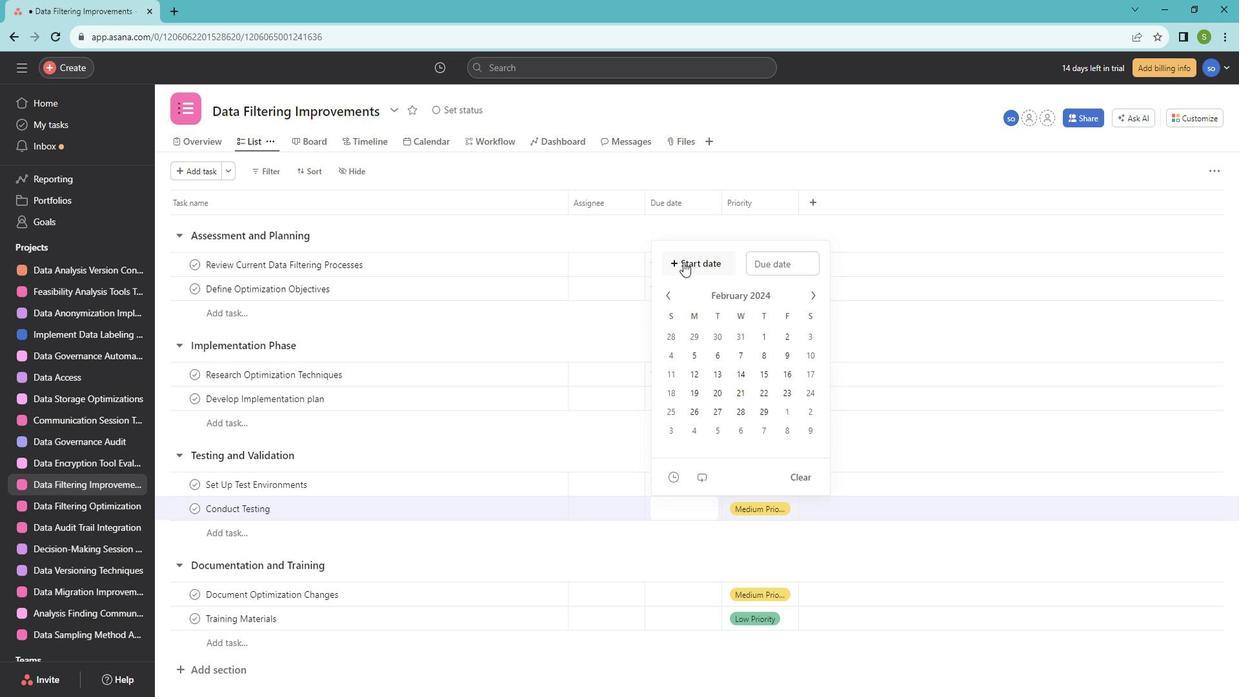 
Action: Mouse pressed left at (699, 267)
Screenshot: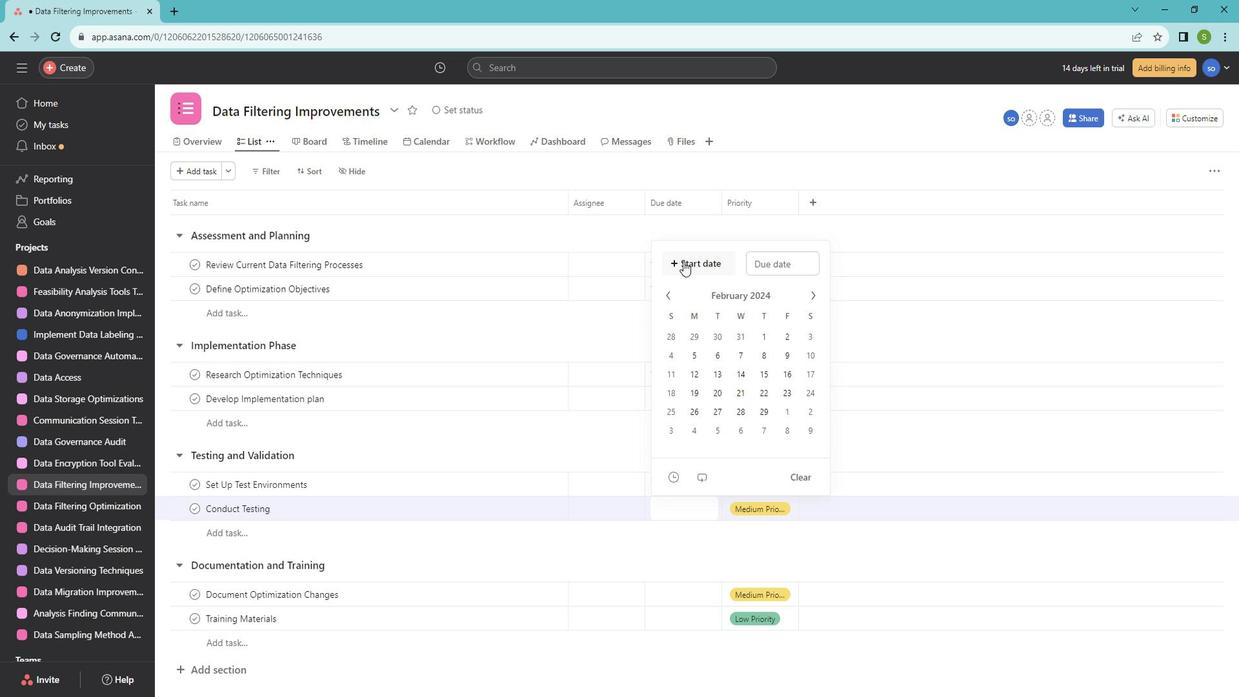 
Action: Mouse moved to (737, 393)
Screenshot: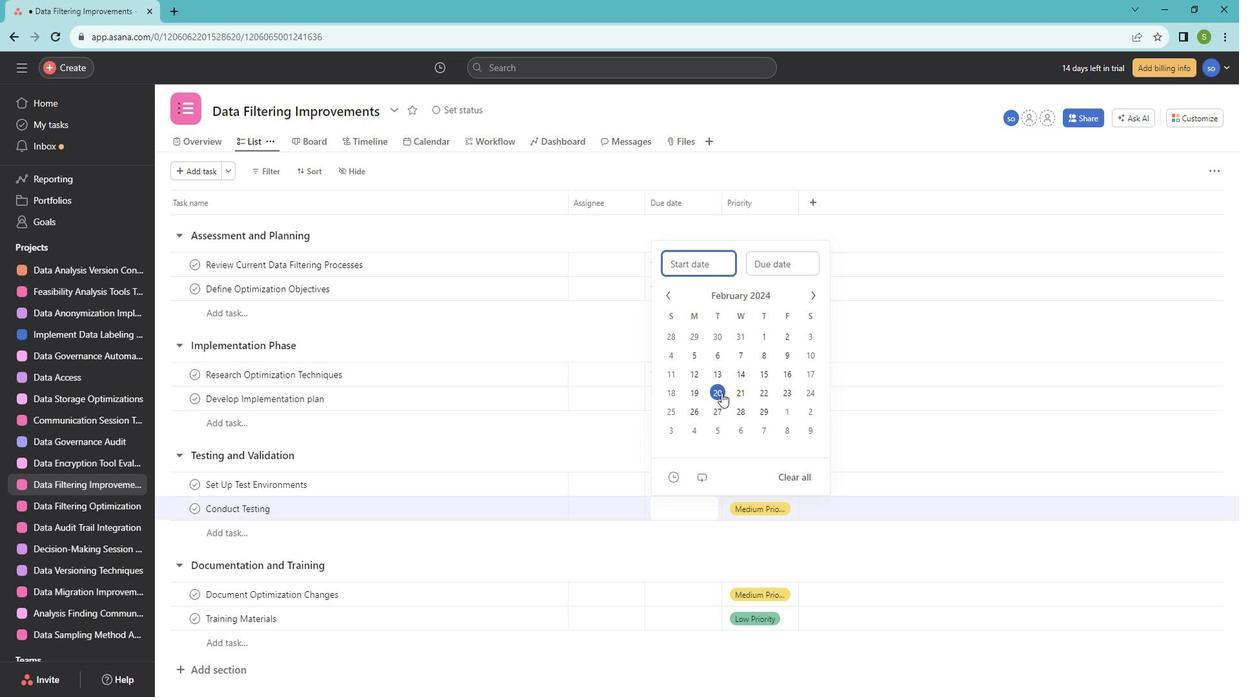 
Action: Mouse pressed left at (737, 393)
Screenshot: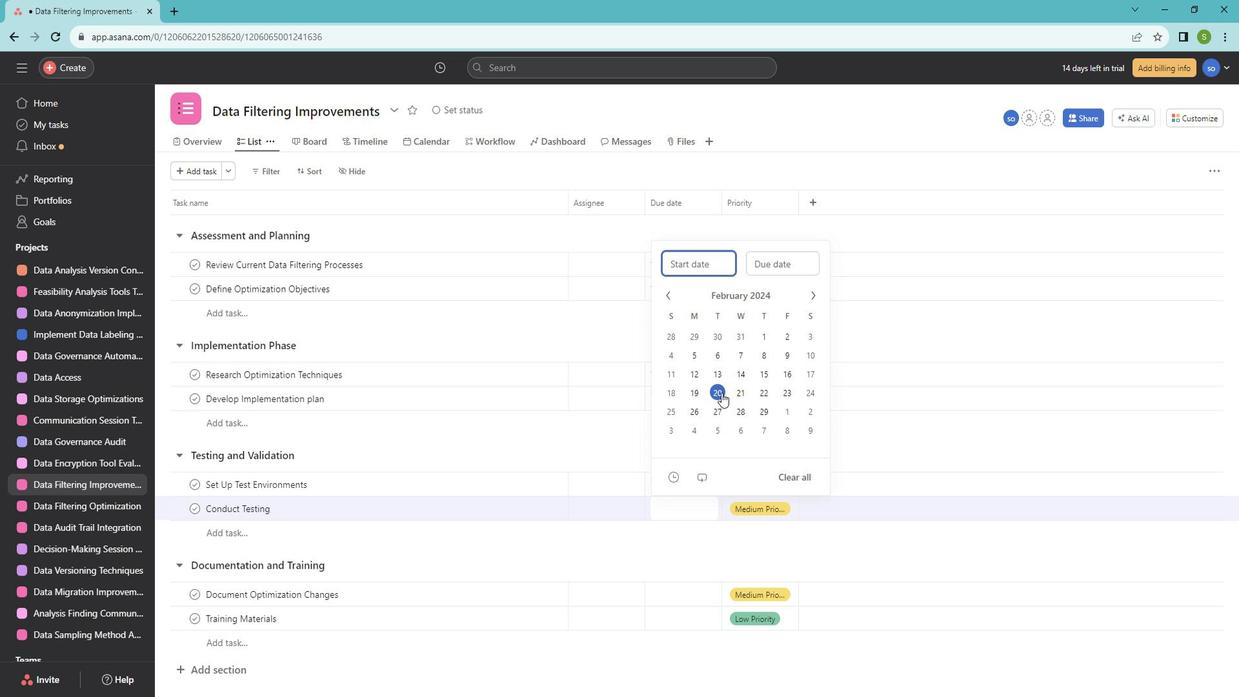 
Action: Mouse moved to (733, 409)
Screenshot: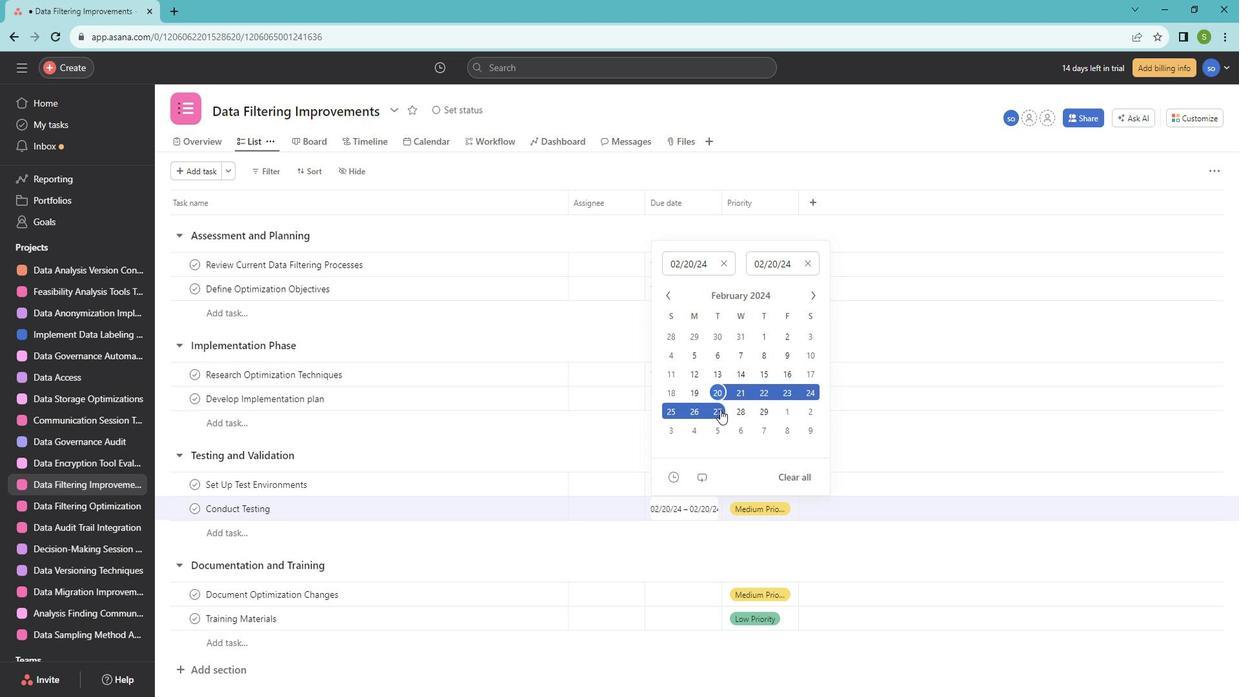 
Action: Mouse pressed left at (733, 409)
Screenshot: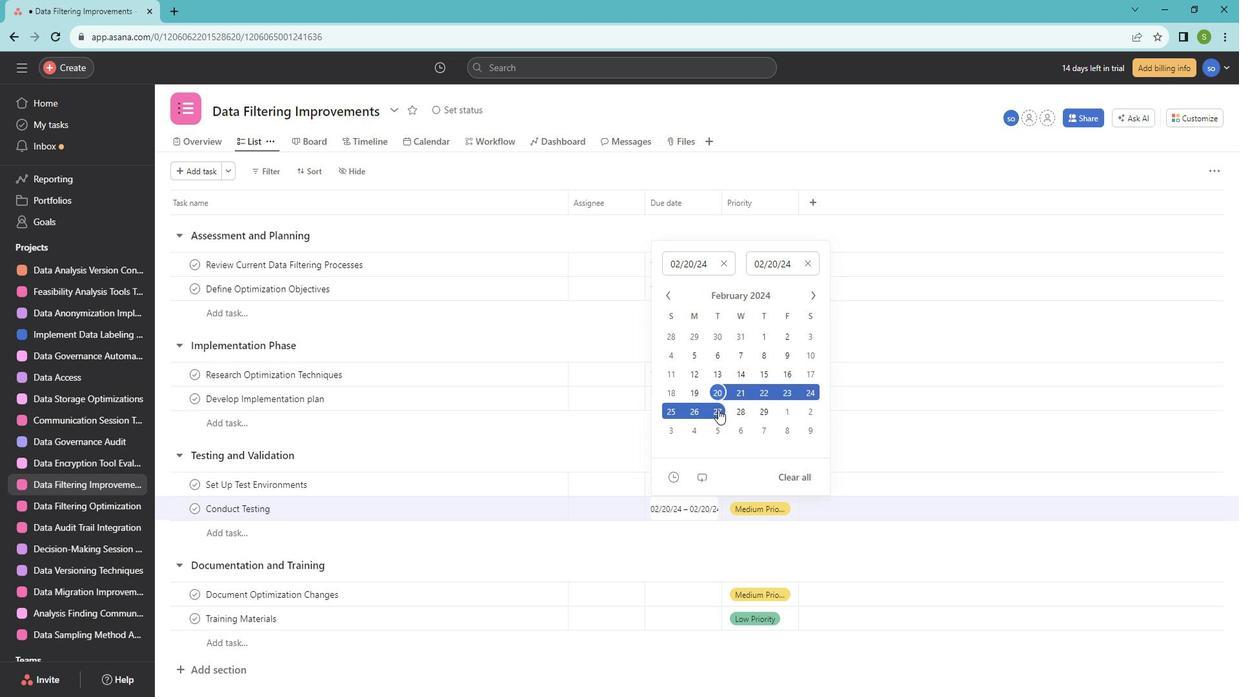 
Action: Mouse moved to (673, 585)
Screenshot: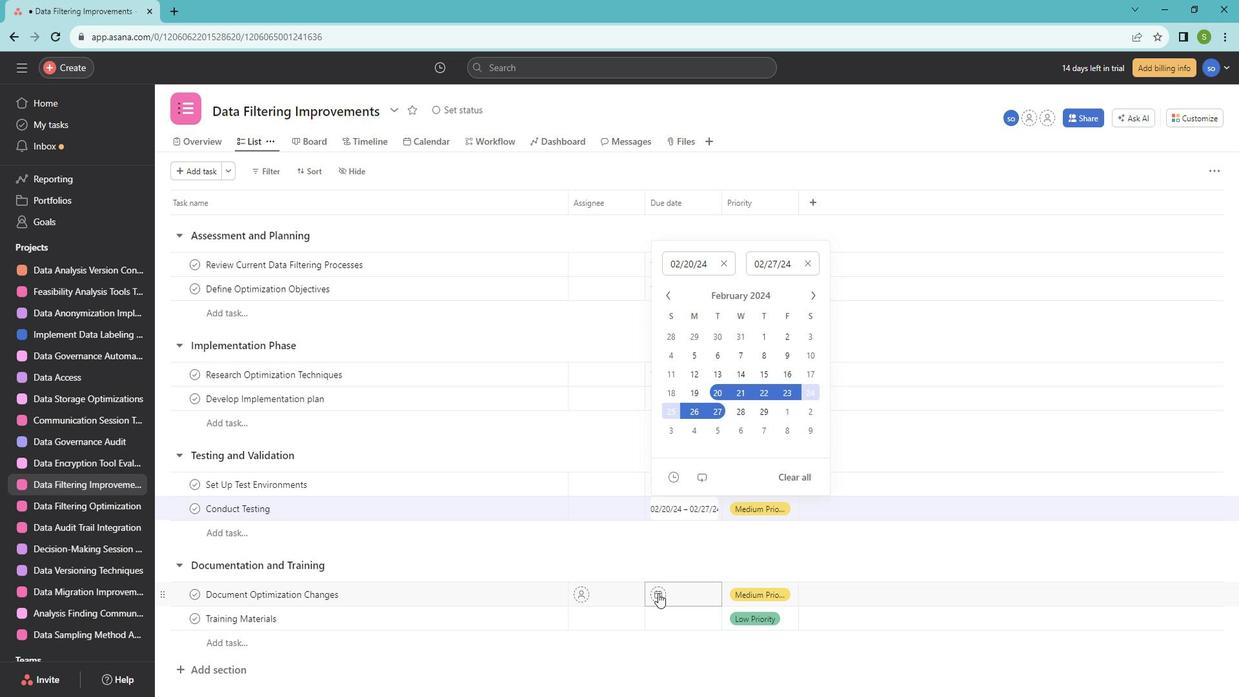 
Action: Mouse pressed left at (673, 585)
Screenshot: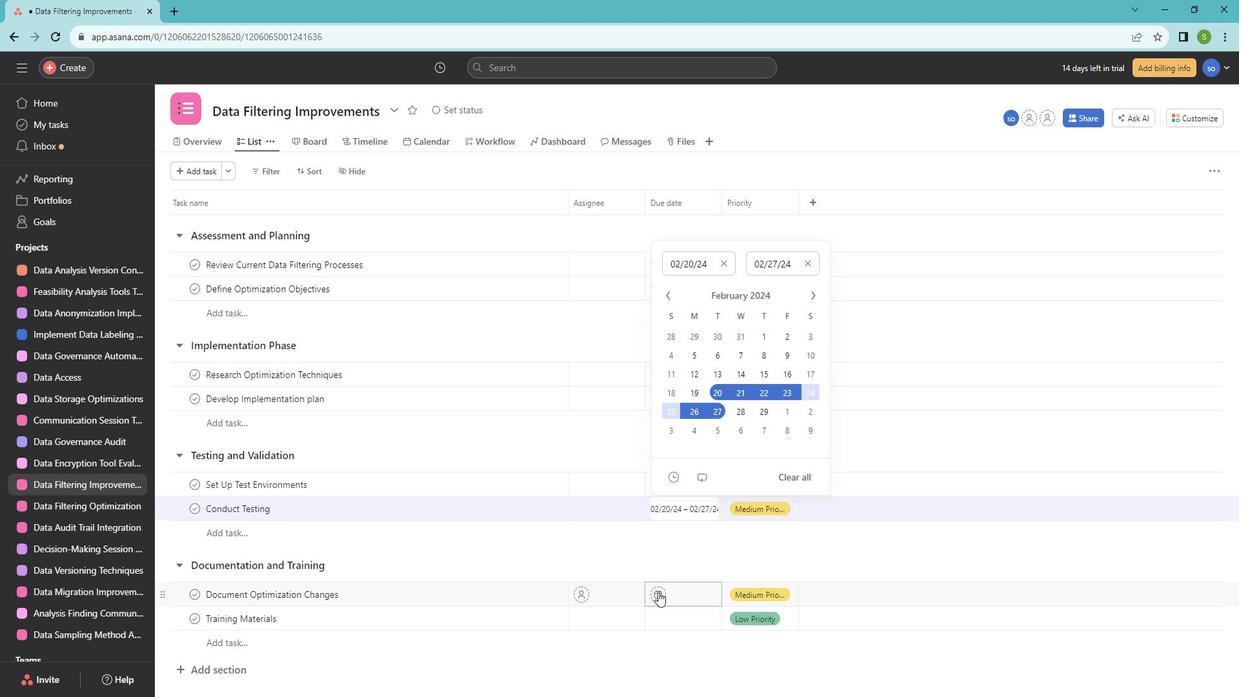 
Action: Mouse moved to (644, 455)
Screenshot: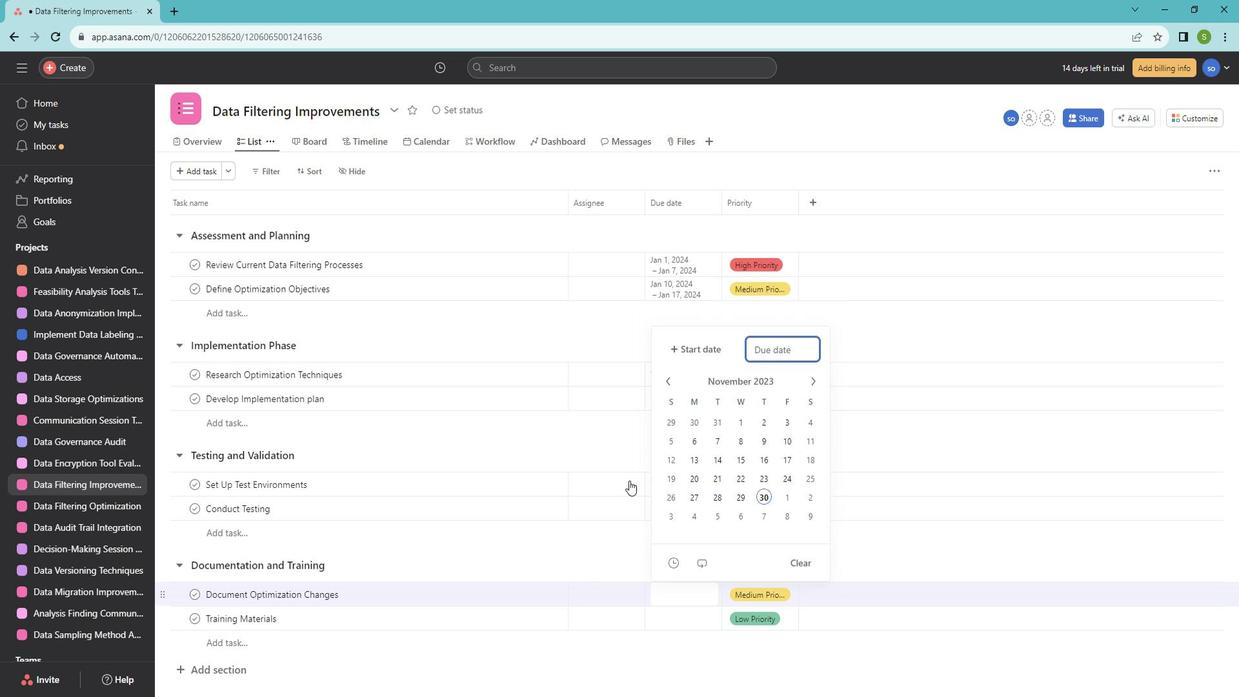 
Action: Mouse pressed left at (644, 455)
Screenshot: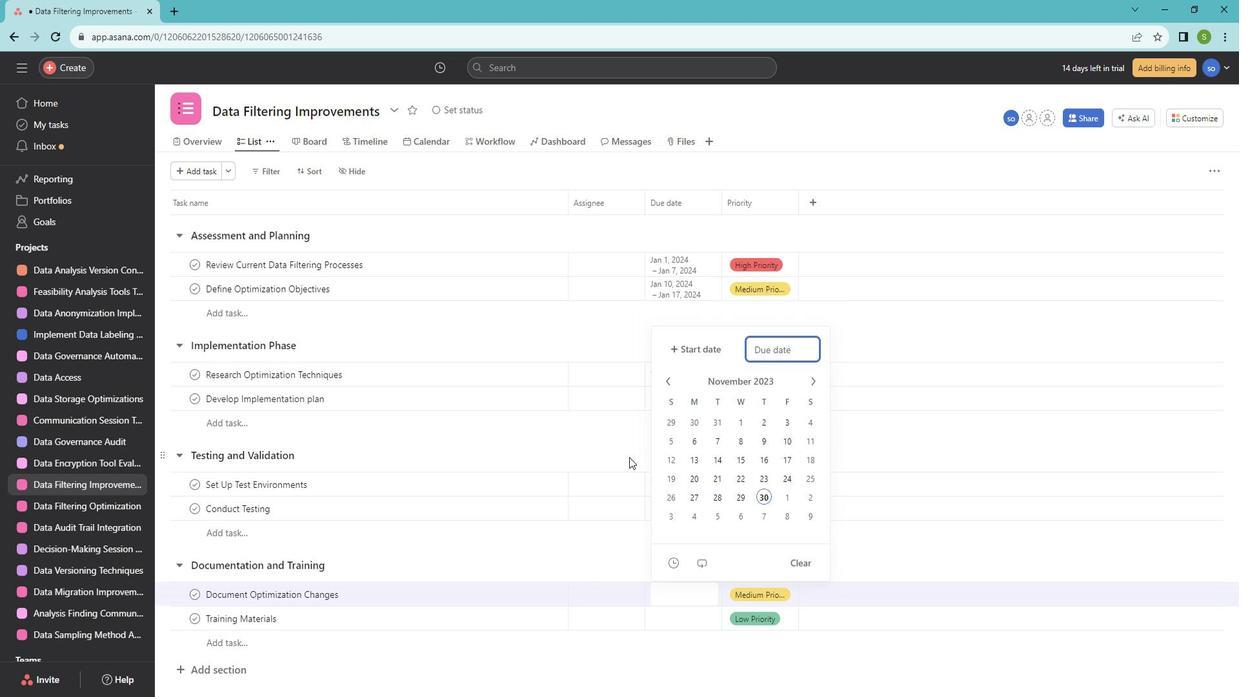 
Action: Mouse moved to (744, 413)
Screenshot: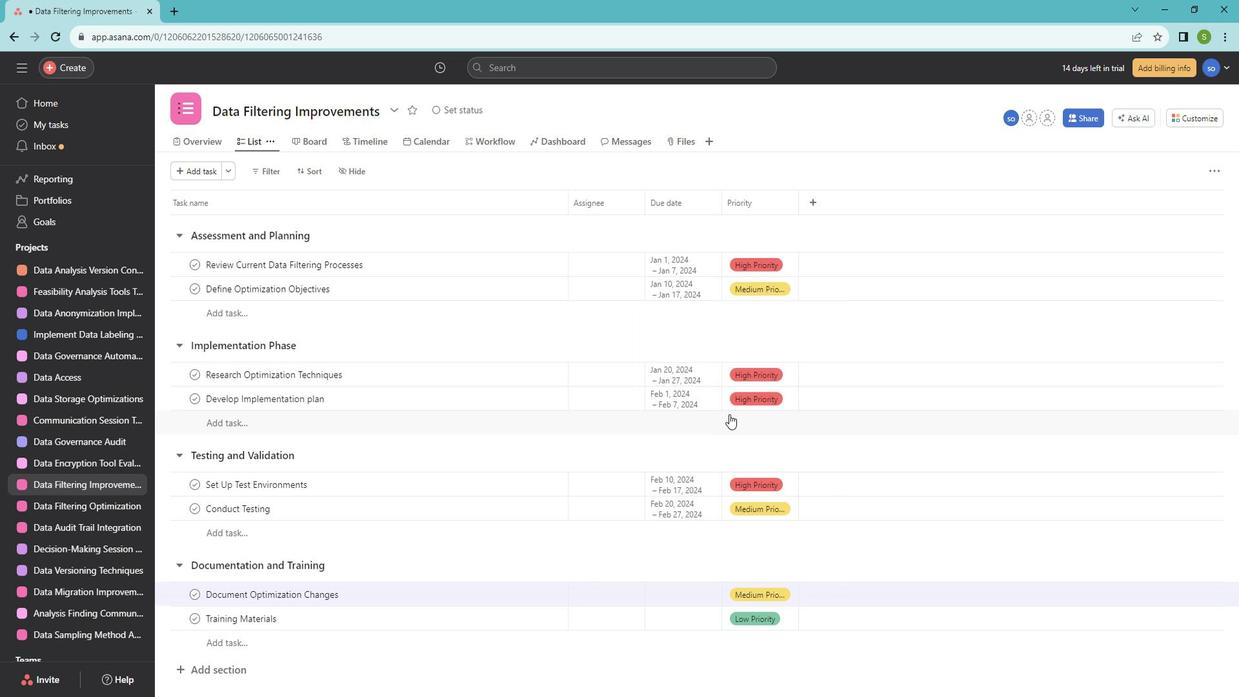 
Action: Mouse scrolled (744, 413) with delta (0, 0)
Screenshot: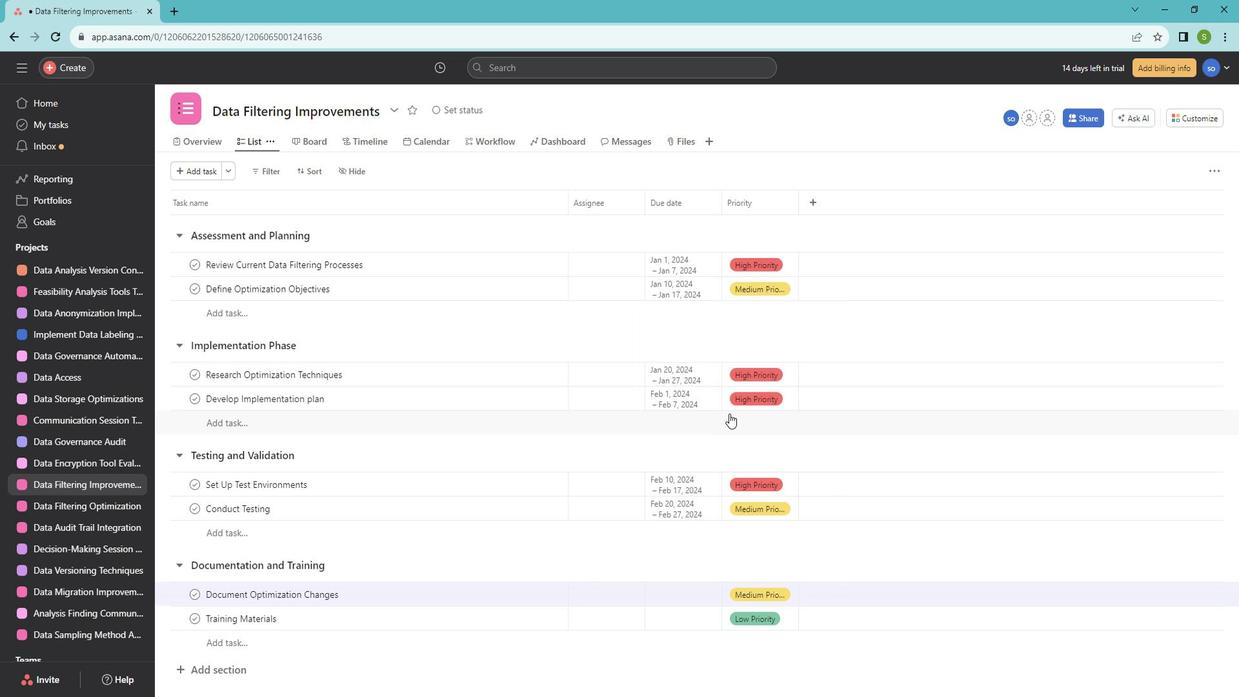 
Action: Mouse scrolled (744, 413) with delta (0, 0)
Screenshot: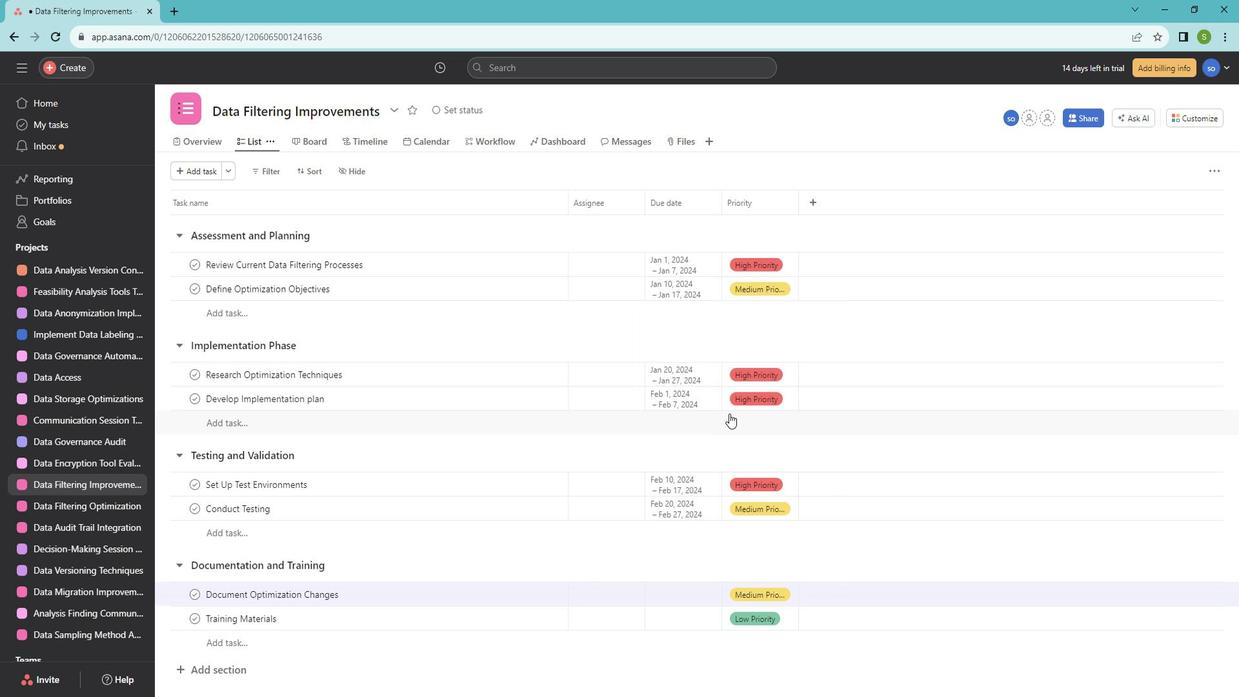 
Action: Mouse scrolled (744, 413) with delta (0, 0)
Screenshot: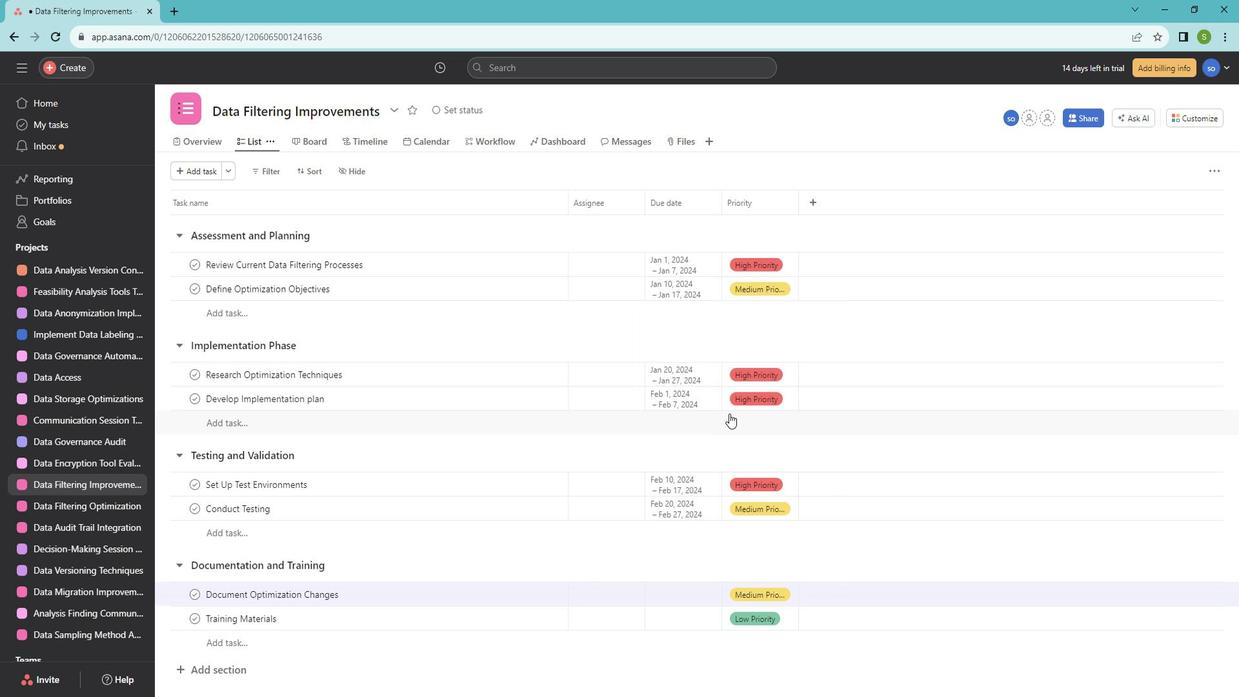 
Action: Mouse moved to (694, 586)
Screenshot: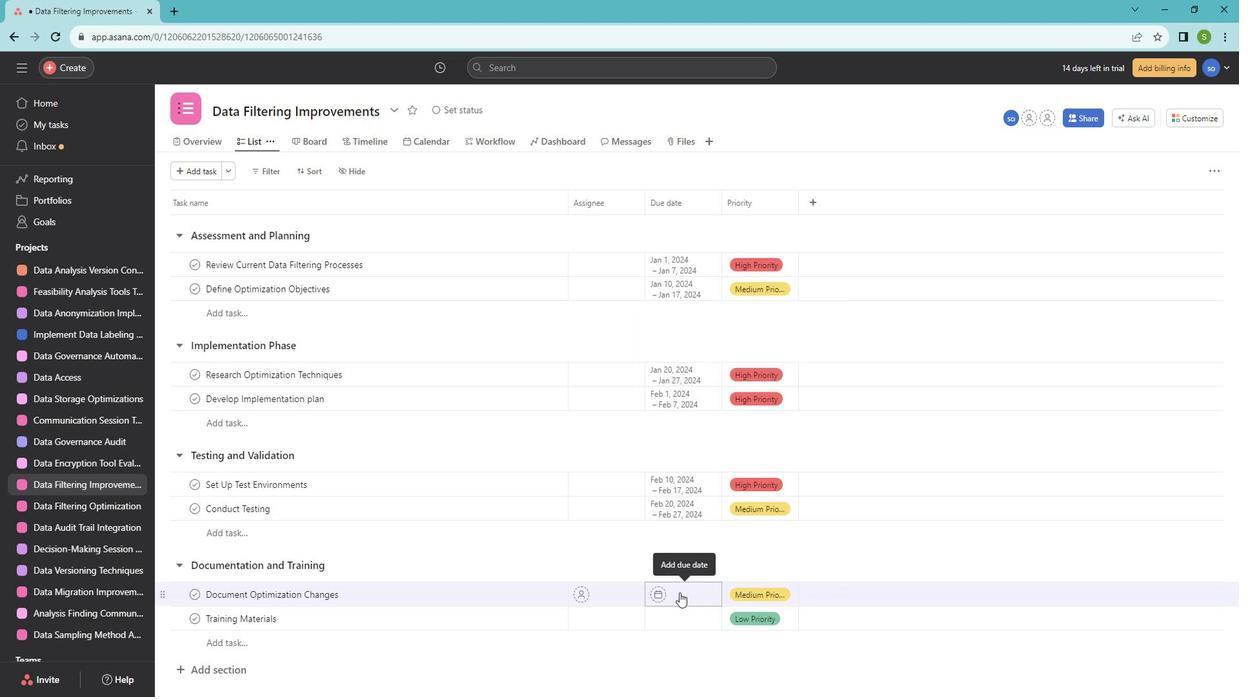 
Action: Mouse pressed left at (694, 586)
Screenshot: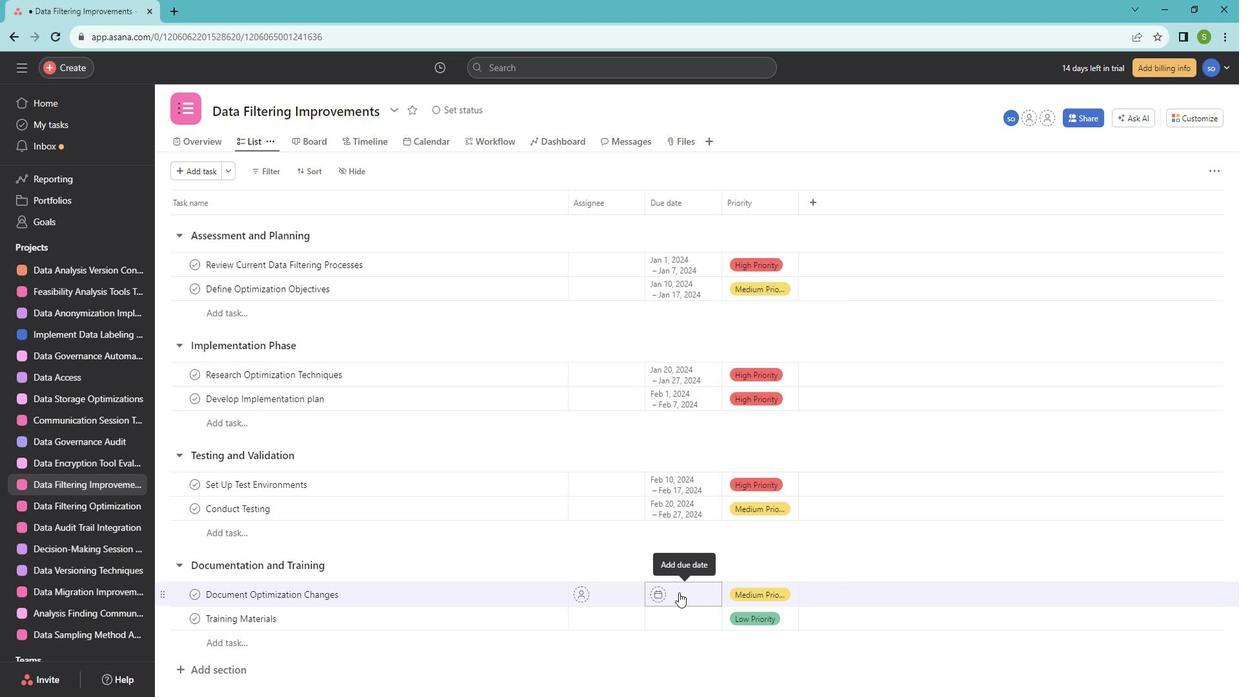 
Action: Mouse moved to (828, 384)
Screenshot: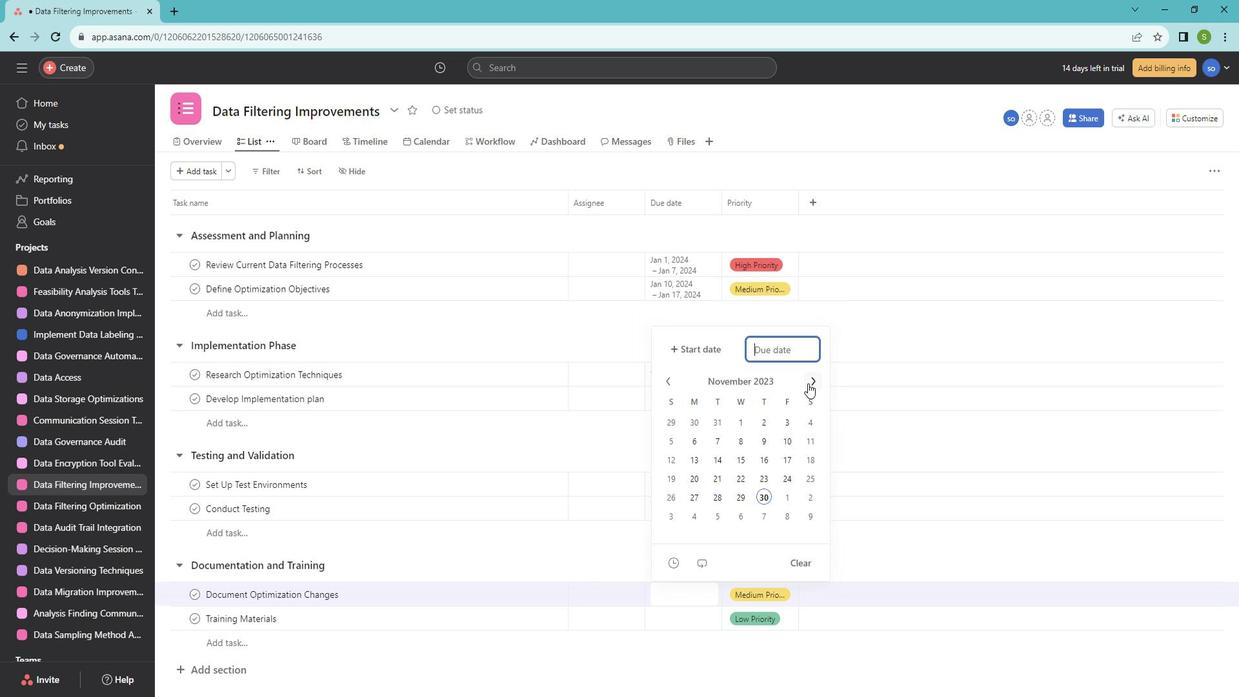 
Action: Mouse pressed left at (828, 384)
Screenshot: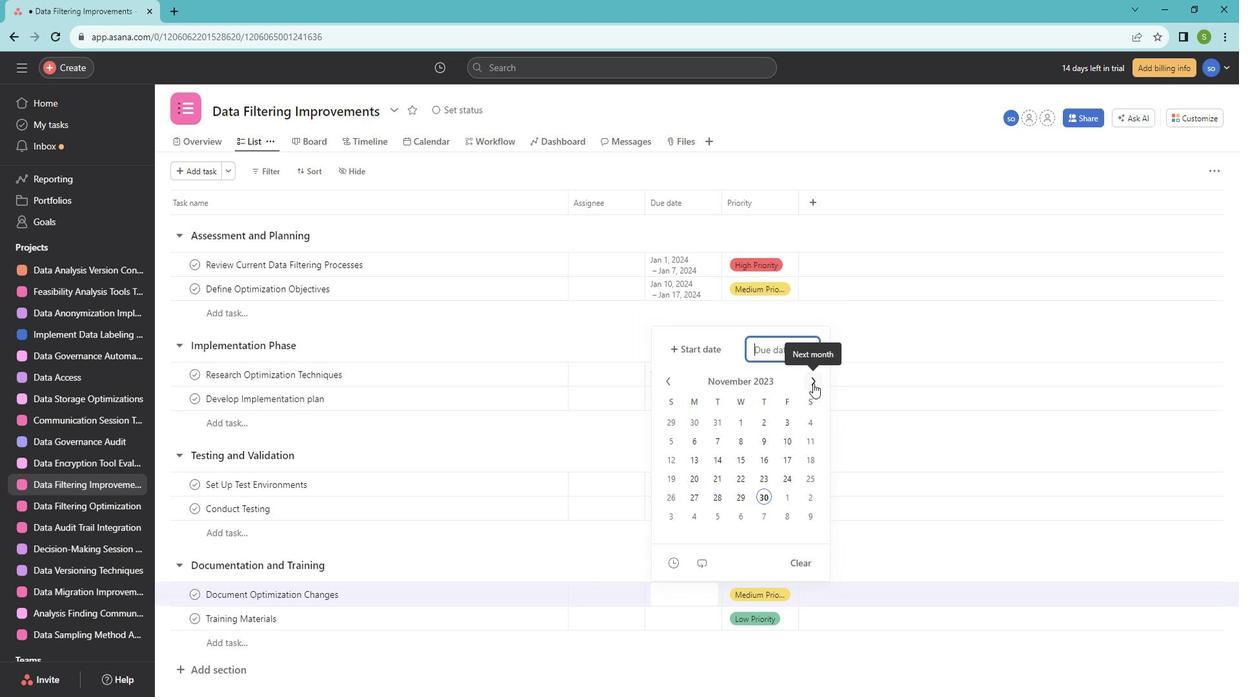 
Action: Mouse pressed left at (828, 384)
Screenshot: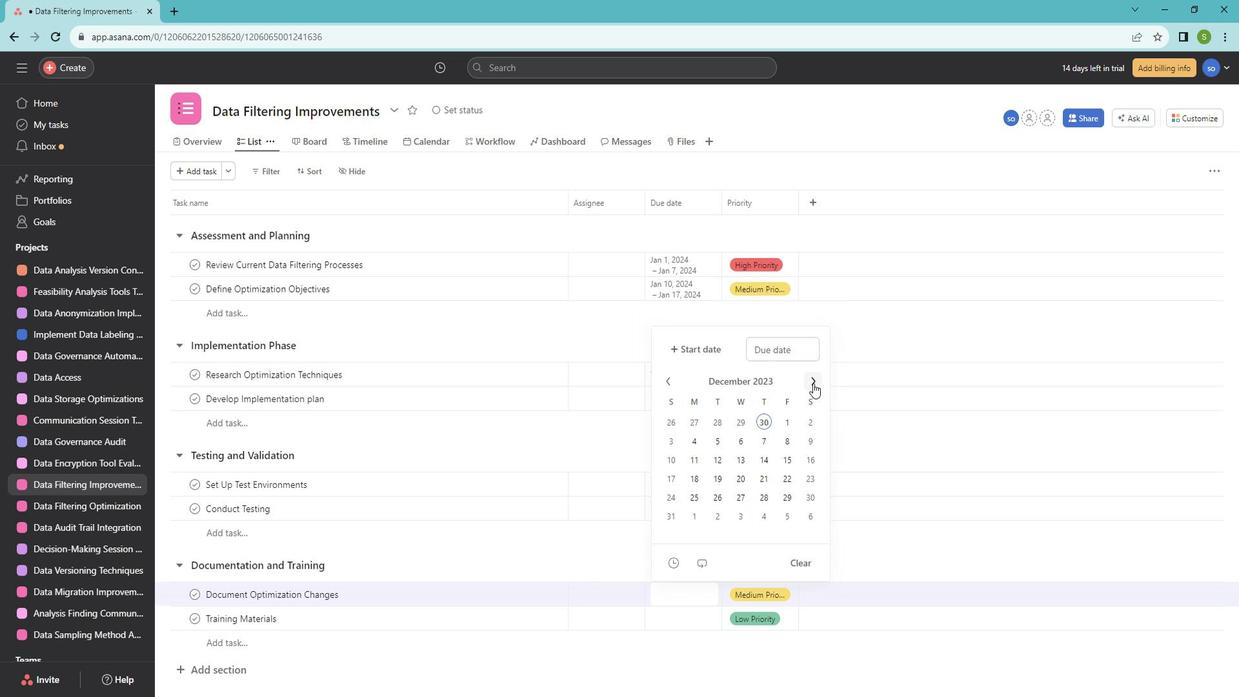 
Action: Mouse moved to (826, 384)
Screenshot: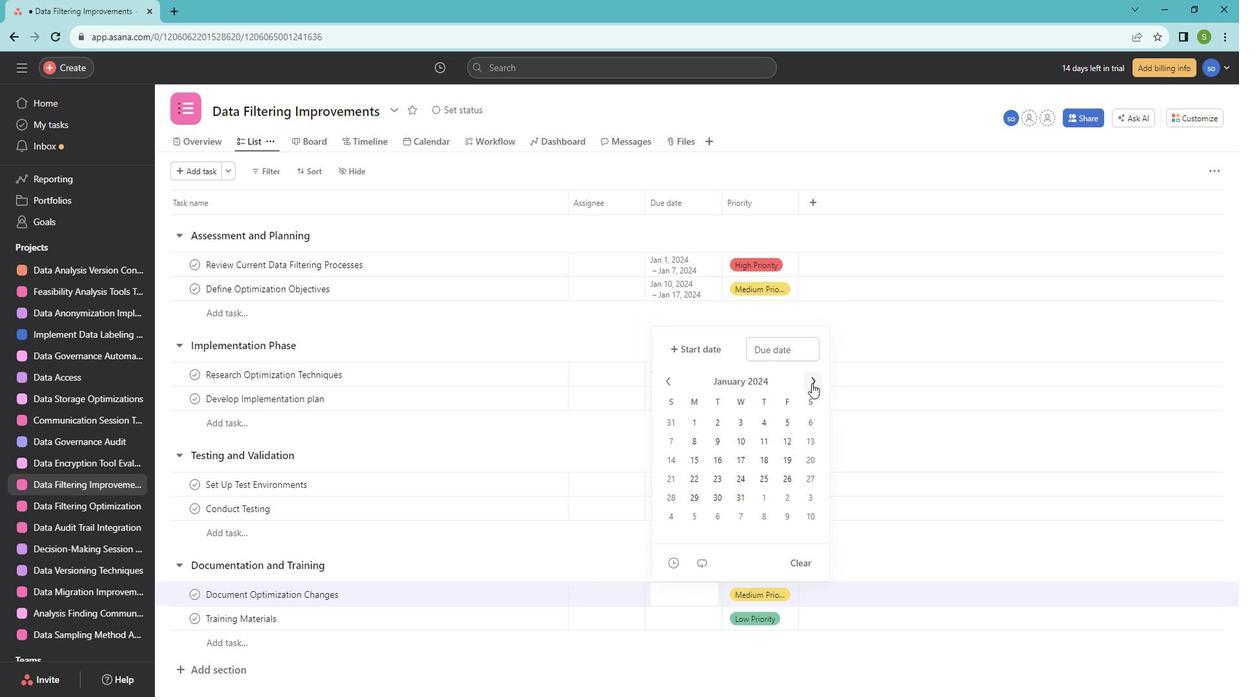 
Action: Mouse pressed left at (826, 384)
Screenshot: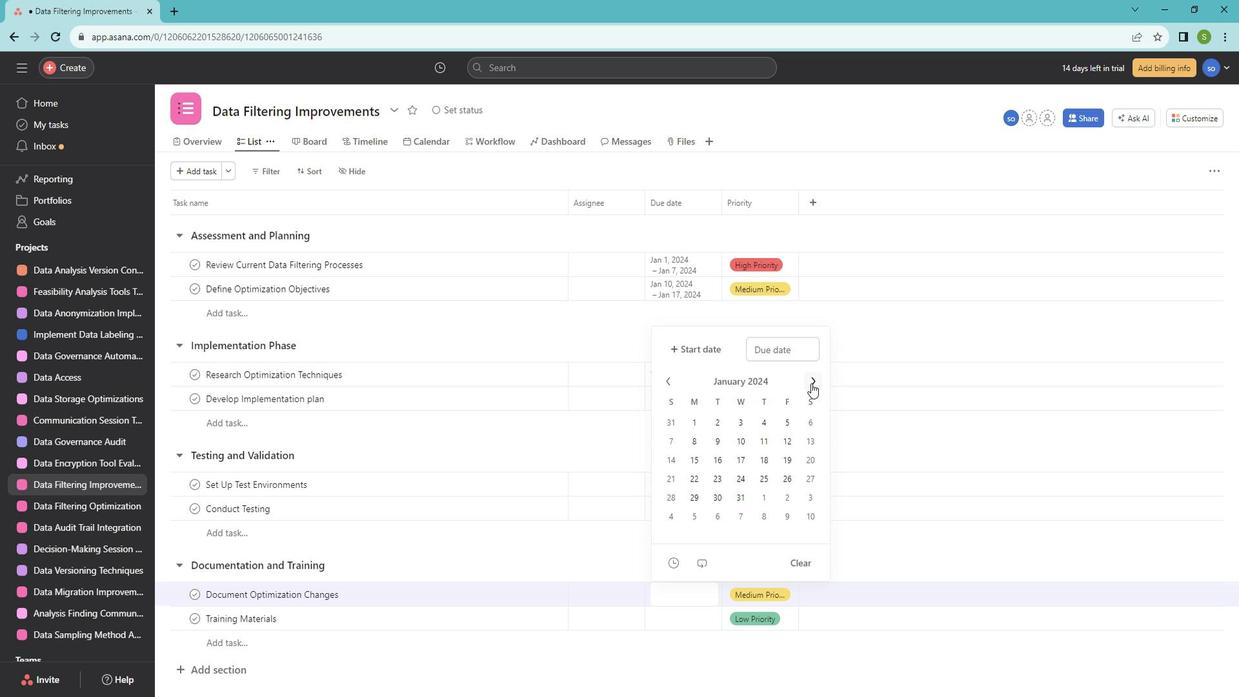 
Action: Mouse moved to (826, 384)
Screenshot: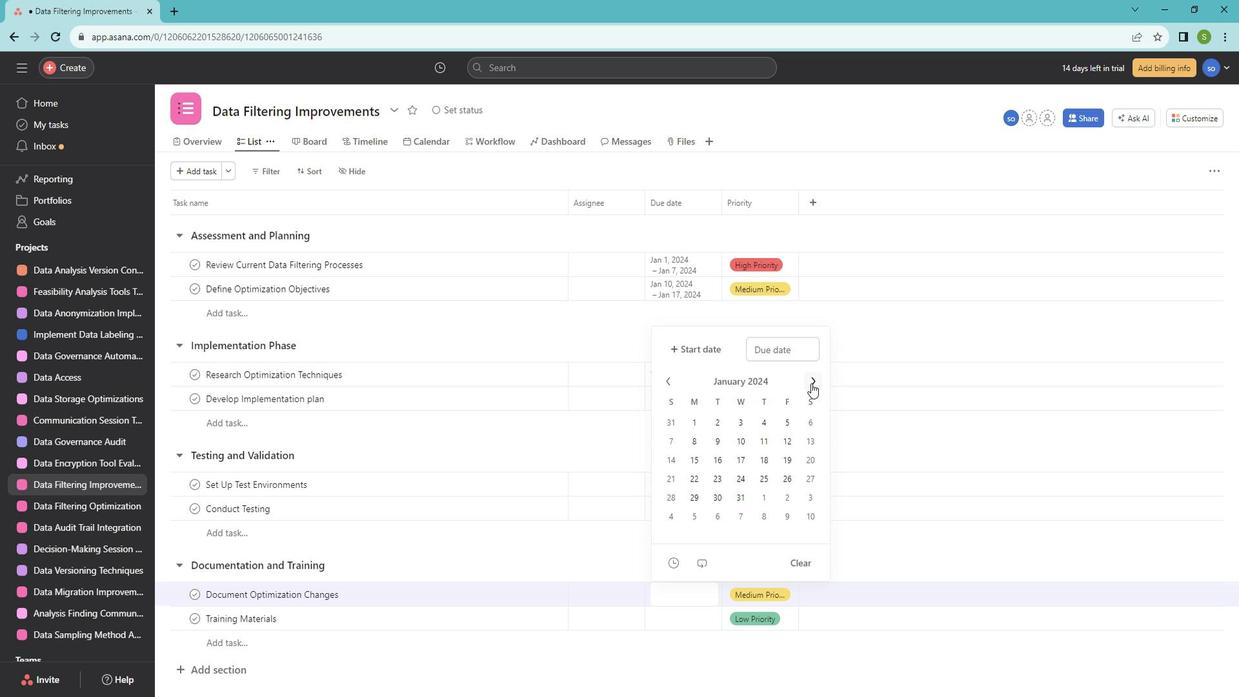 
Action: Mouse pressed left at (826, 384)
Screenshot: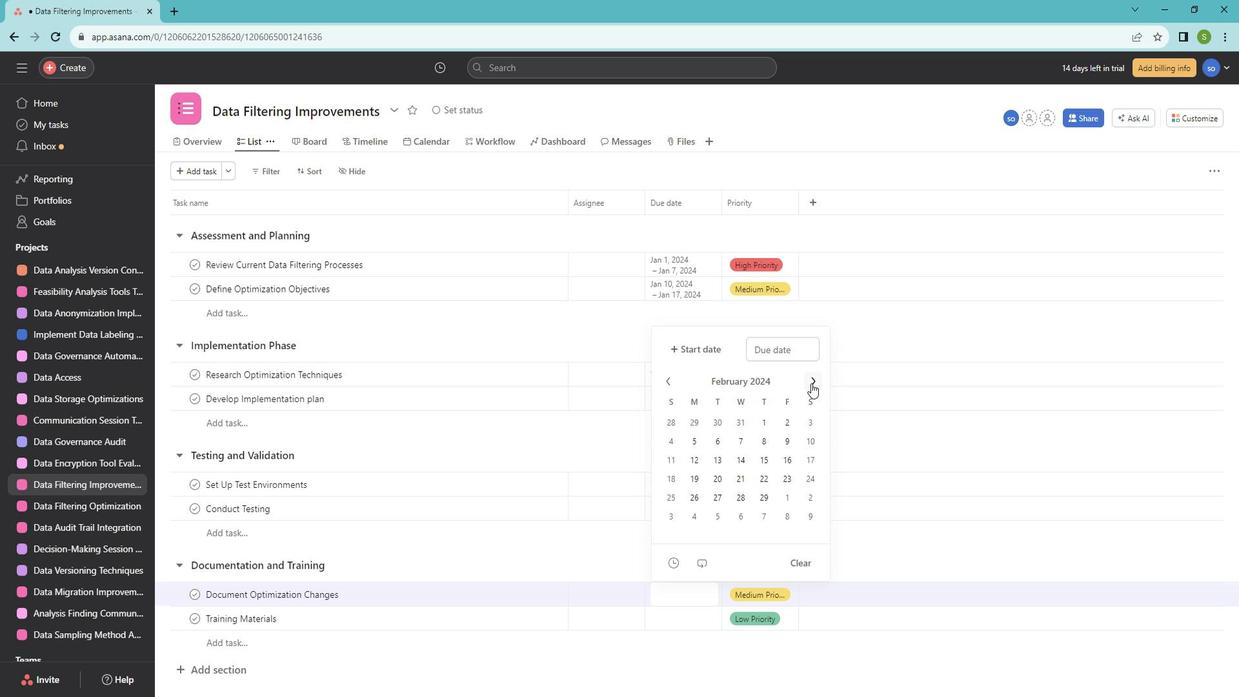 
Action: Mouse moved to (694, 349)
Screenshot: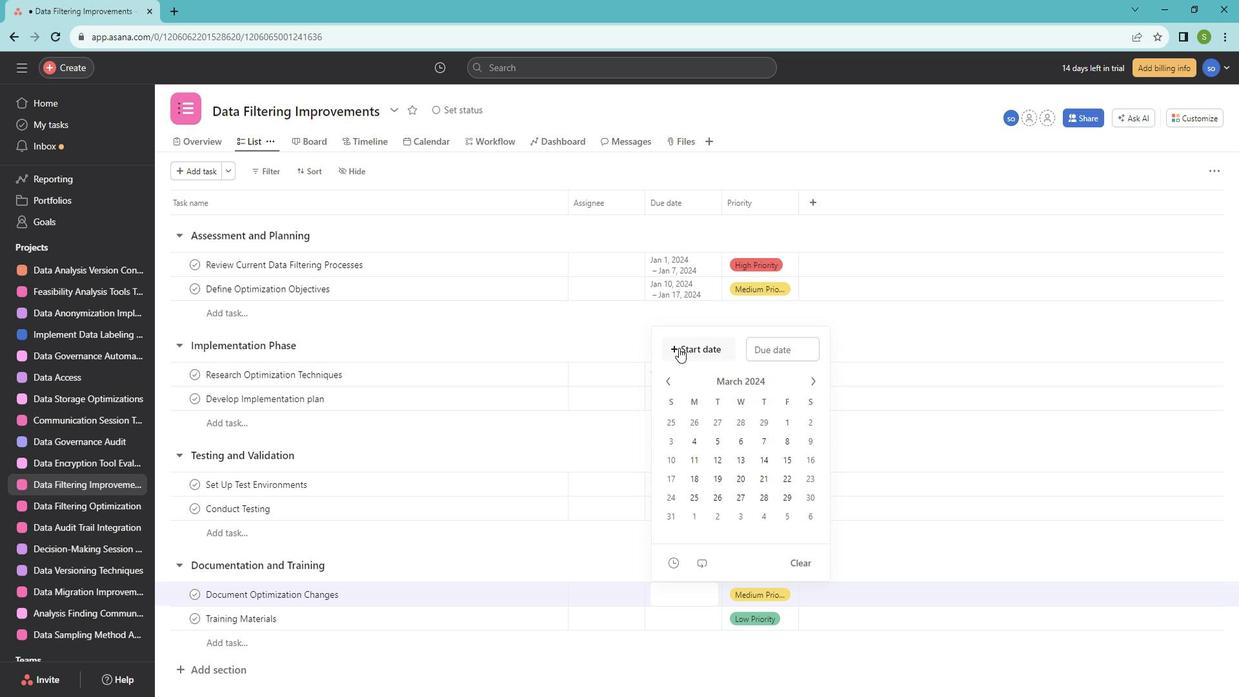 
Action: Mouse pressed left at (694, 349)
Screenshot: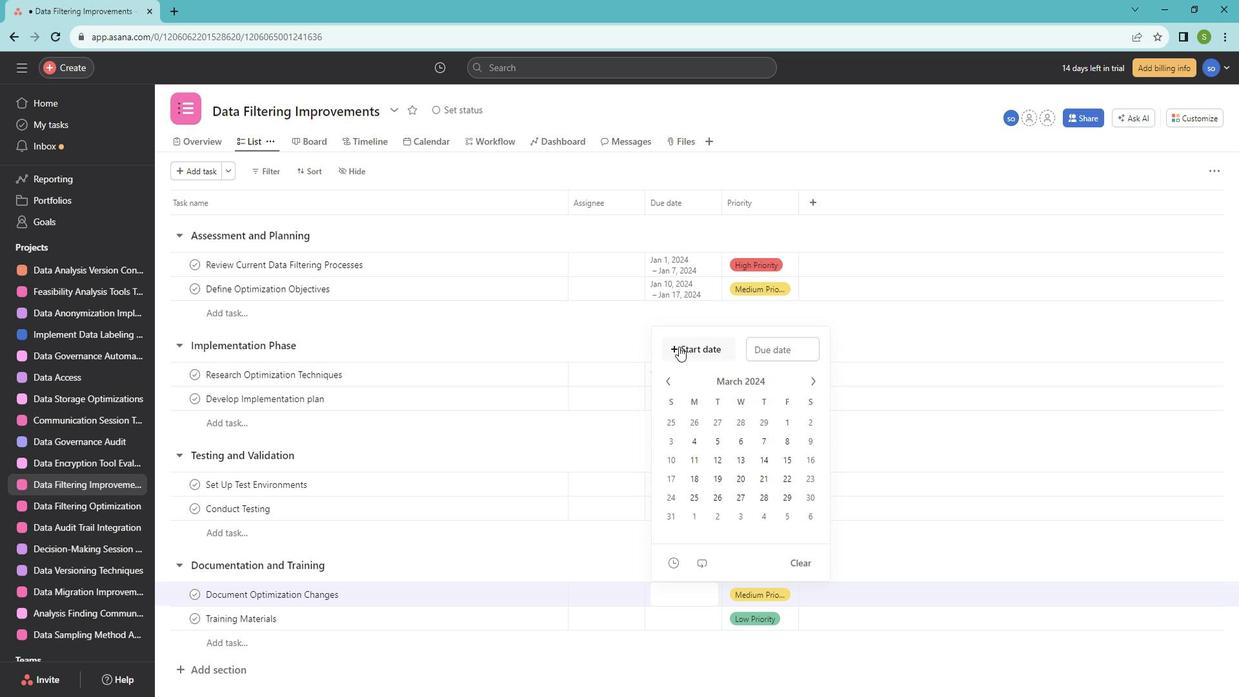 
Action: Mouse moved to (808, 422)
Screenshot: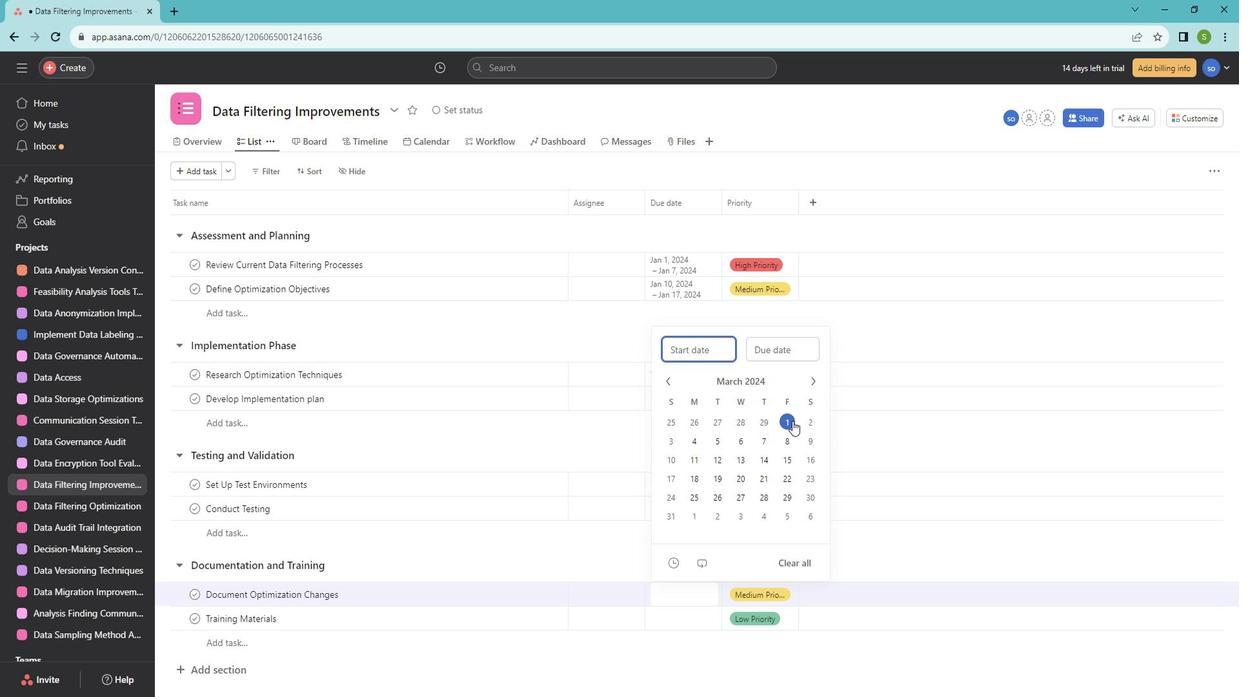 
Action: Mouse pressed left at (808, 422)
Screenshot: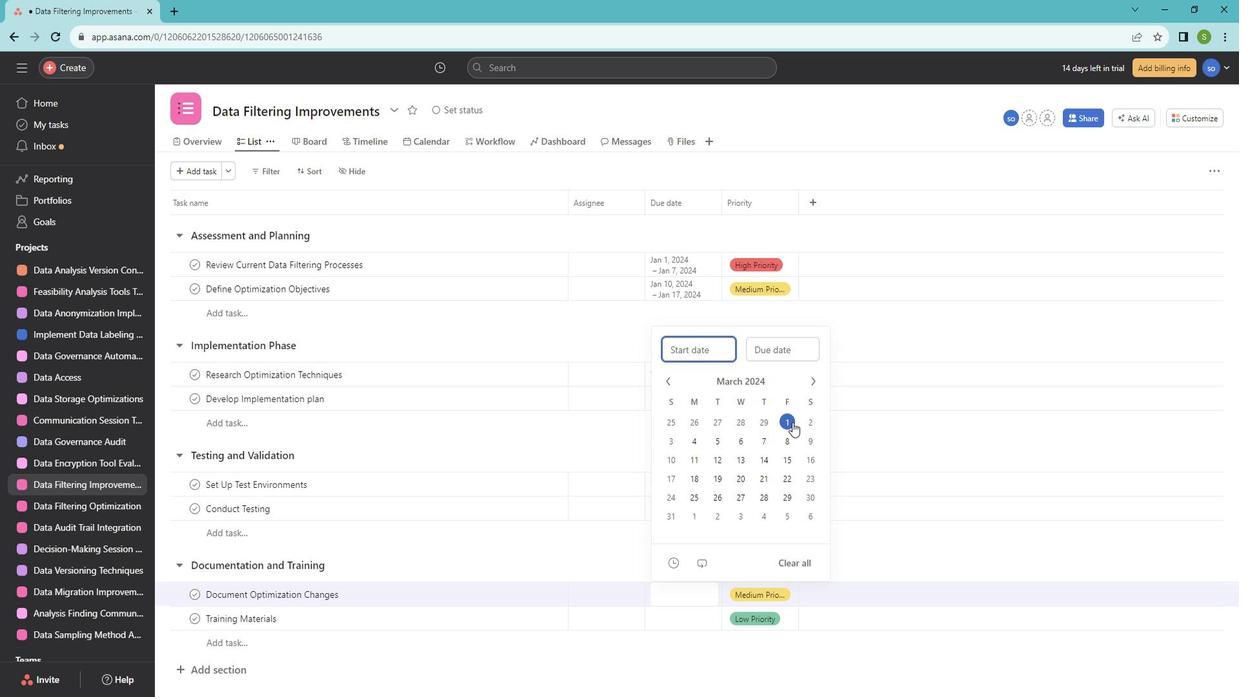 
Action: Mouse moved to (775, 440)
Screenshot: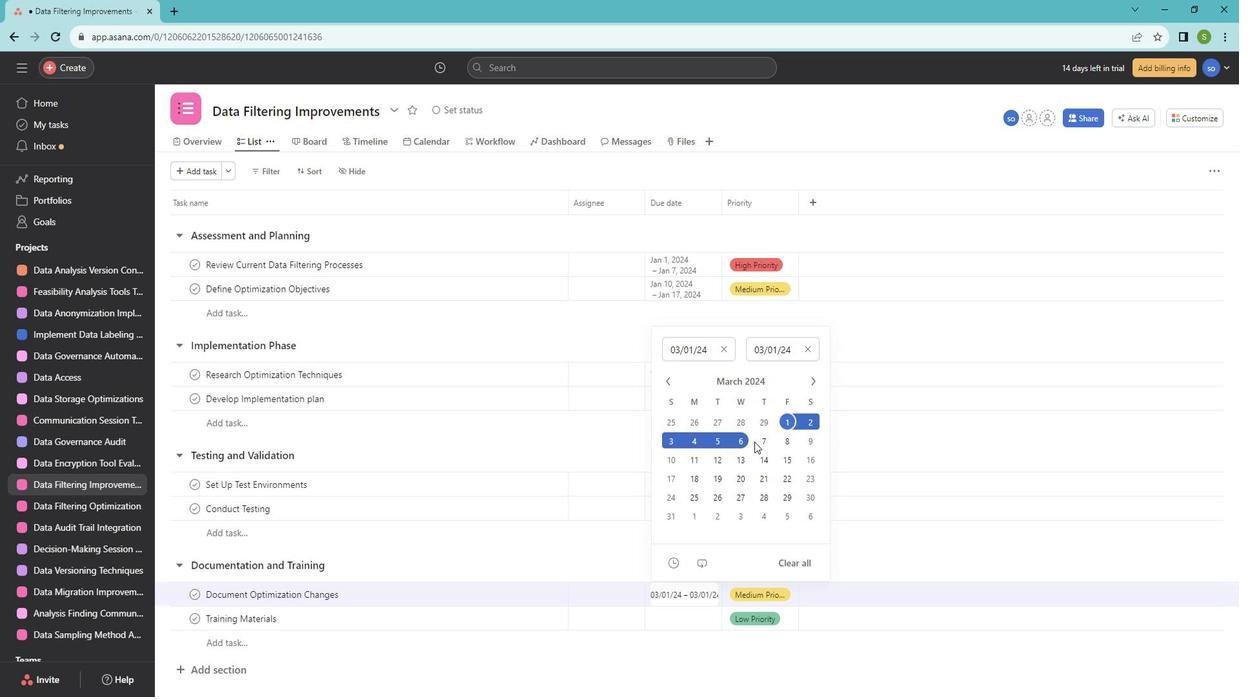 
Action: Mouse pressed left at (775, 440)
Screenshot: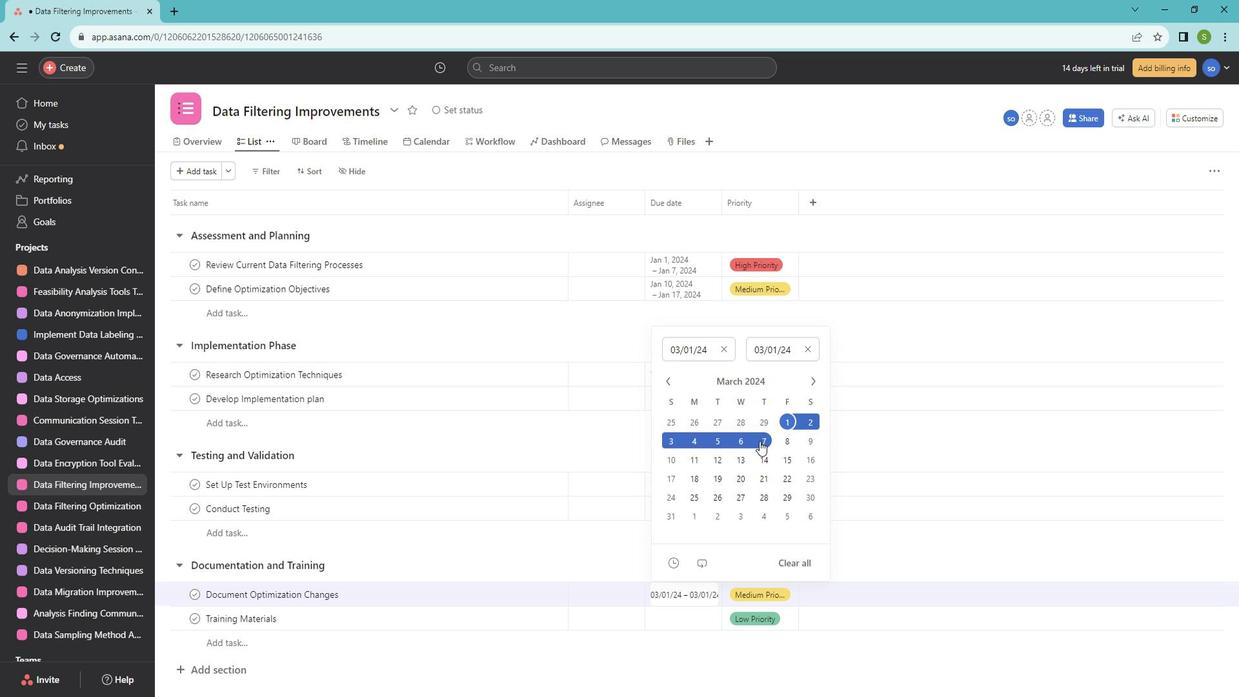 
Action: Mouse moved to (668, 604)
Screenshot: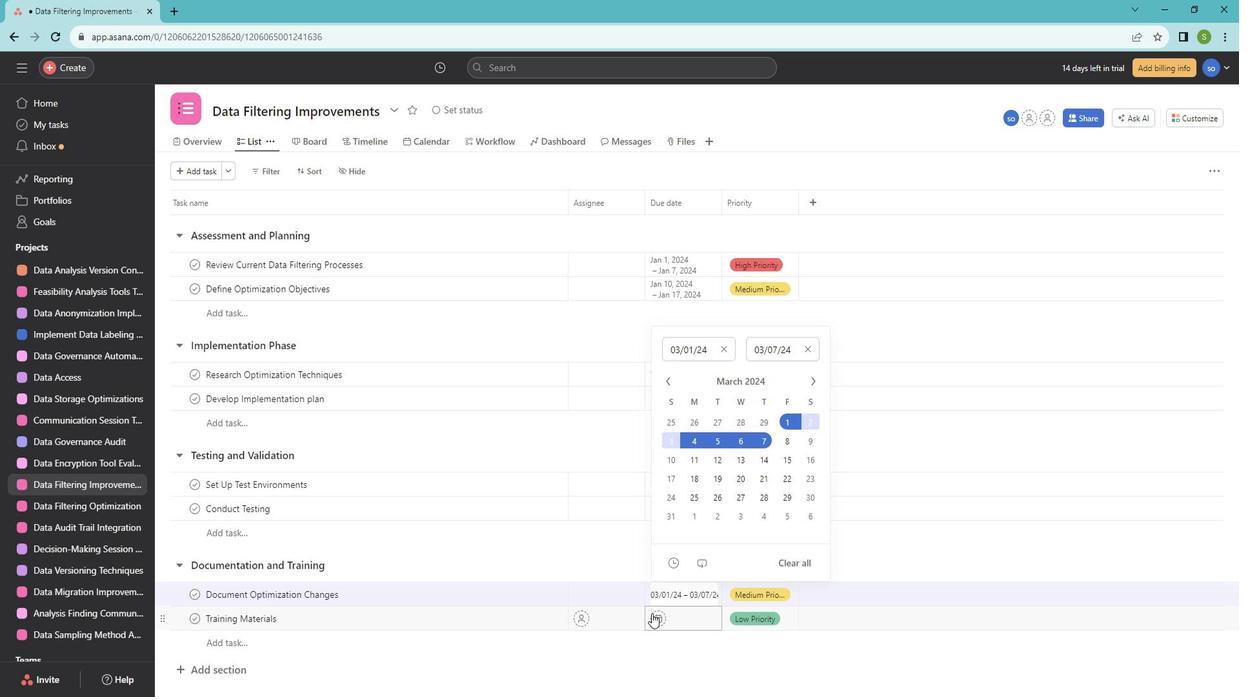 
Action: Mouse pressed left at (668, 604)
Screenshot: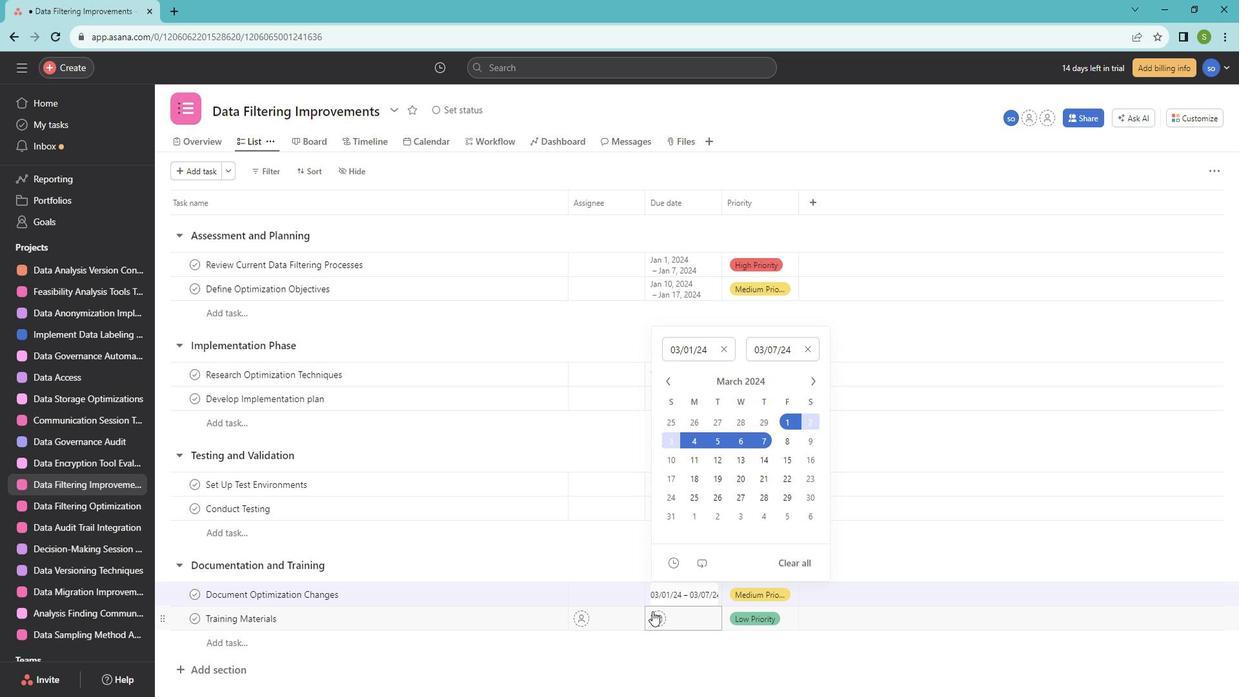 
Action: Mouse moved to (825, 403)
Screenshot: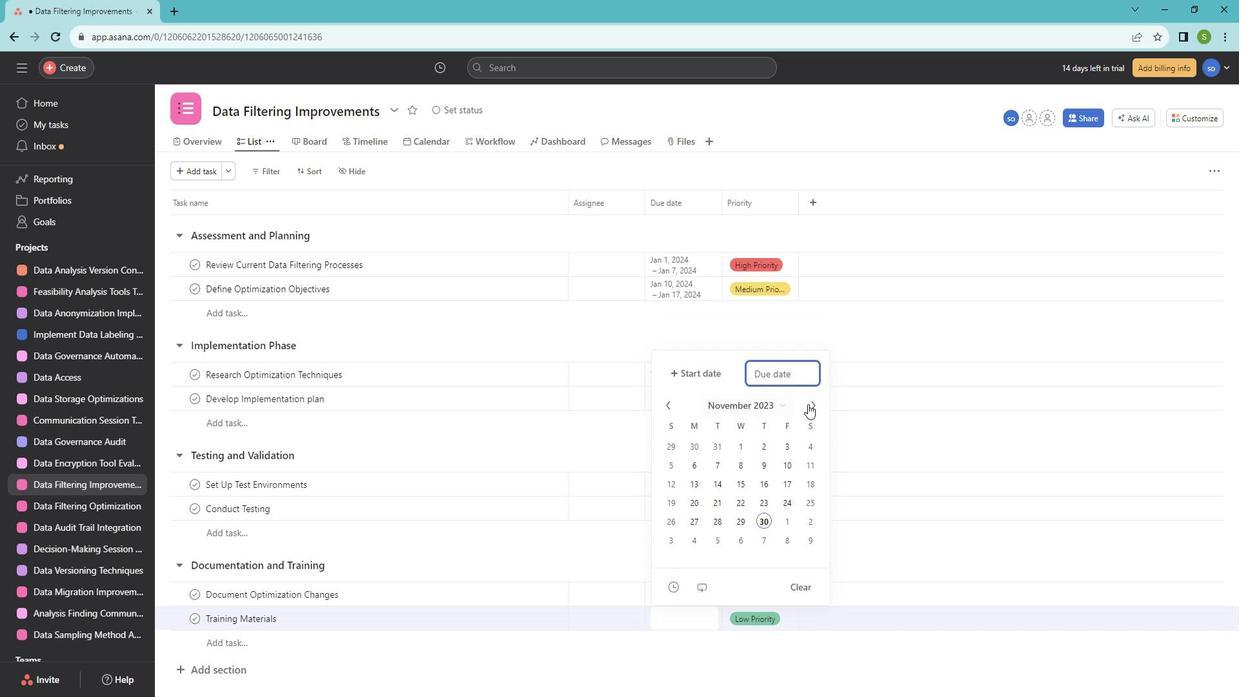 
Action: Mouse pressed left at (825, 403)
Screenshot: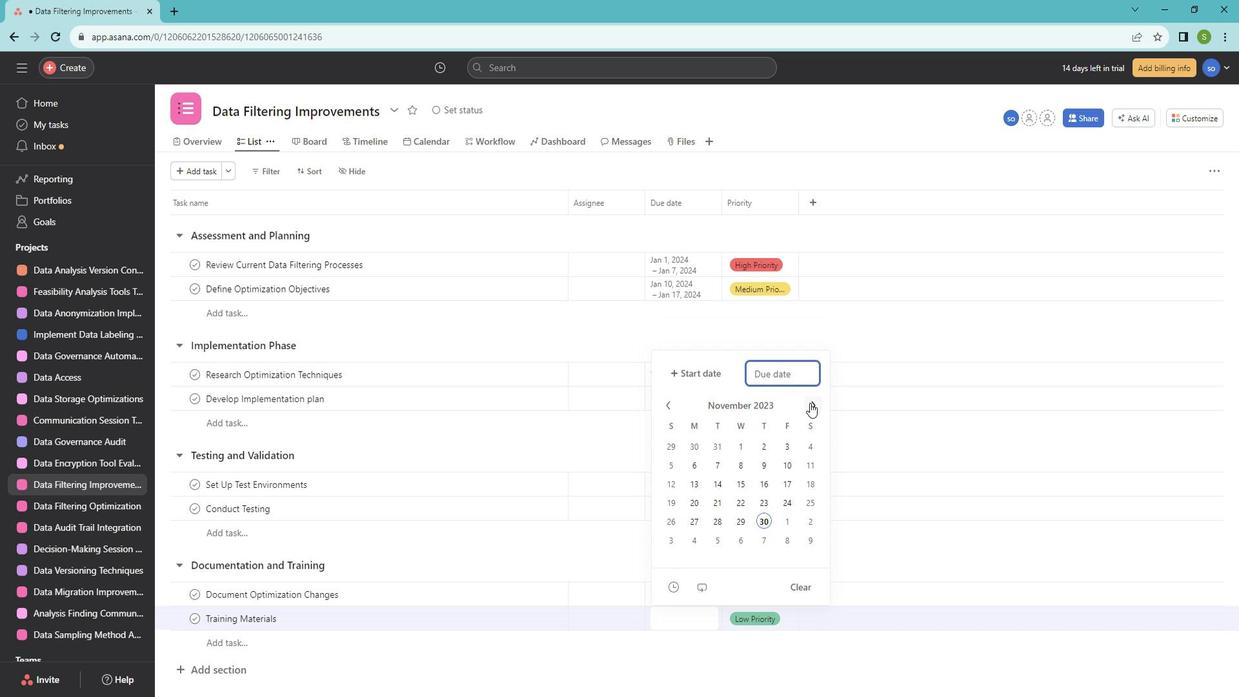 
Action: Mouse moved to (829, 404)
Screenshot: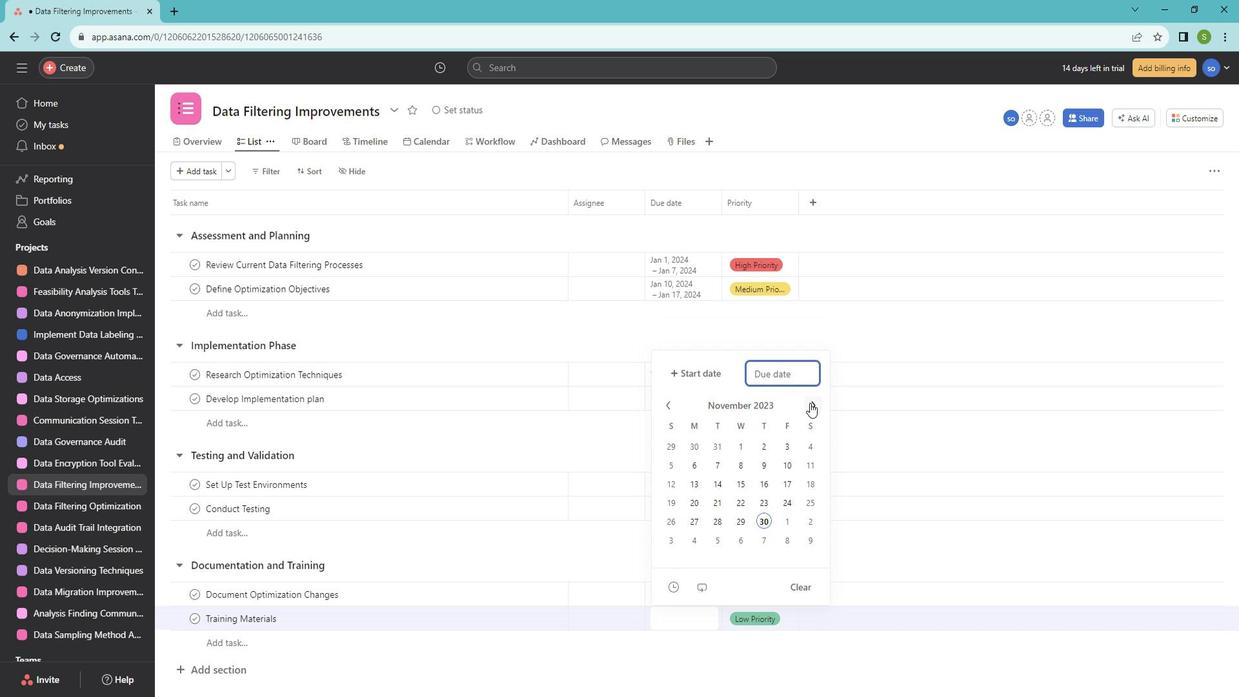 
Action: Mouse pressed left at (829, 404)
Screenshot: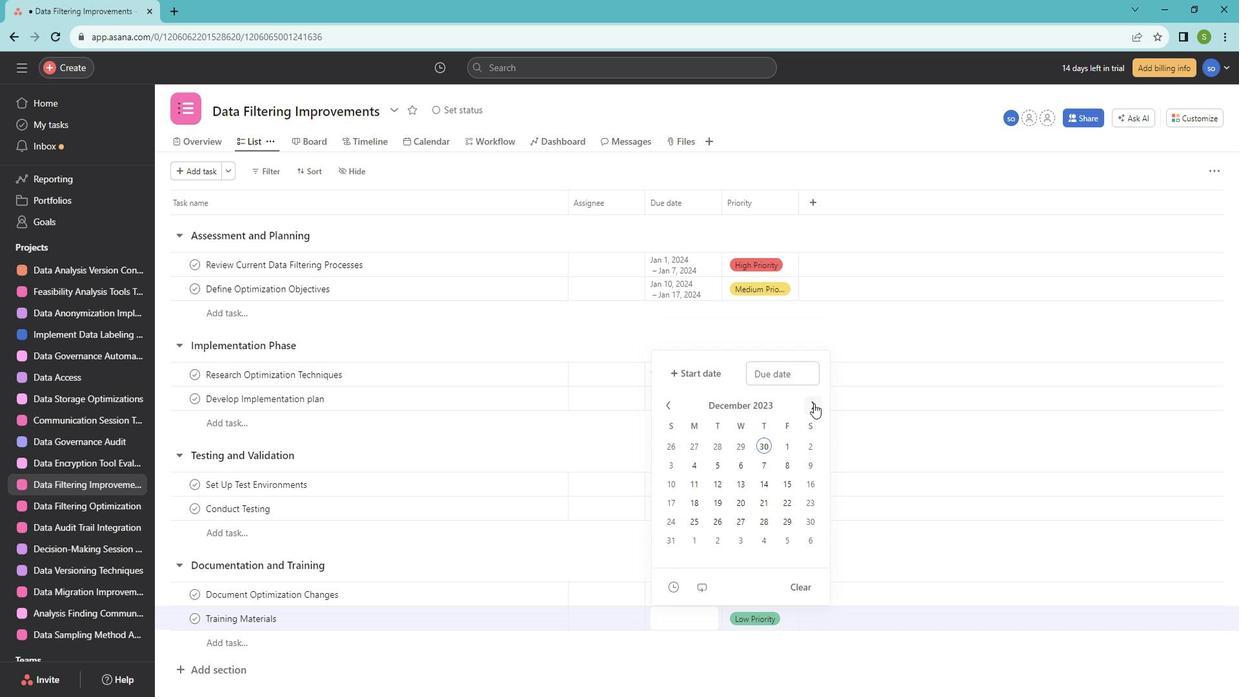
Action: Mouse pressed left at (829, 404)
Screenshot: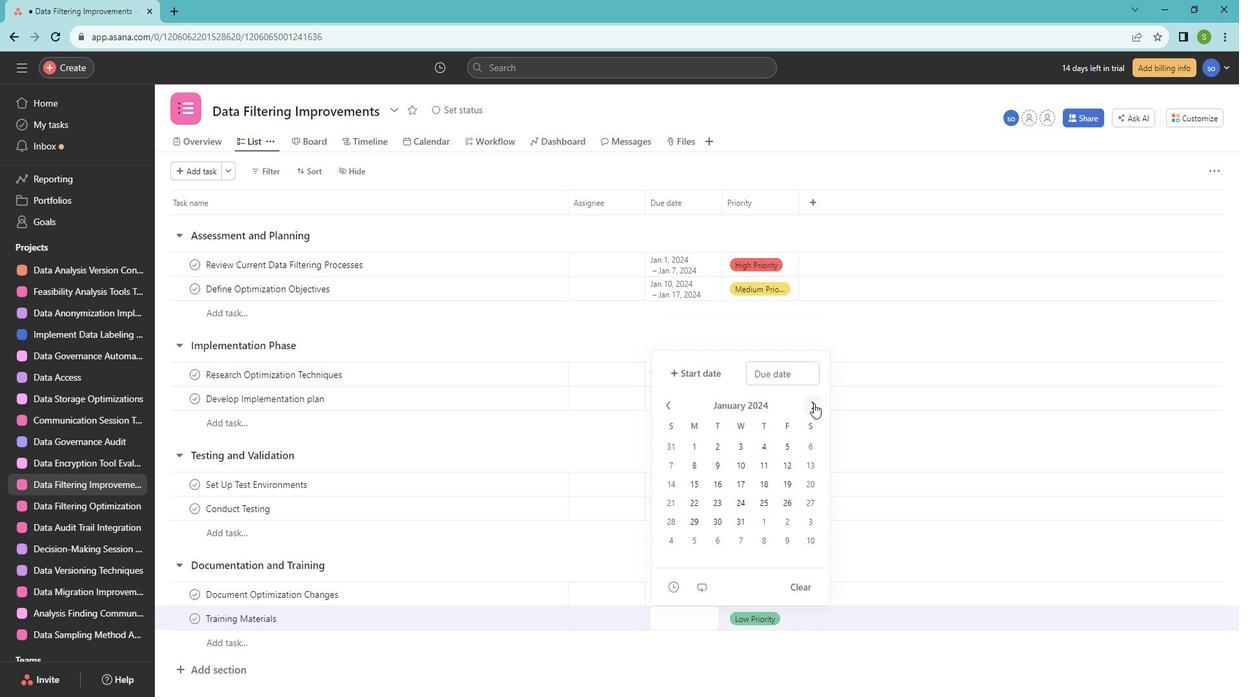 
Action: Mouse pressed left at (829, 404)
Screenshot: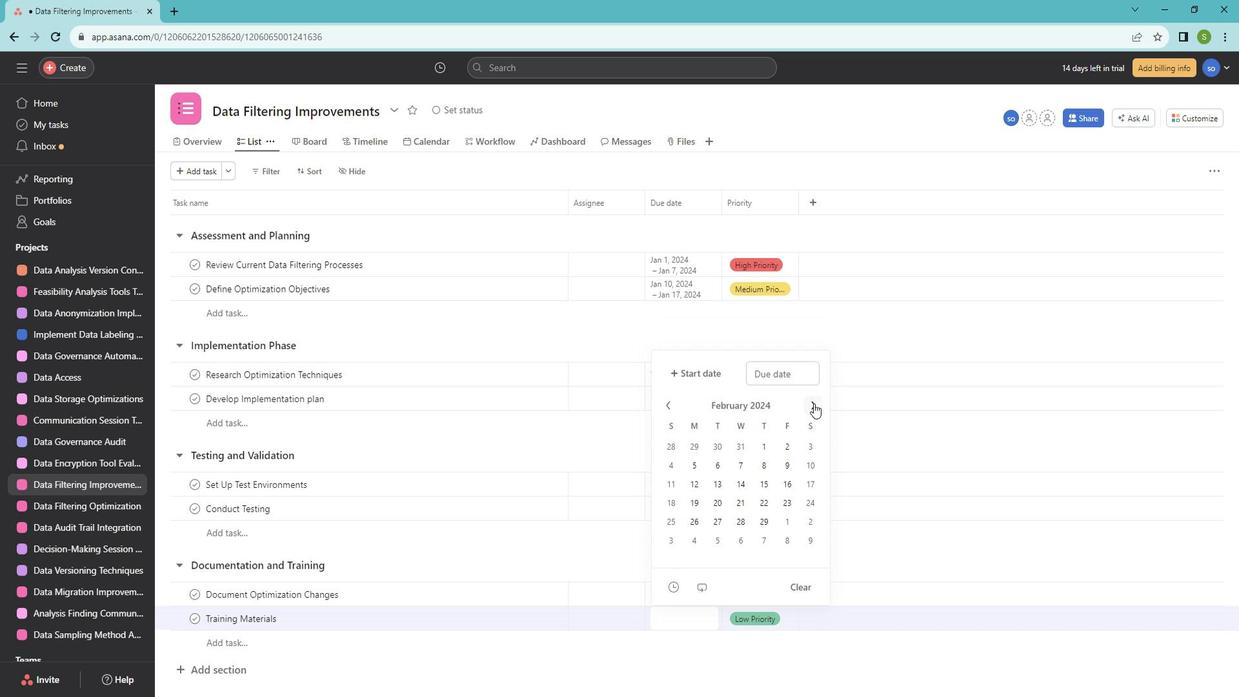 
Action: Mouse moved to (829, 404)
Screenshot: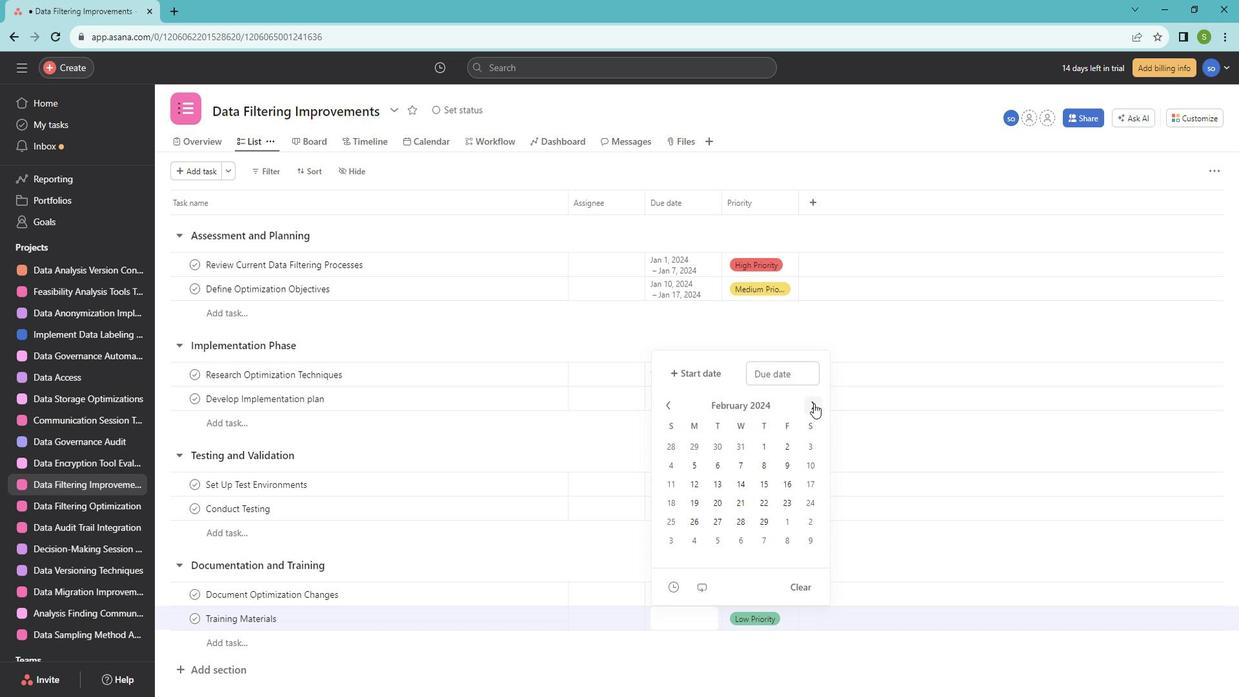 
Action: Mouse pressed left at (829, 404)
Screenshot: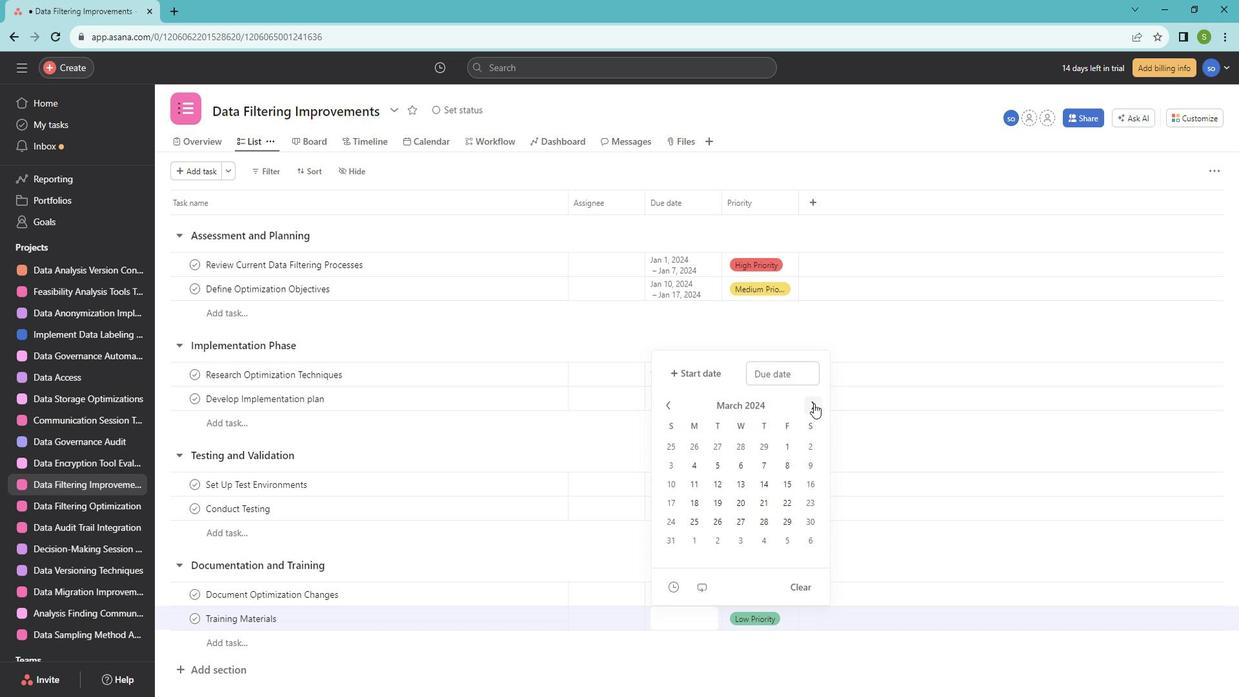 
Action: Mouse moved to (679, 404)
Screenshot: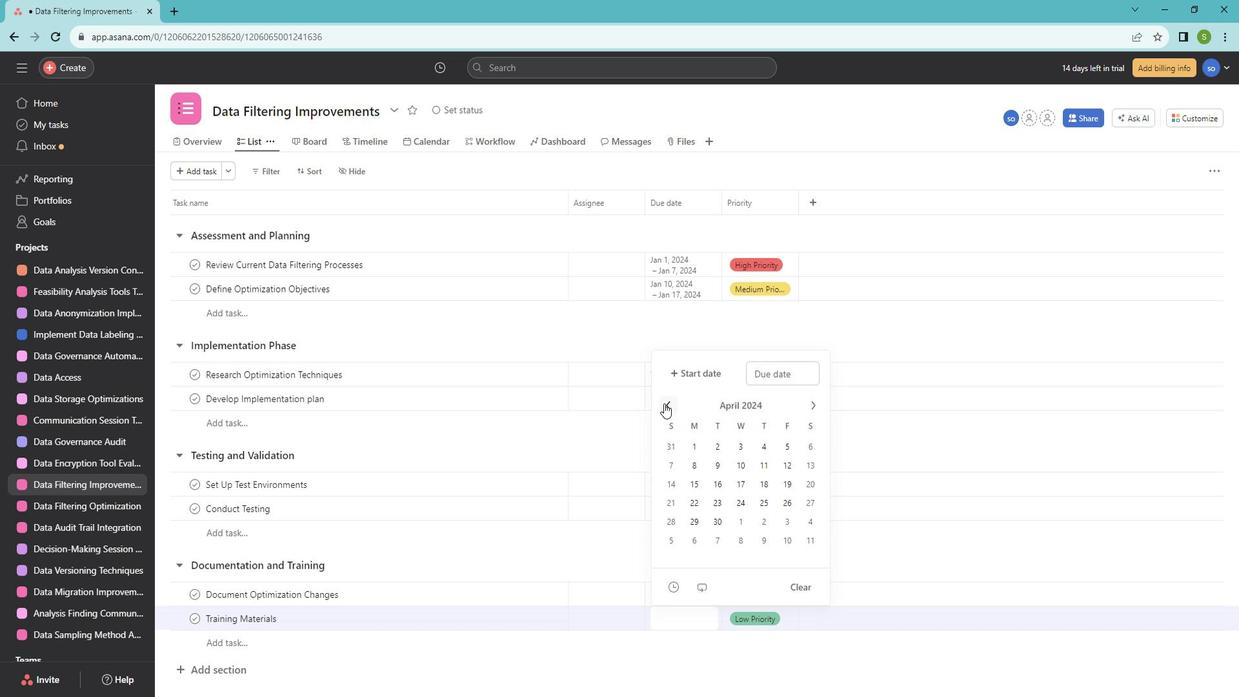 
Action: Mouse pressed left at (679, 404)
Screenshot: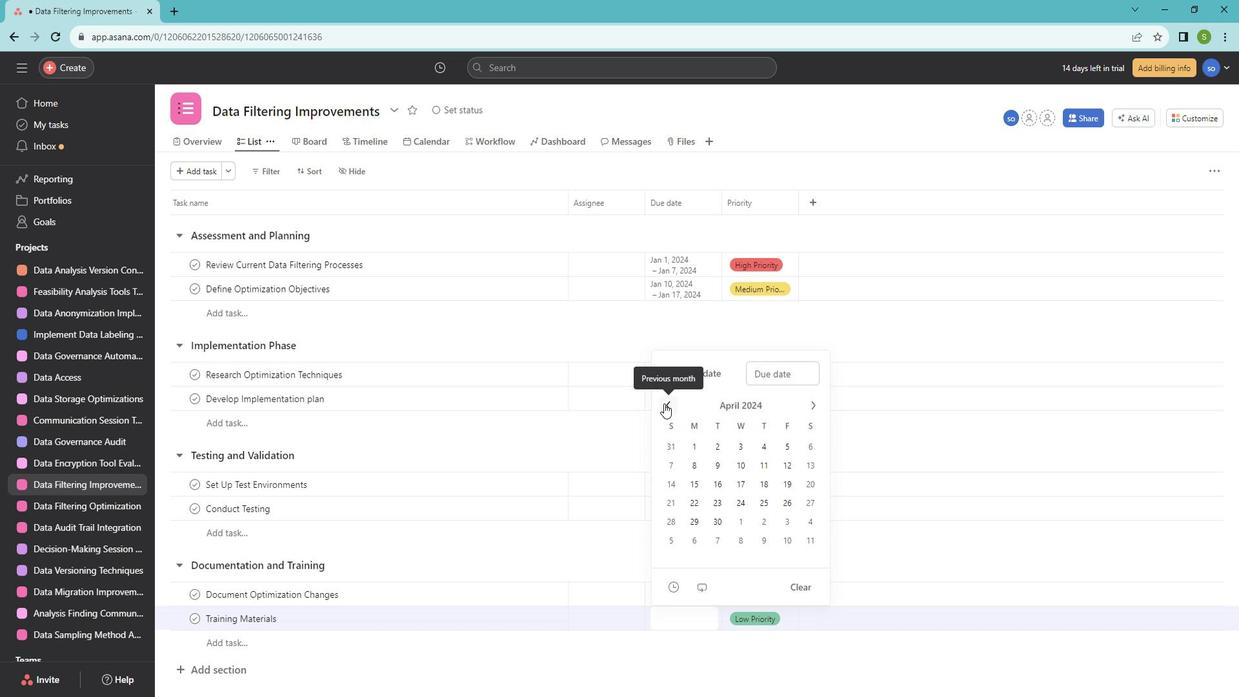 
Action: Mouse moved to (704, 374)
Screenshot: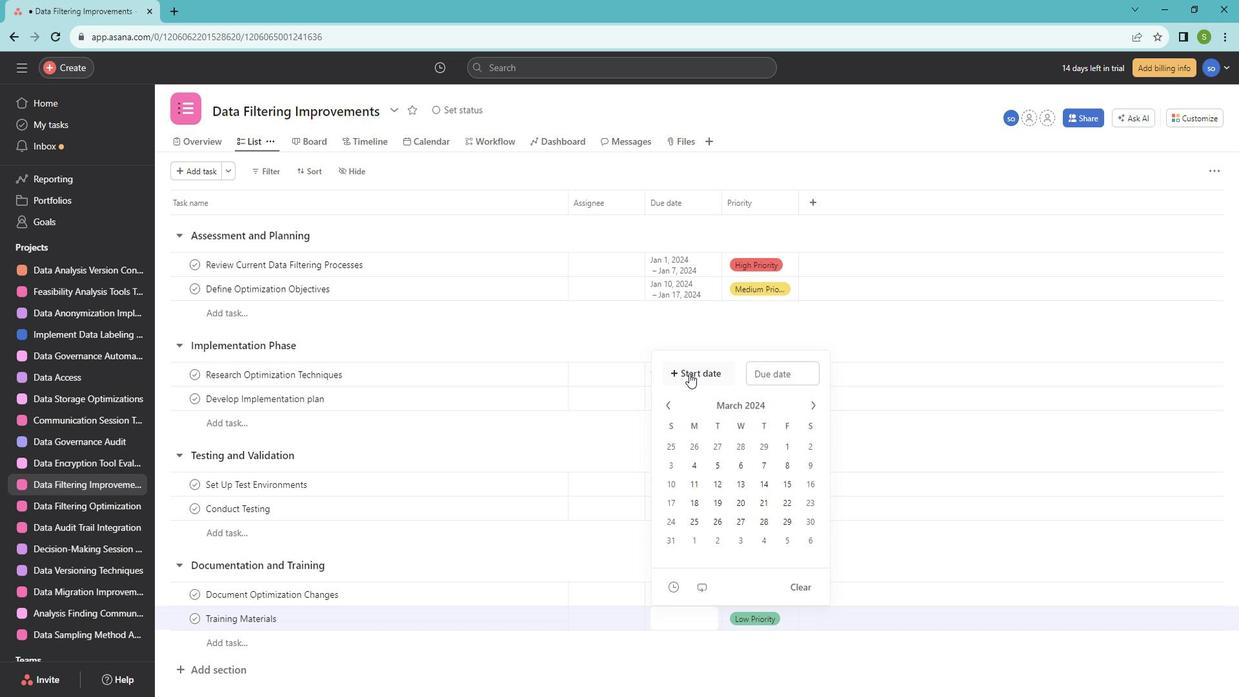 
Action: Mouse pressed left at (704, 374)
Screenshot: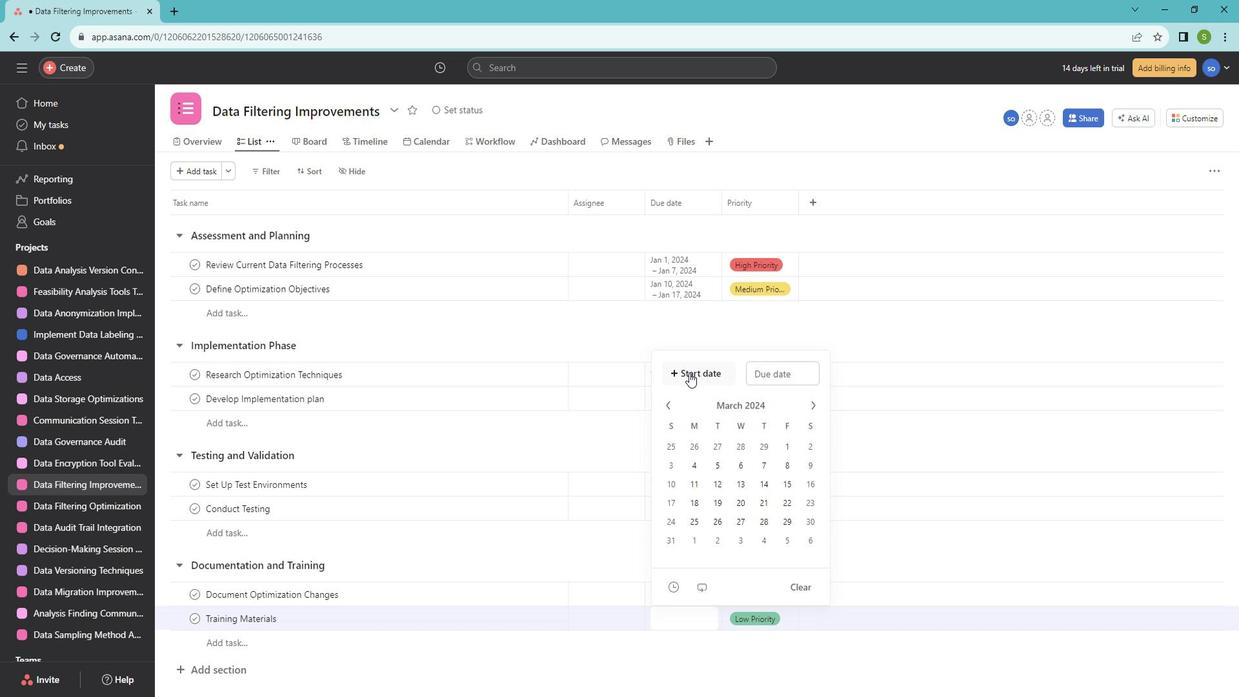 
Action: Mouse moved to (683, 477)
Screenshot: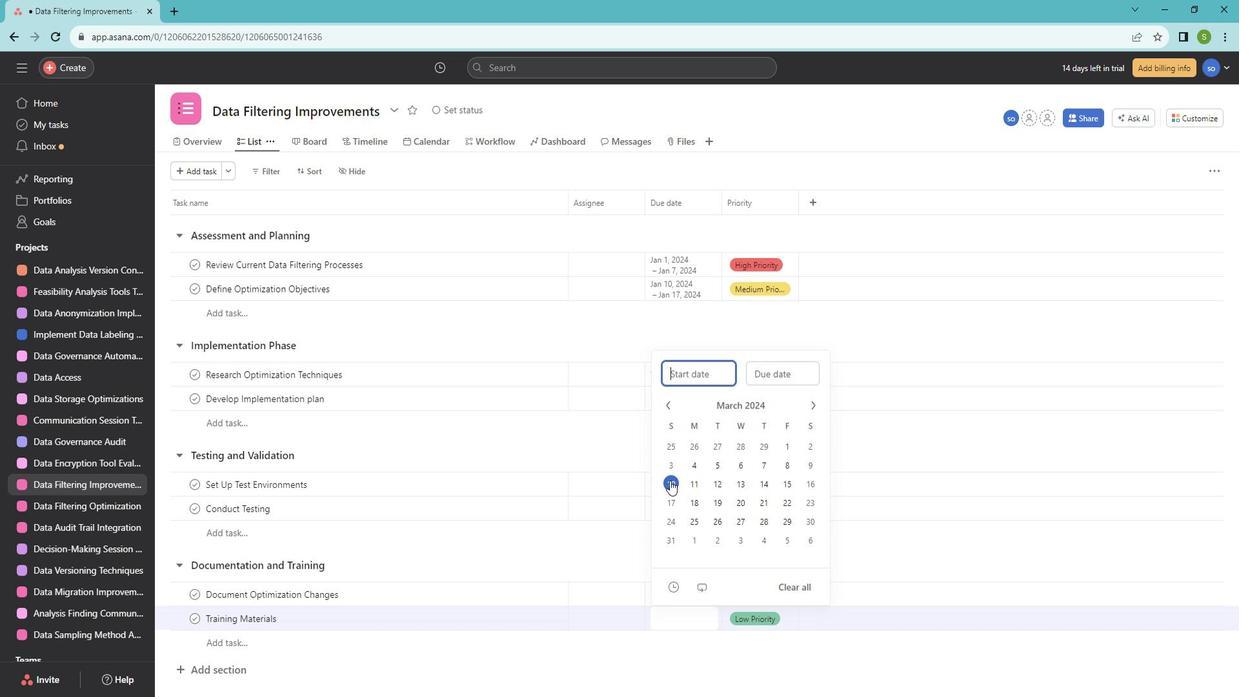 
Action: Mouse pressed left at (683, 477)
Screenshot: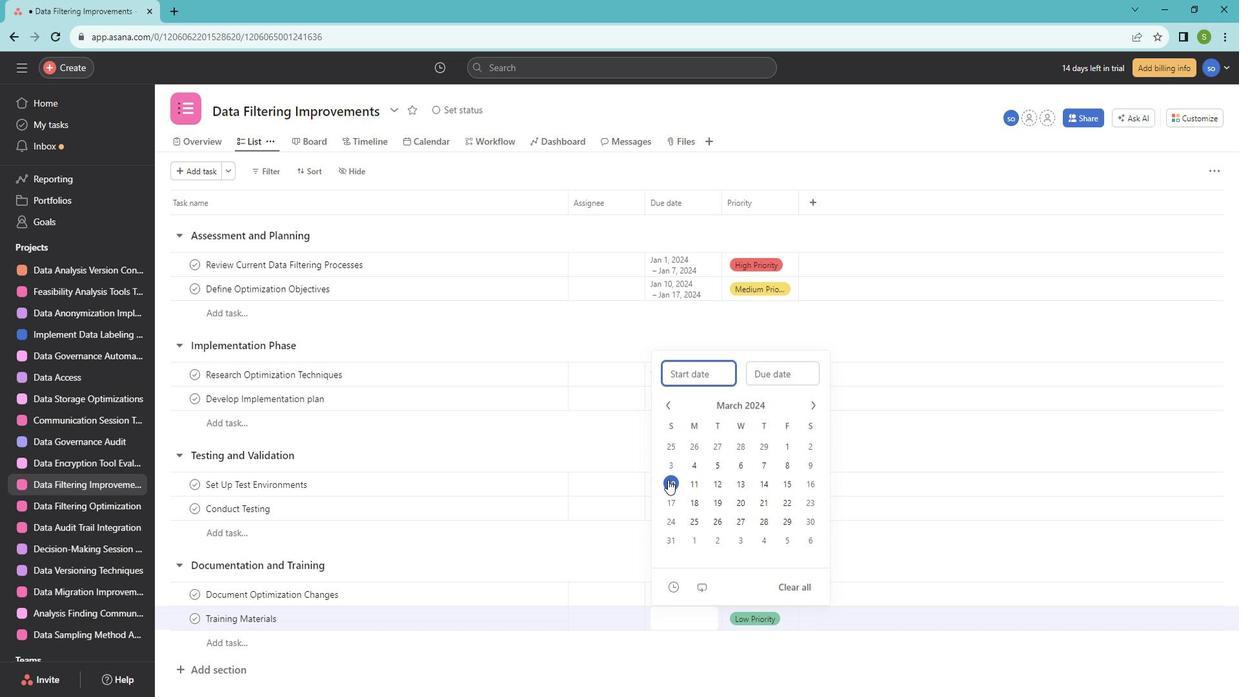 
Action: Mouse moved to (692, 498)
Screenshot: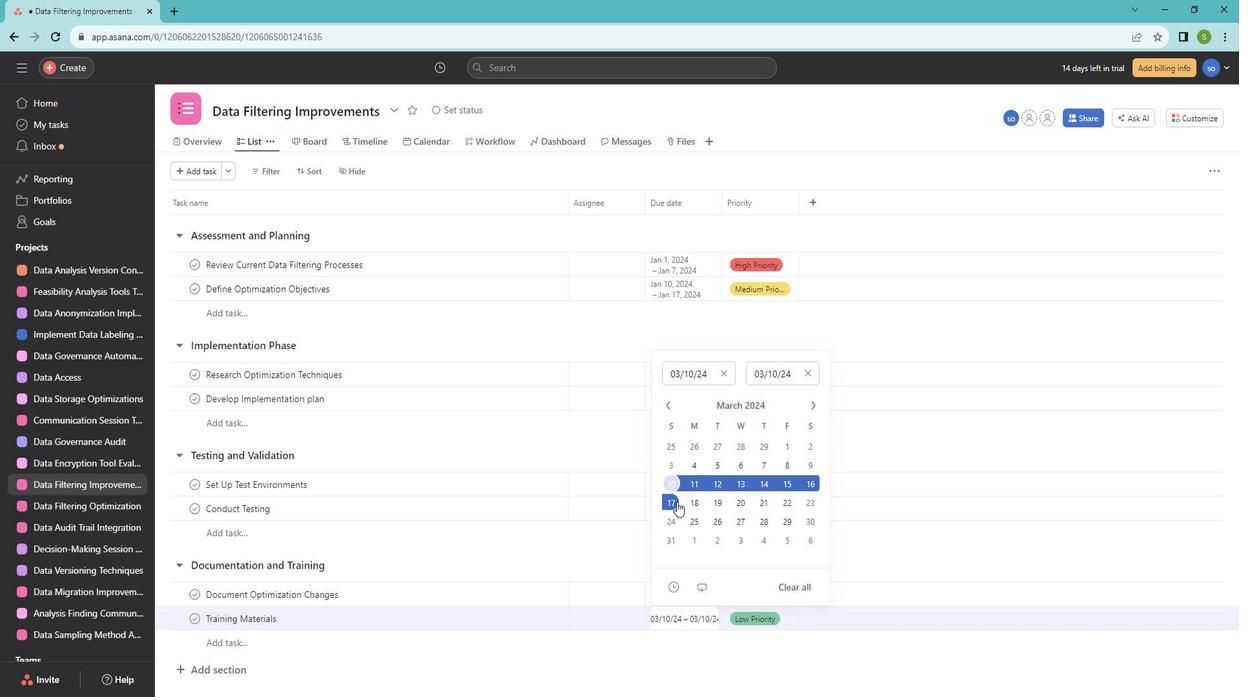 
Action: Mouse pressed left at (692, 498)
Screenshot: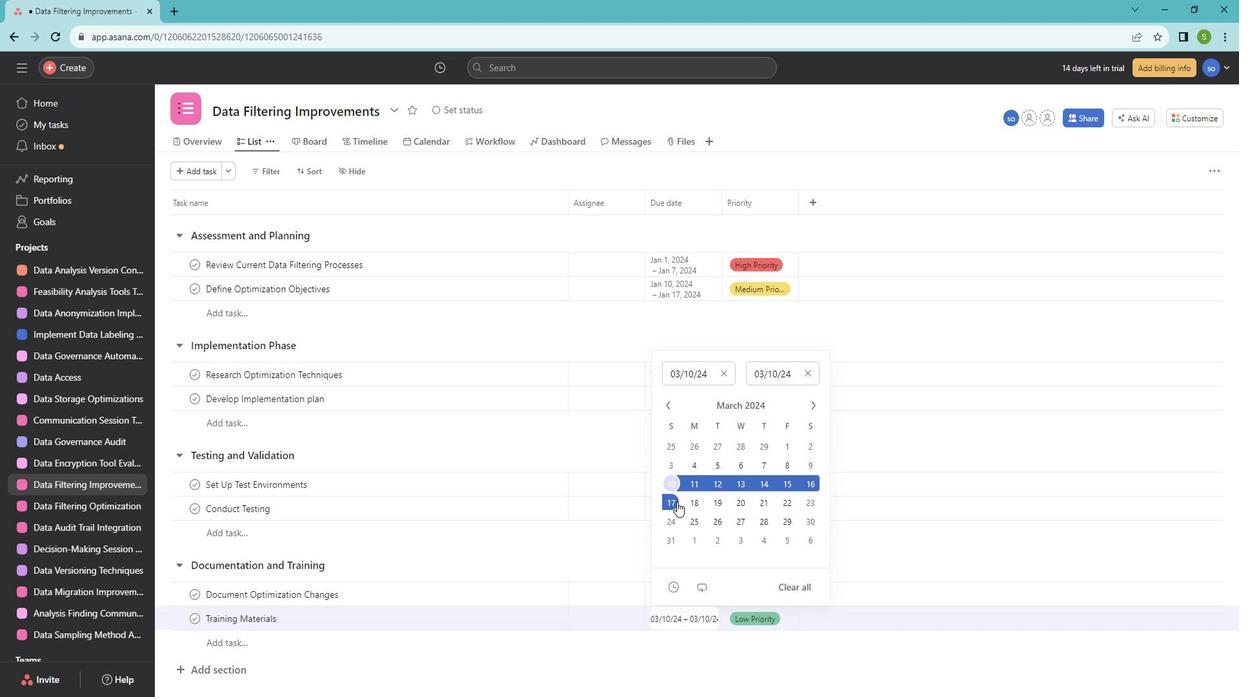 
Action: Mouse moved to (588, 555)
Screenshot: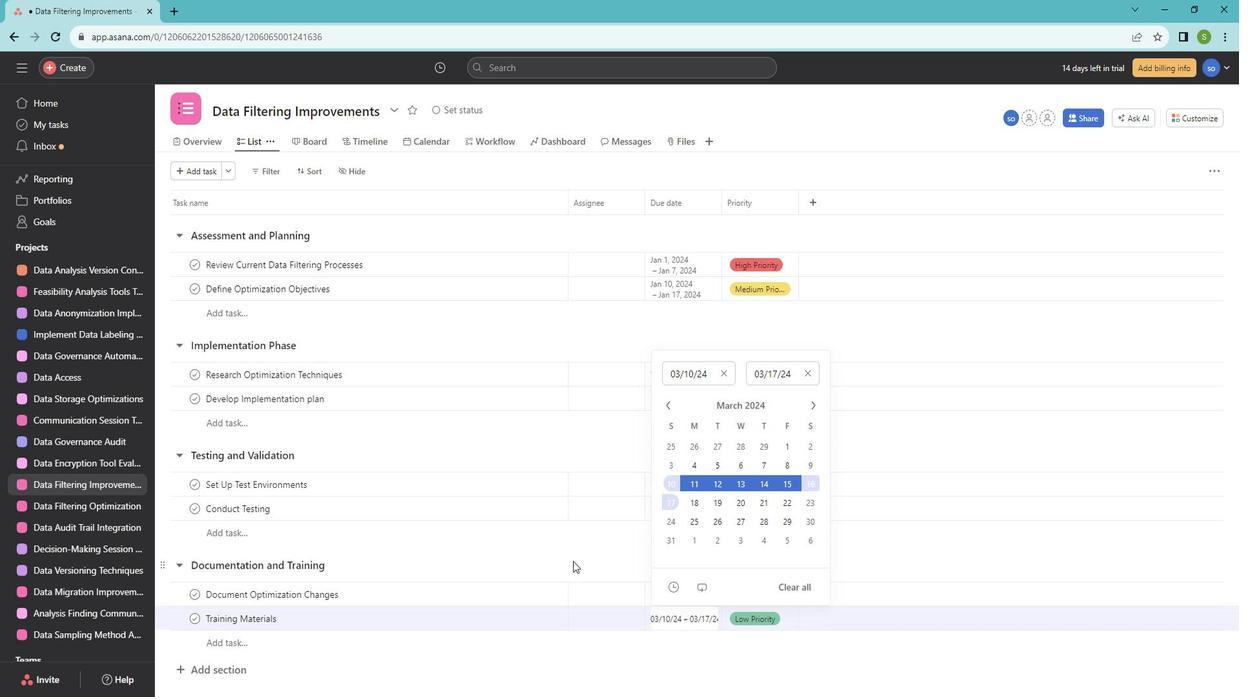 
Action: Mouse pressed left at (588, 555)
Screenshot: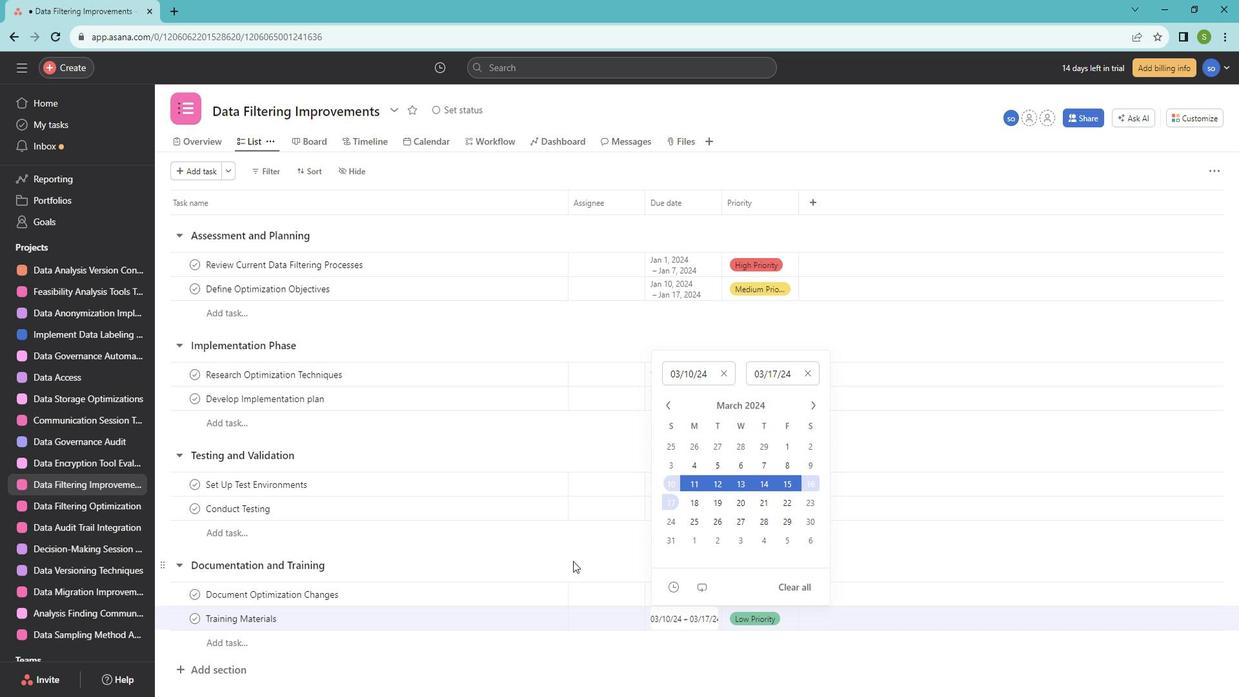 
Action: Mouse moved to (693, 471)
Screenshot: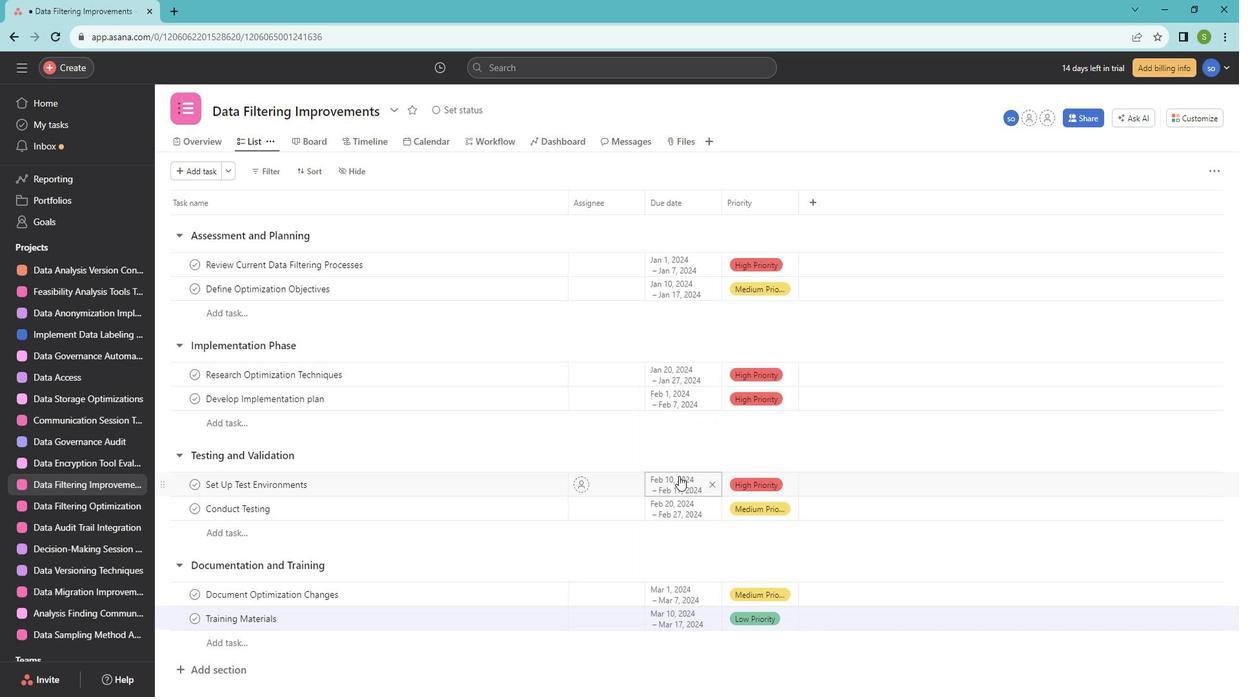 
Action: Mouse scrolled (693, 471) with delta (0, 0)
Screenshot: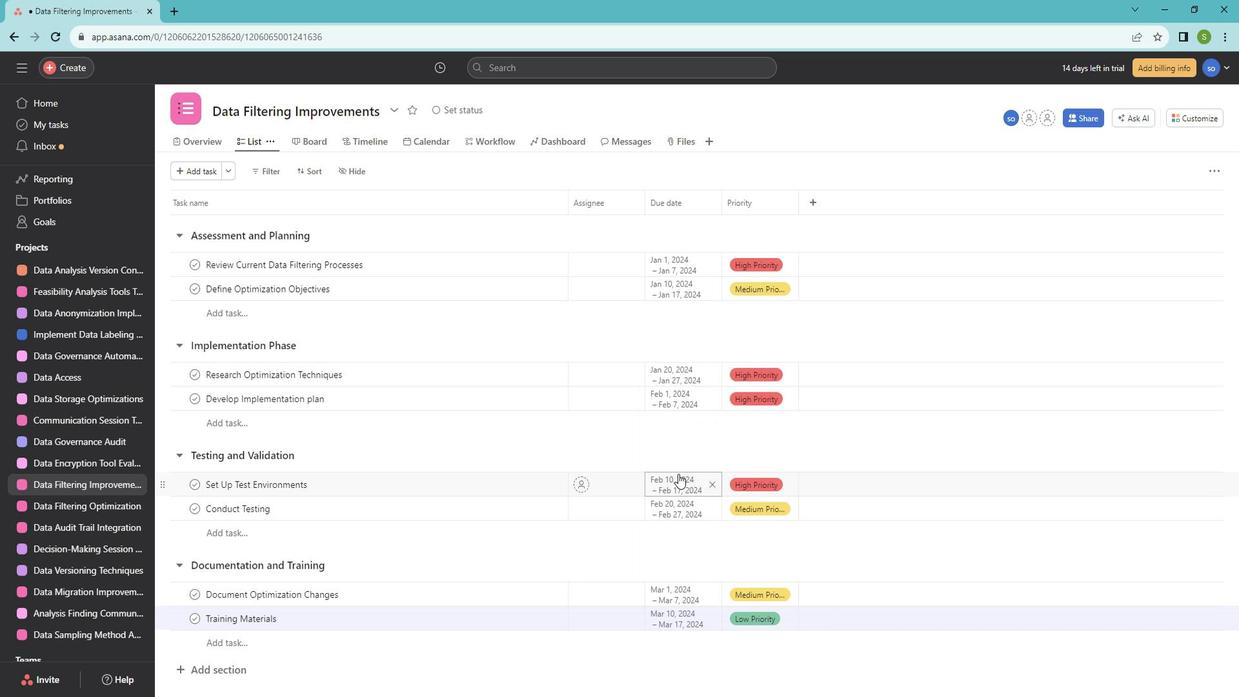 
Action: Mouse scrolled (693, 471) with delta (0, 0)
Screenshot: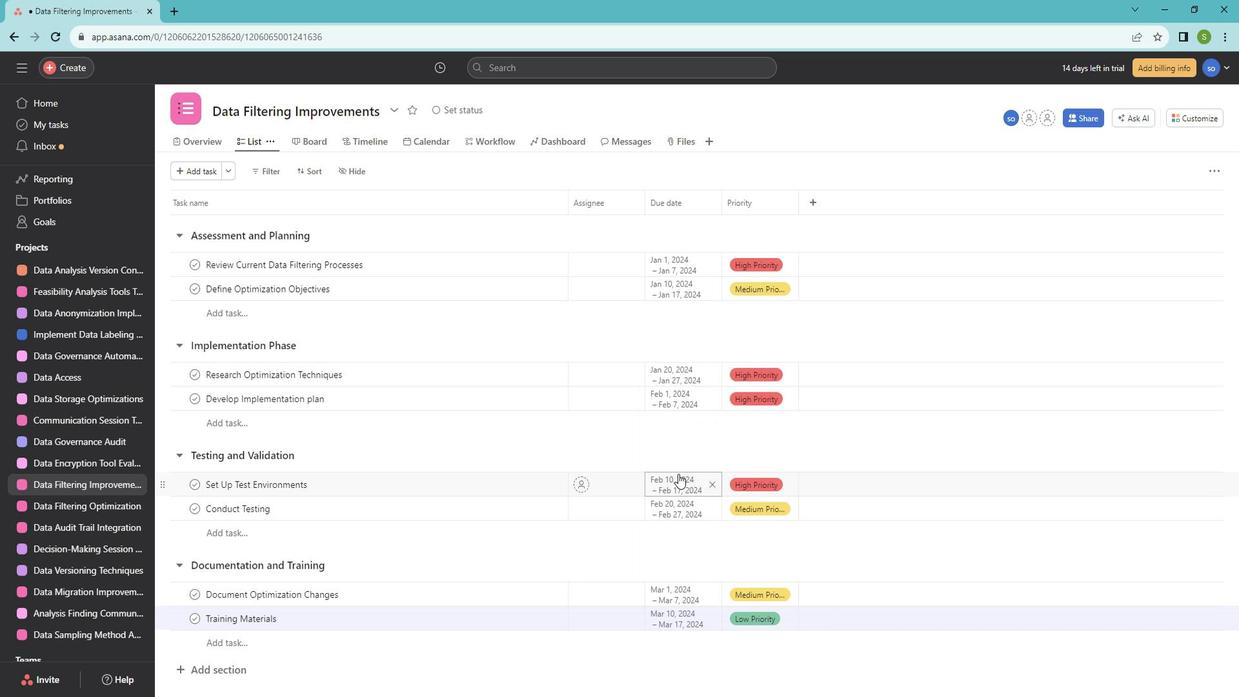 
Action: Mouse scrolled (693, 471) with delta (0, 0)
Screenshot: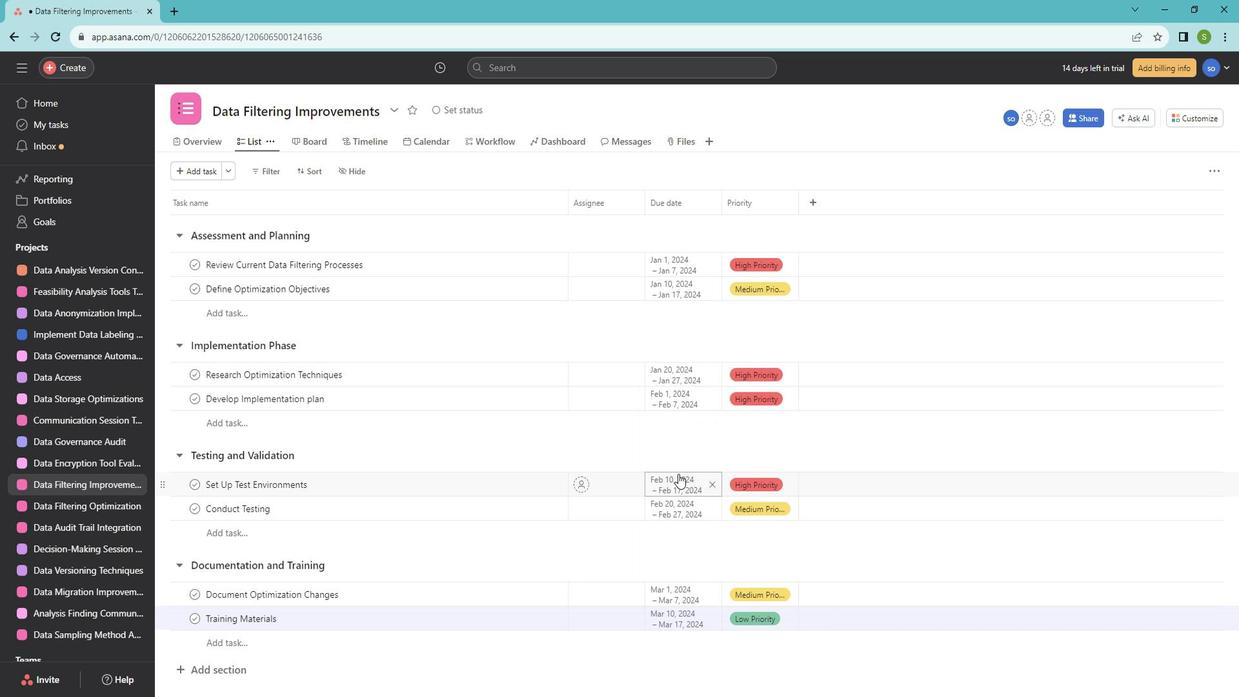 
Action: Mouse scrolled (693, 472) with delta (0, 0)
Screenshot: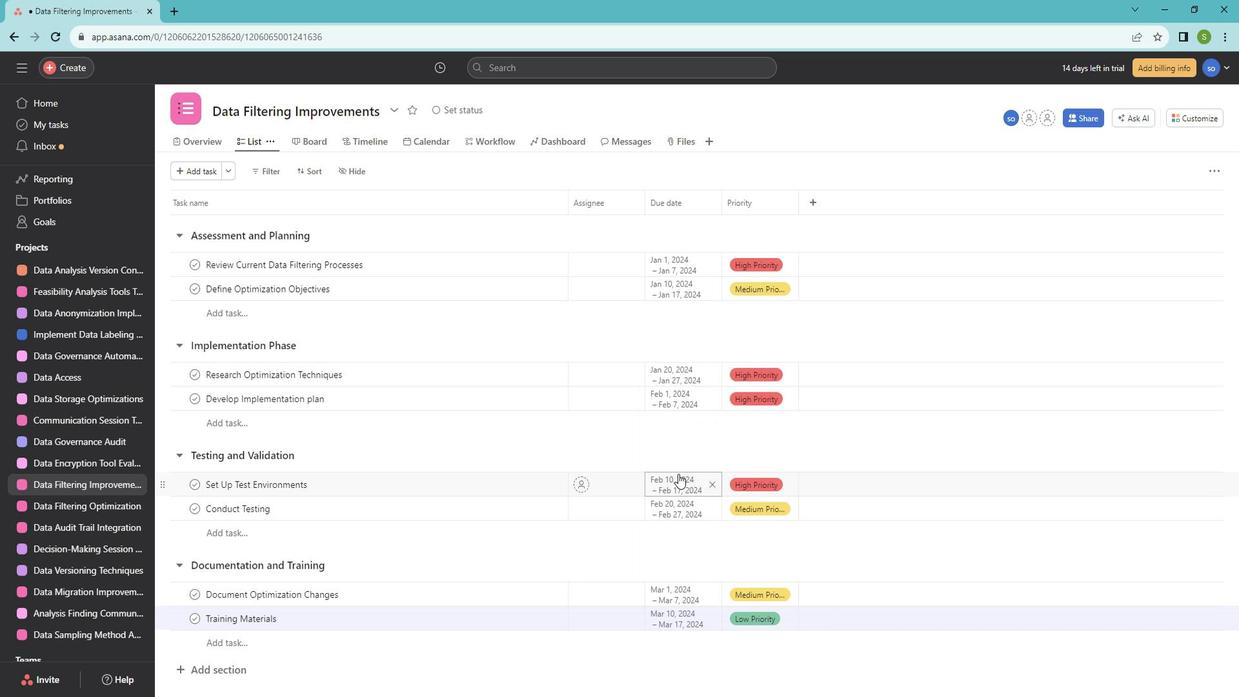 
Action: Mouse scrolled (693, 472) with delta (0, 0)
Screenshot: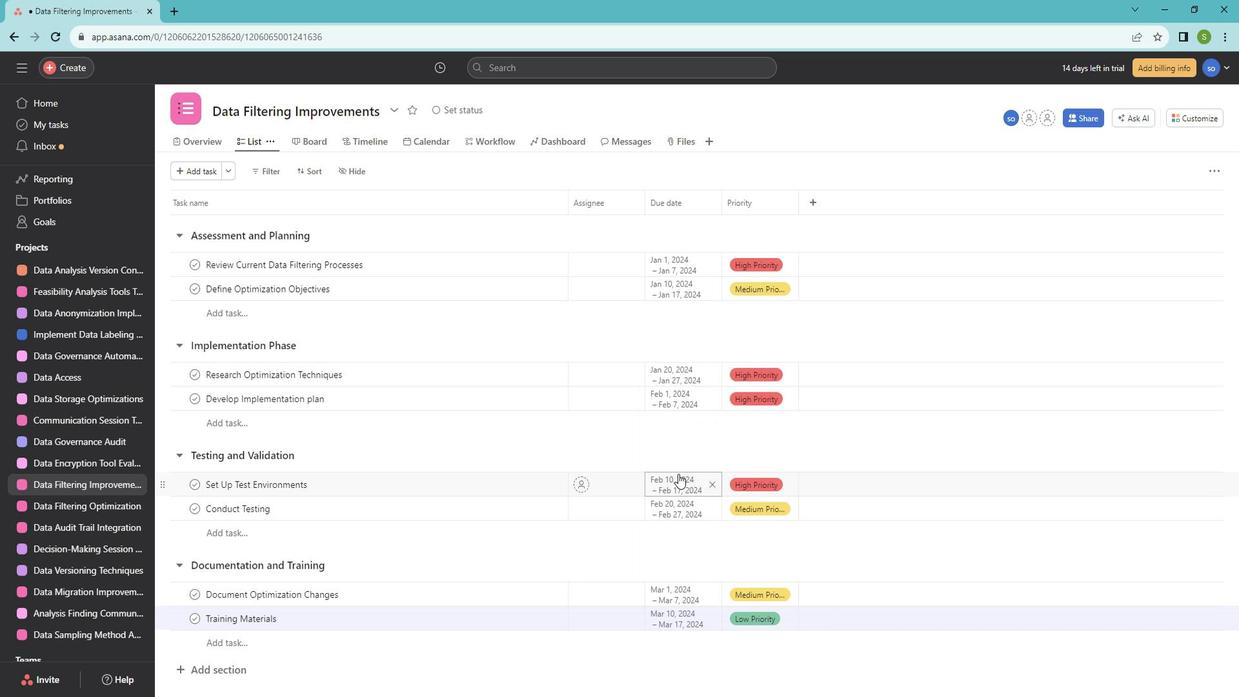 
Action: Mouse moved to (910, 345)
Screenshot: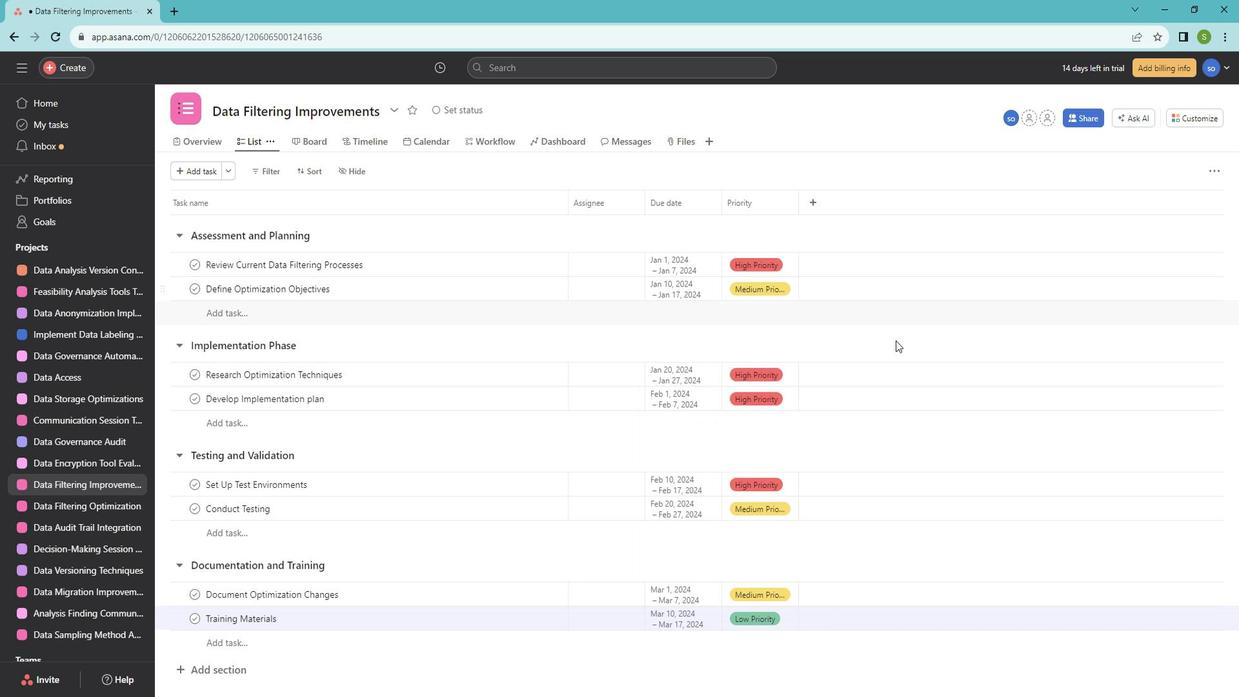 
Action: Mouse pressed left at (910, 345)
Screenshot: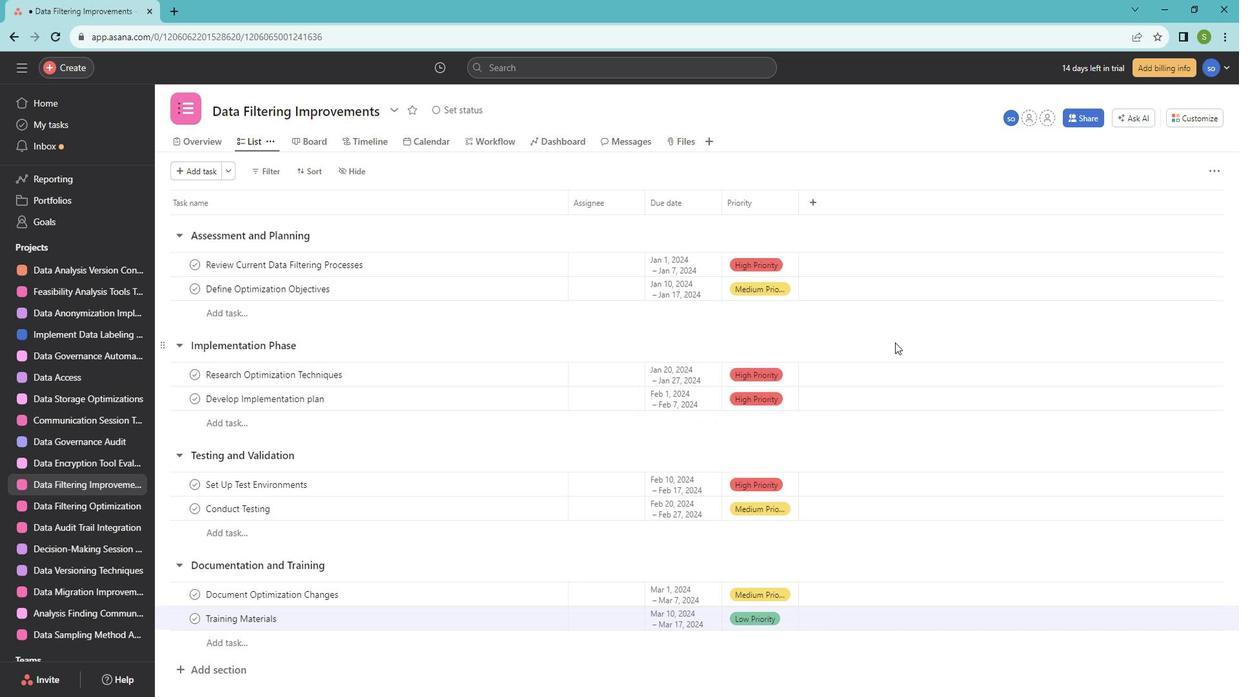 
Action: Mouse moved to (899, 334)
Screenshot: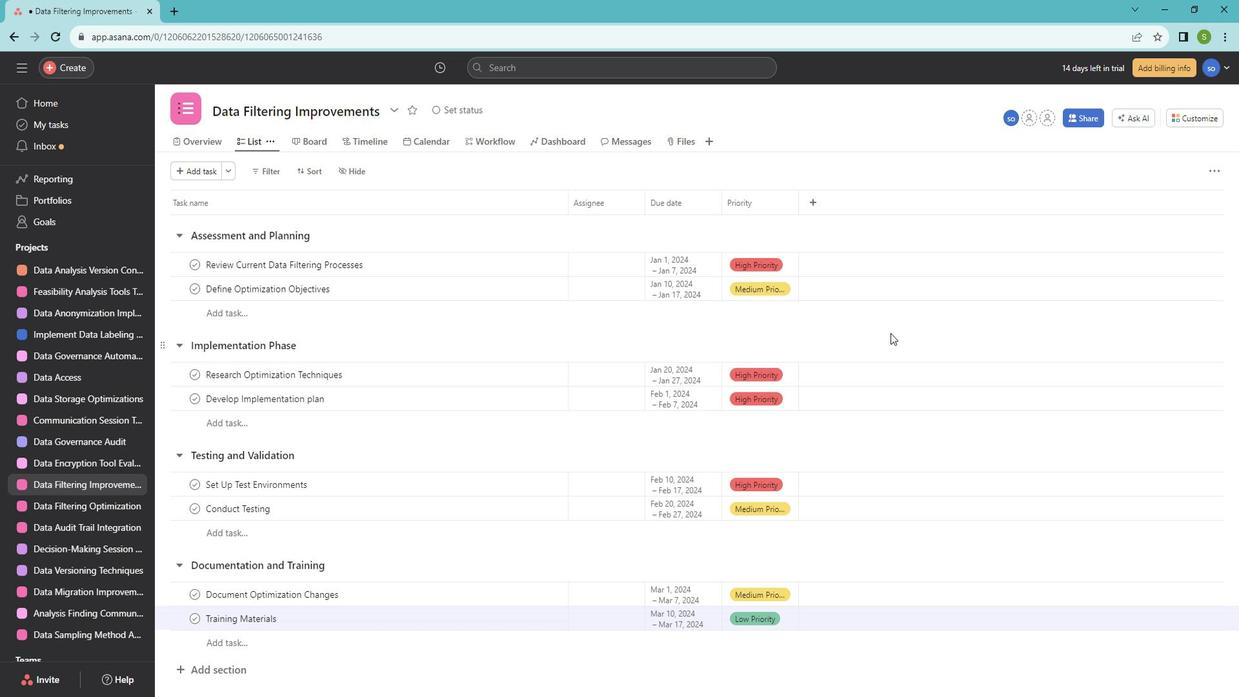
